 Task: Find connections with filter location Binhe with filter topic #lawschoolwith filter profile language German with filter current company Oriflame Cosmetics with filter school Emlyon business school with filter industry Architectural and Structural Metal Manufacturing with filter service category Business Analytics with filter keywords title Assistant Manager
Action: Mouse moved to (295, 351)
Screenshot: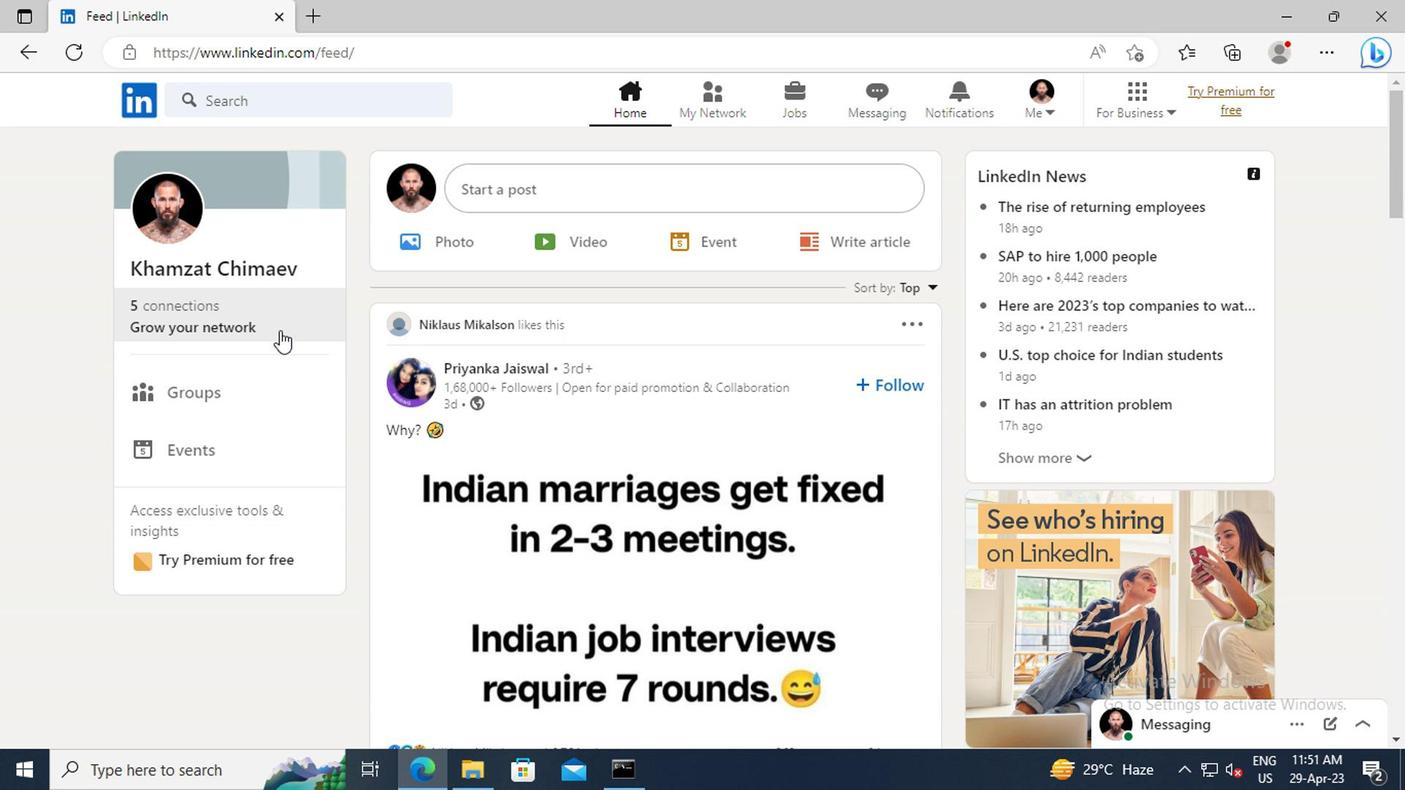 
Action: Mouse pressed left at (295, 351)
Screenshot: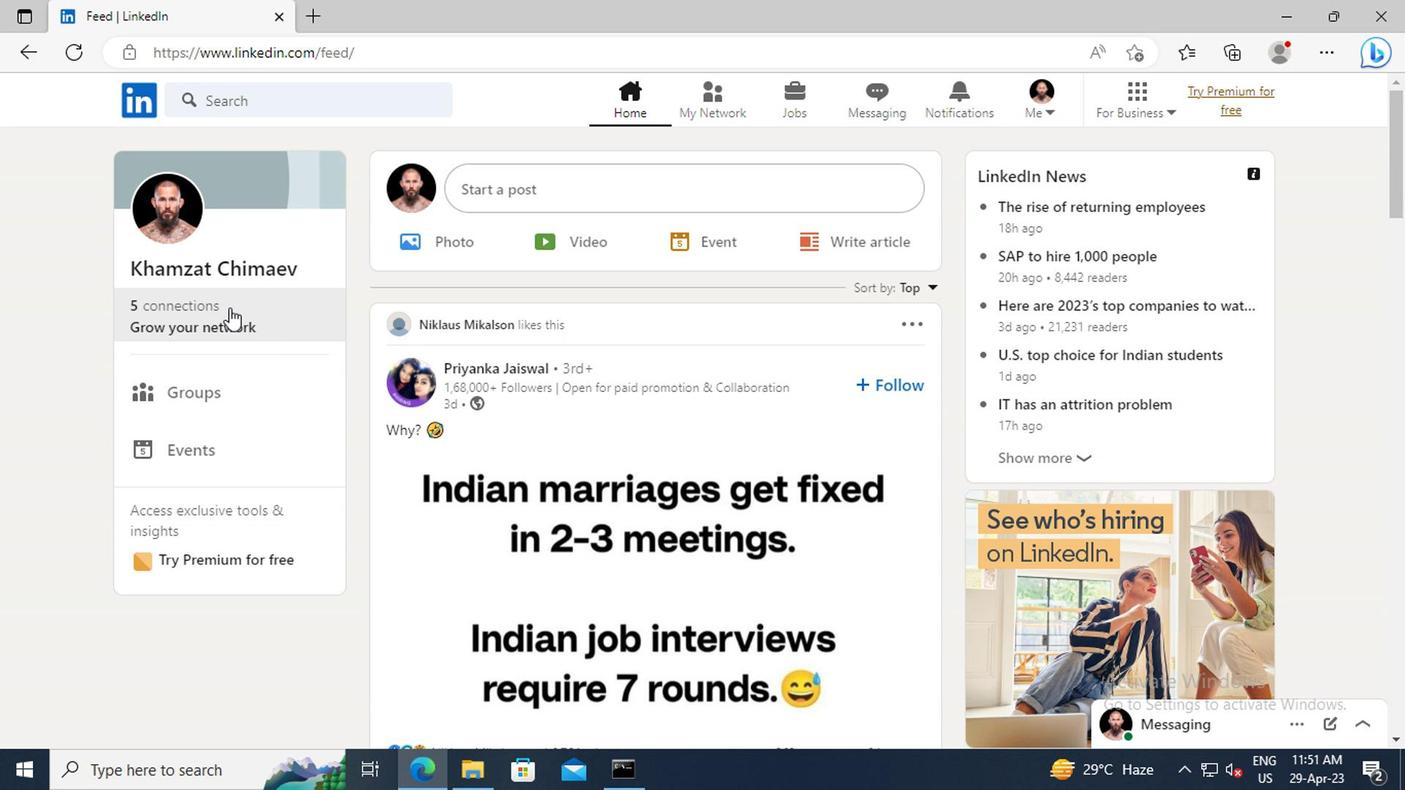 
Action: Mouse moved to (297, 286)
Screenshot: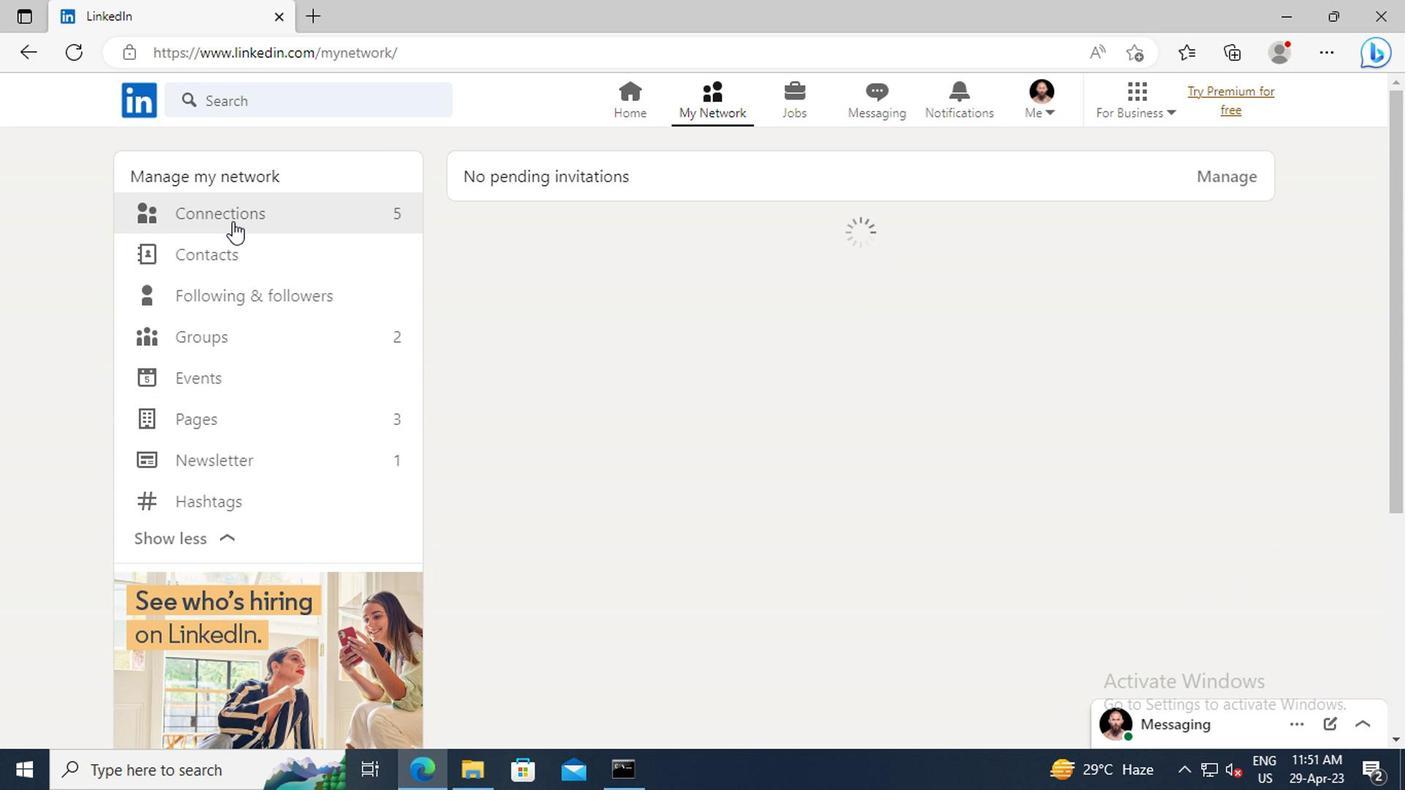 
Action: Mouse pressed left at (297, 286)
Screenshot: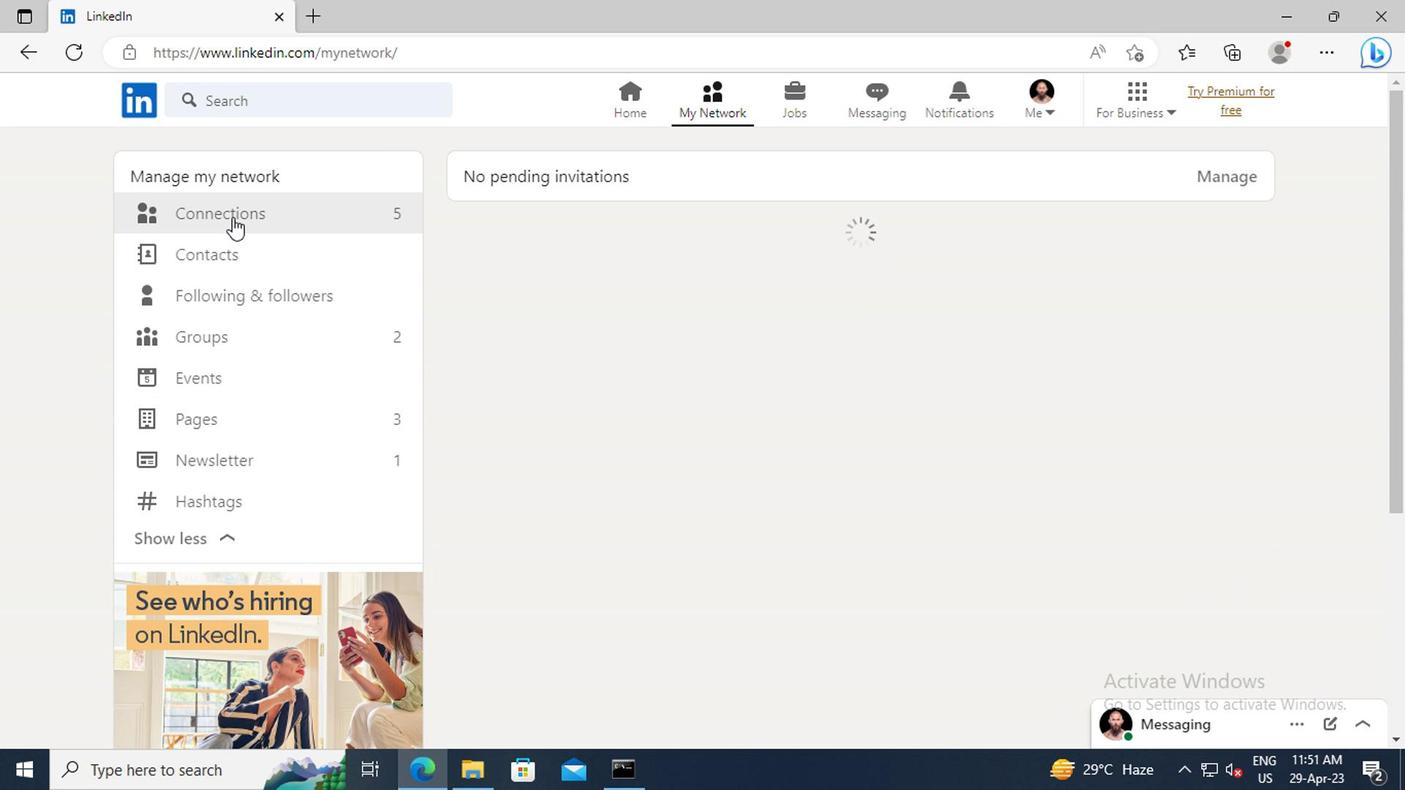 
Action: Mouse moved to (721, 286)
Screenshot: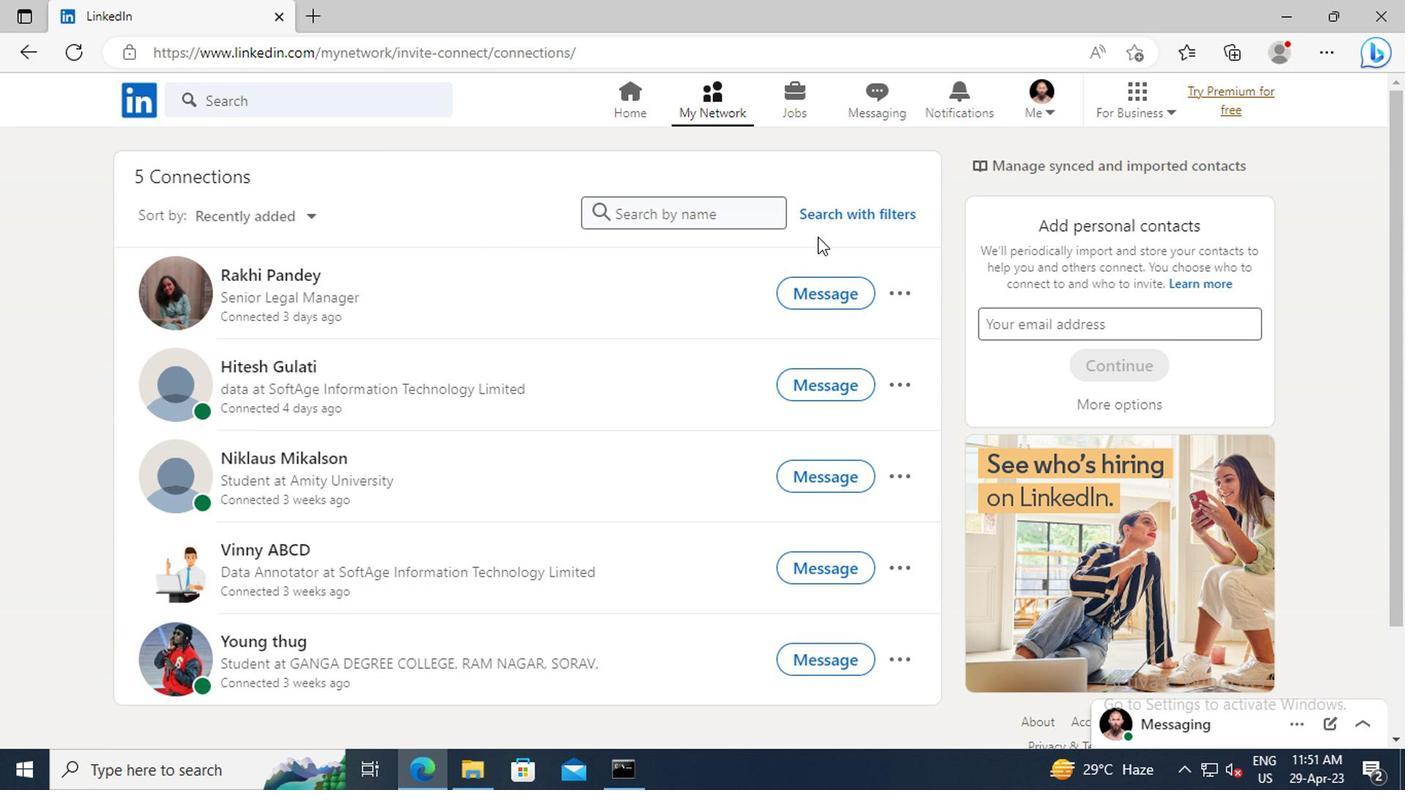 
Action: Mouse pressed left at (721, 286)
Screenshot: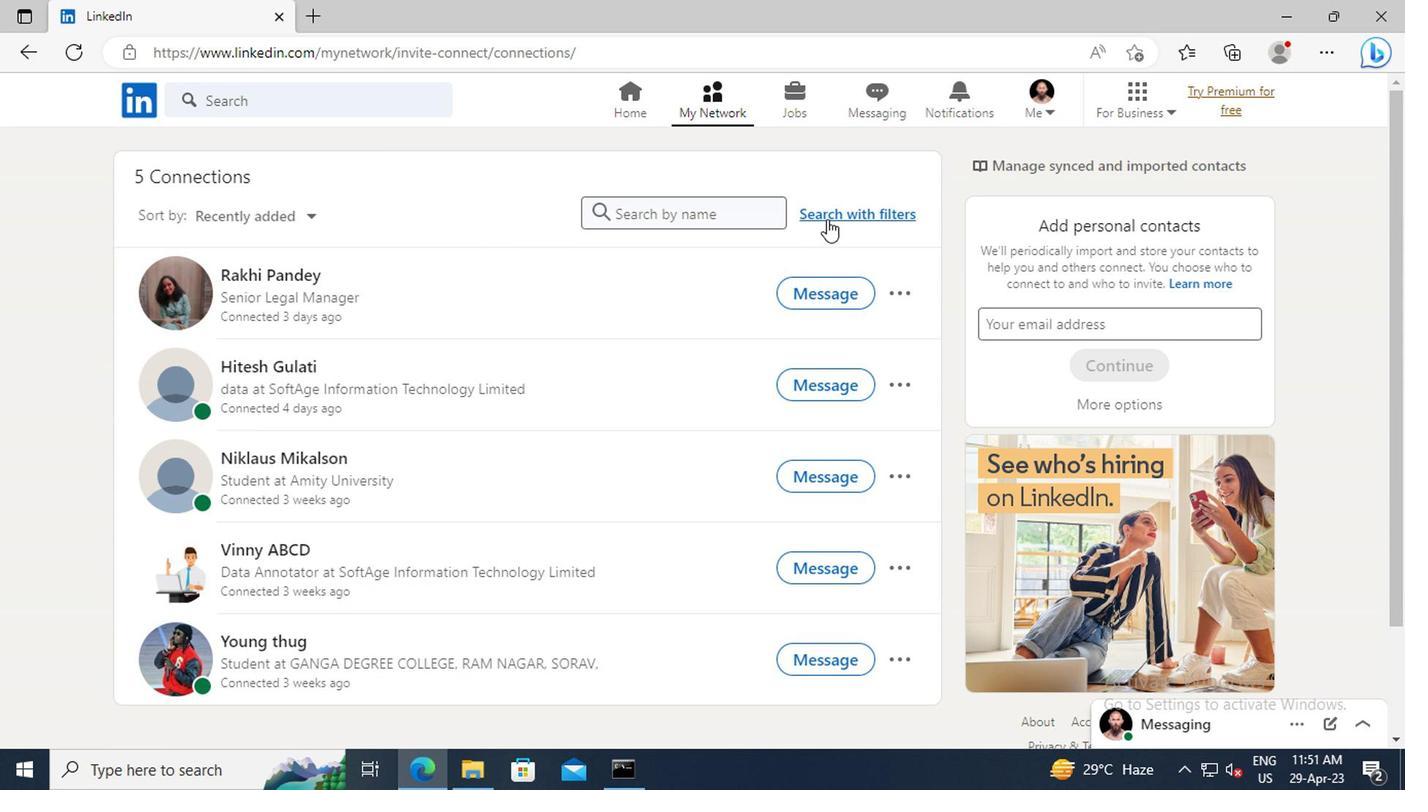 
Action: Mouse moved to (685, 246)
Screenshot: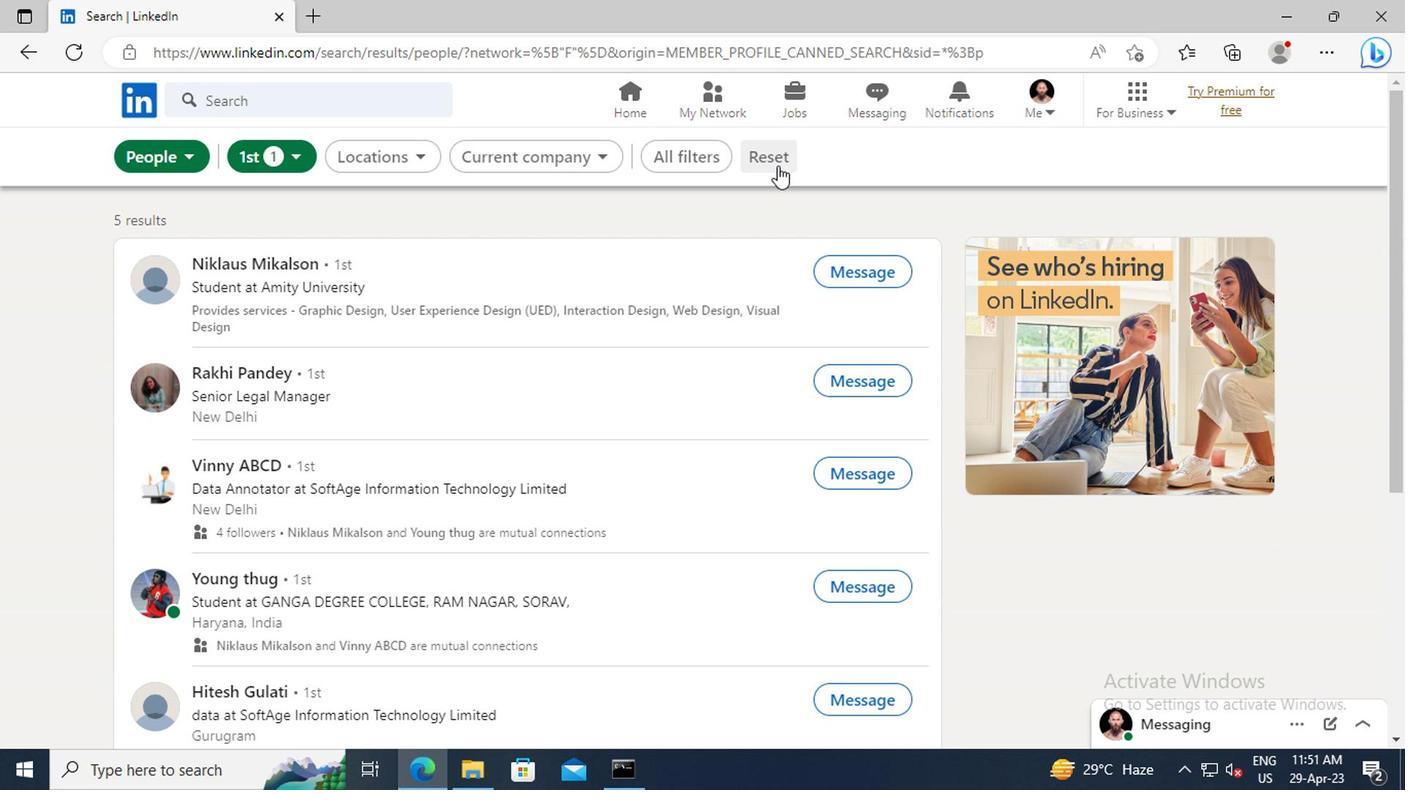 
Action: Mouse pressed left at (685, 246)
Screenshot: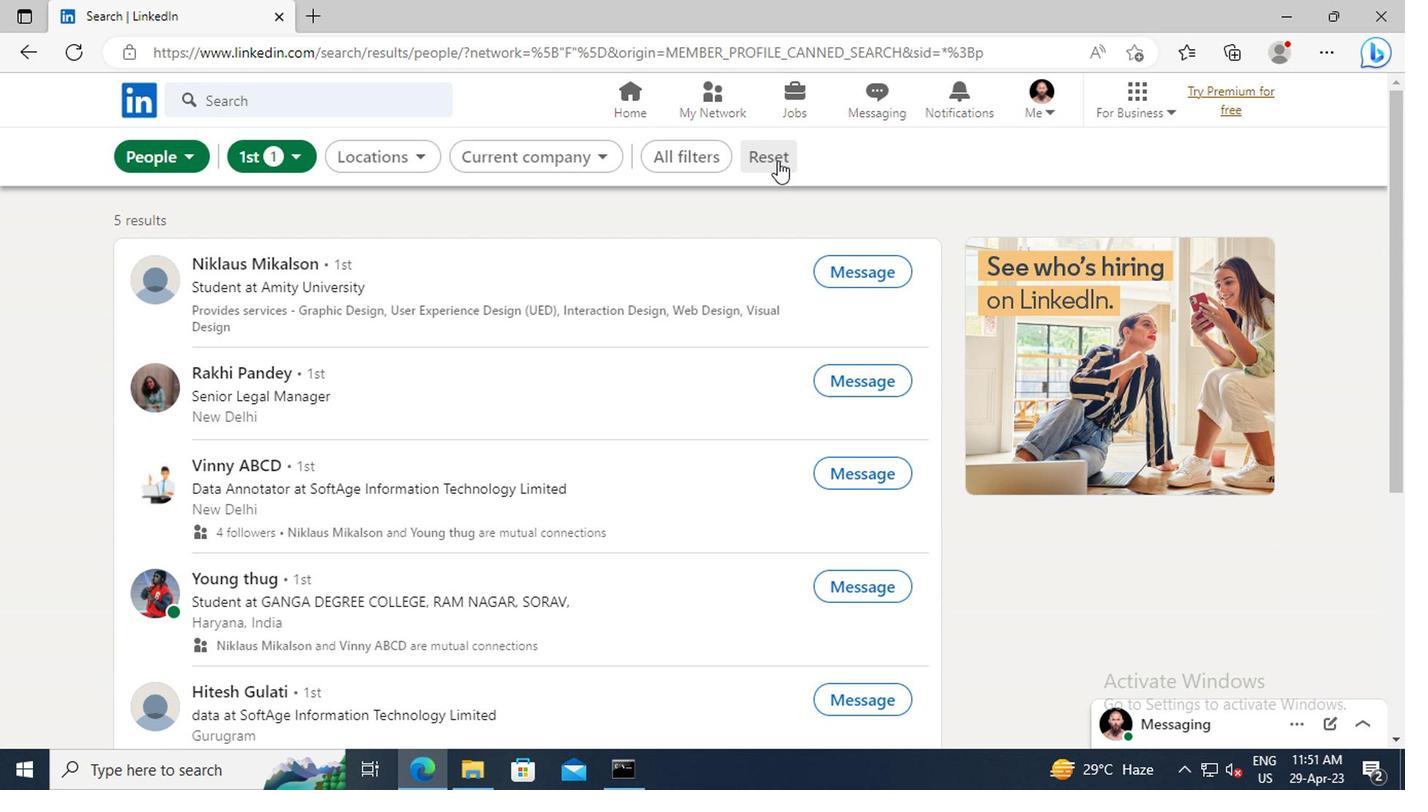 
Action: Mouse moved to (666, 241)
Screenshot: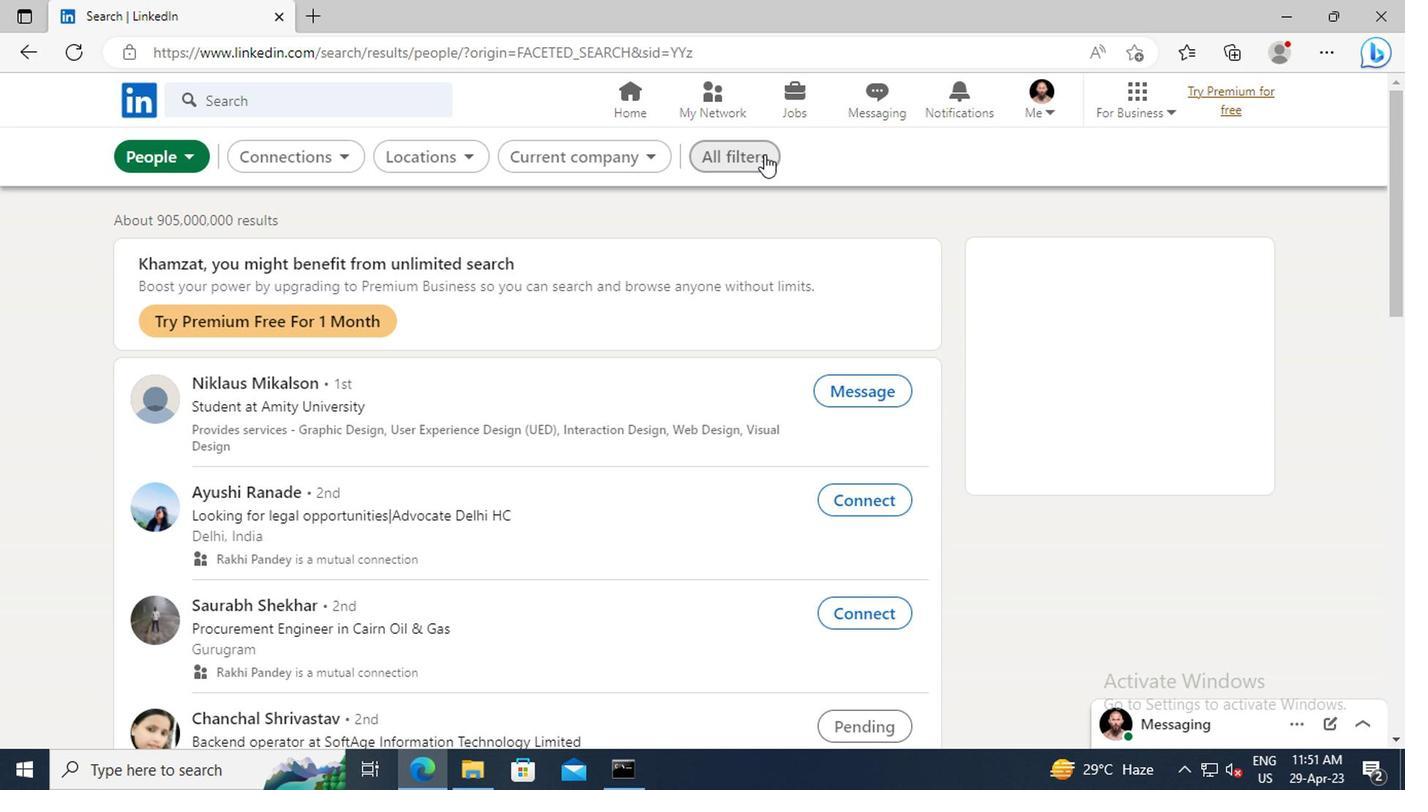 
Action: Mouse pressed left at (666, 241)
Screenshot: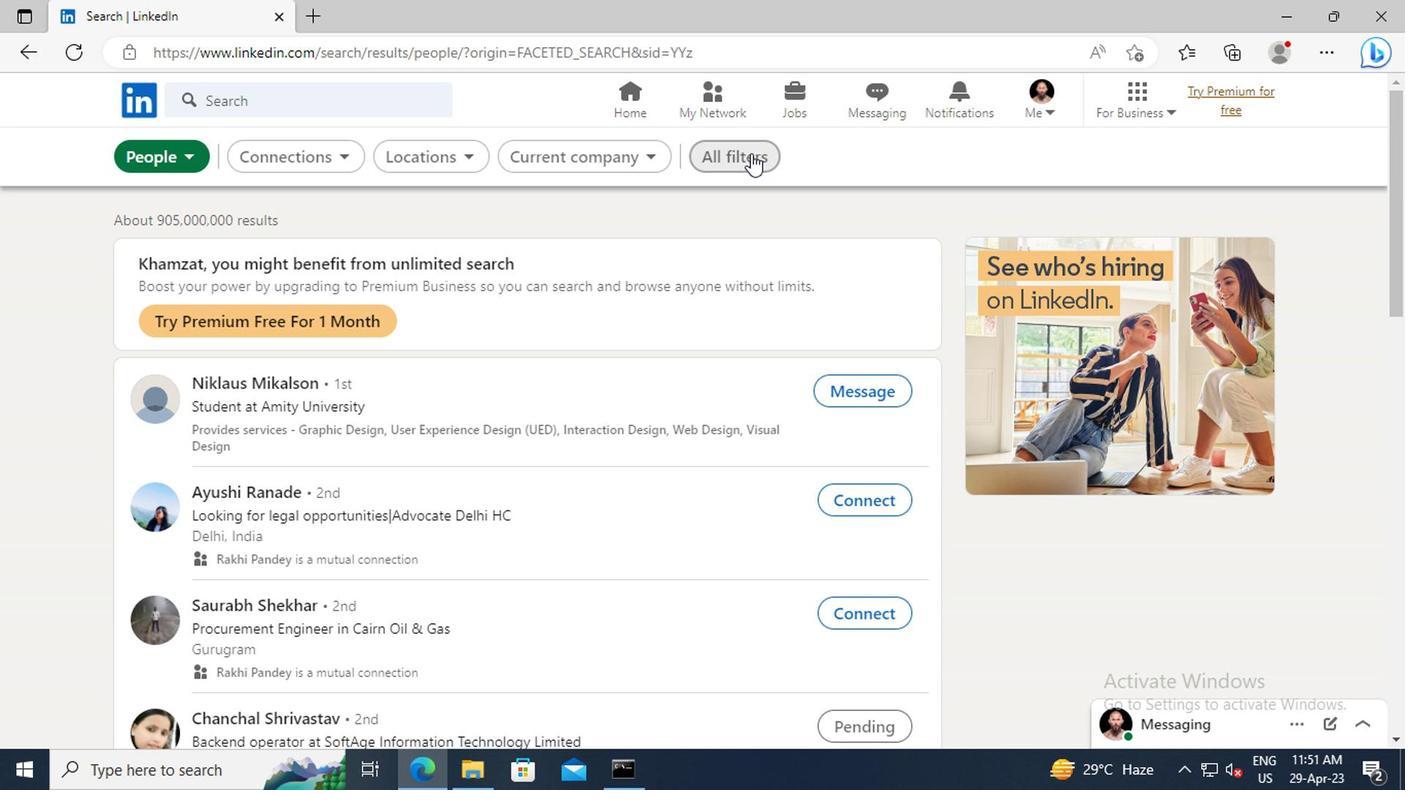 
Action: Mouse moved to (959, 391)
Screenshot: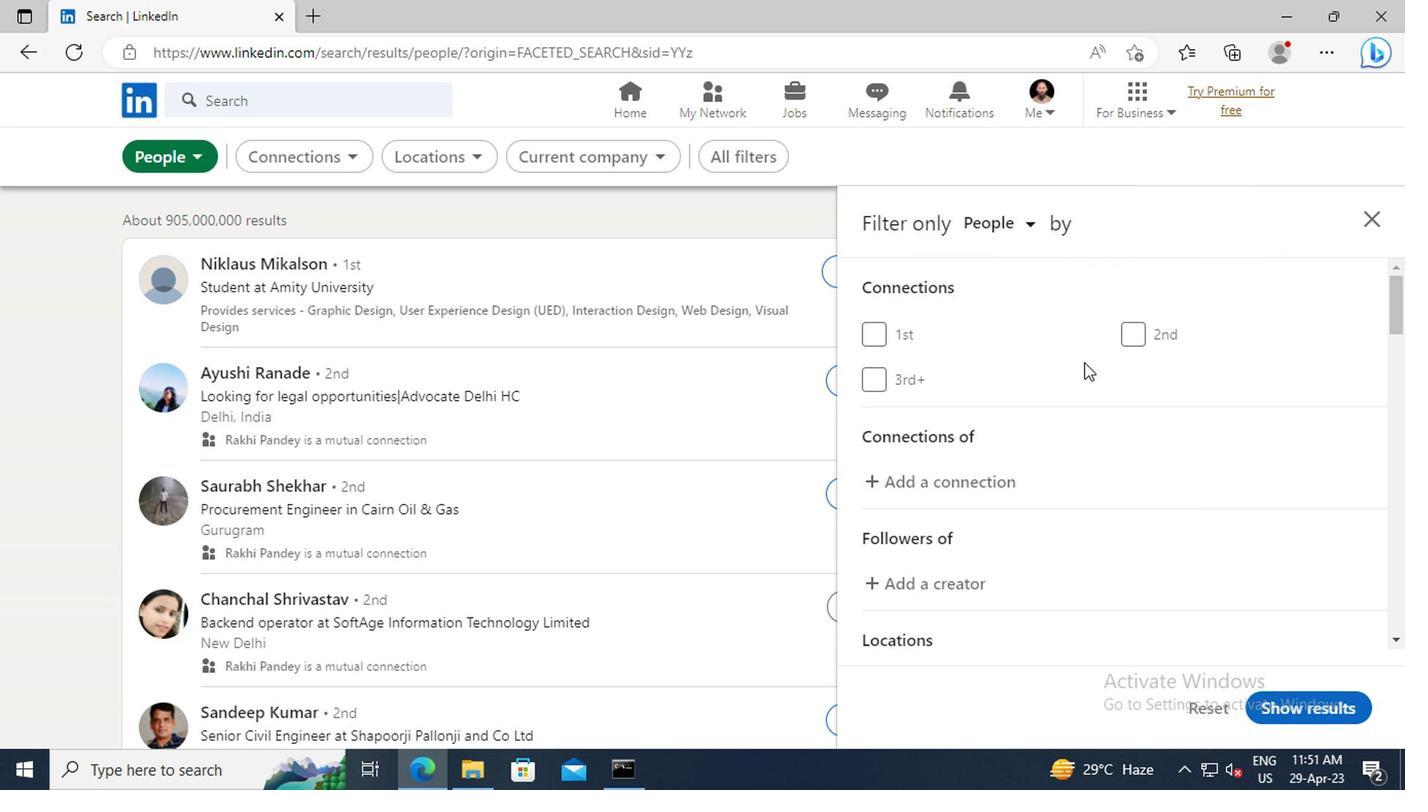 
Action: Mouse scrolled (959, 390) with delta (0, 0)
Screenshot: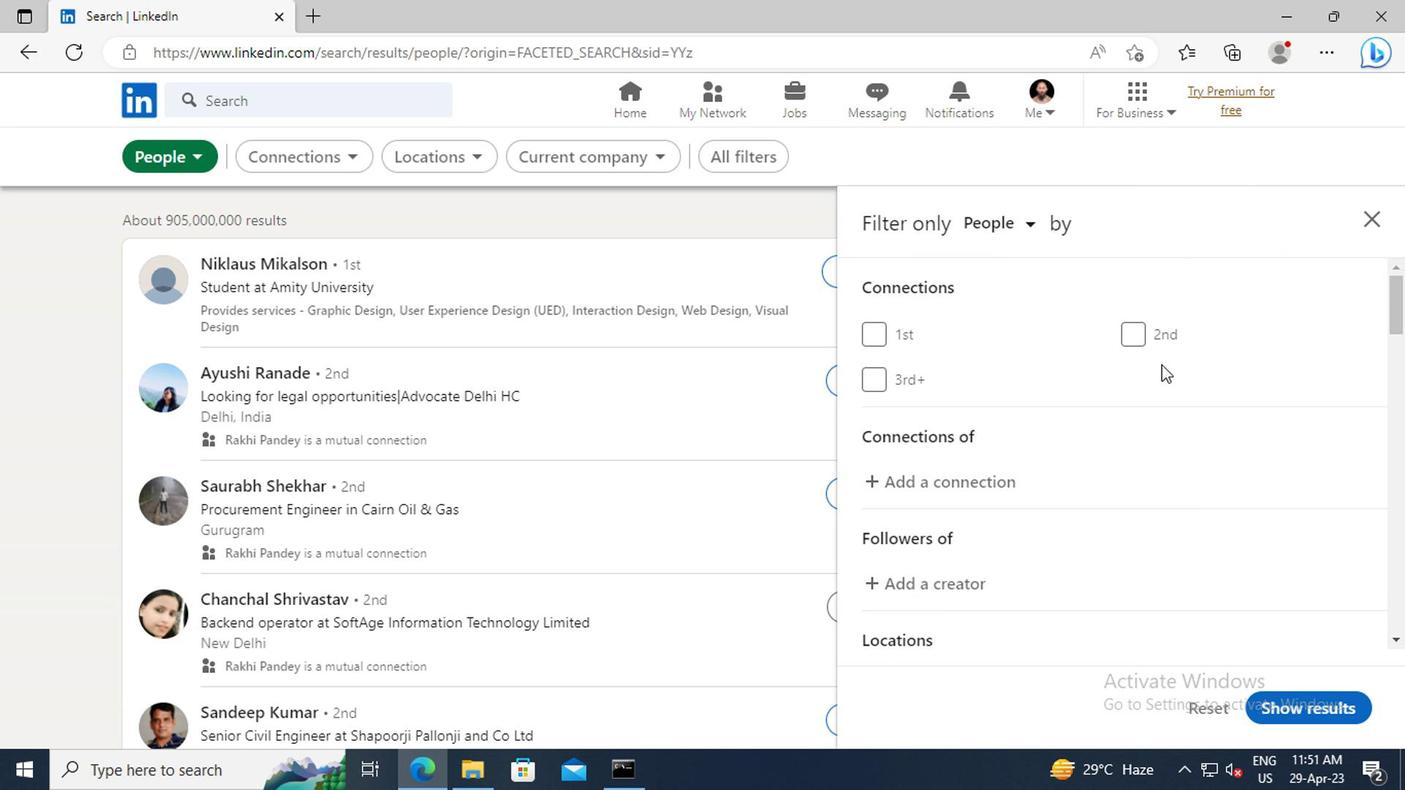 
Action: Mouse scrolled (959, 390) with delta (0, 0)
Screenshot: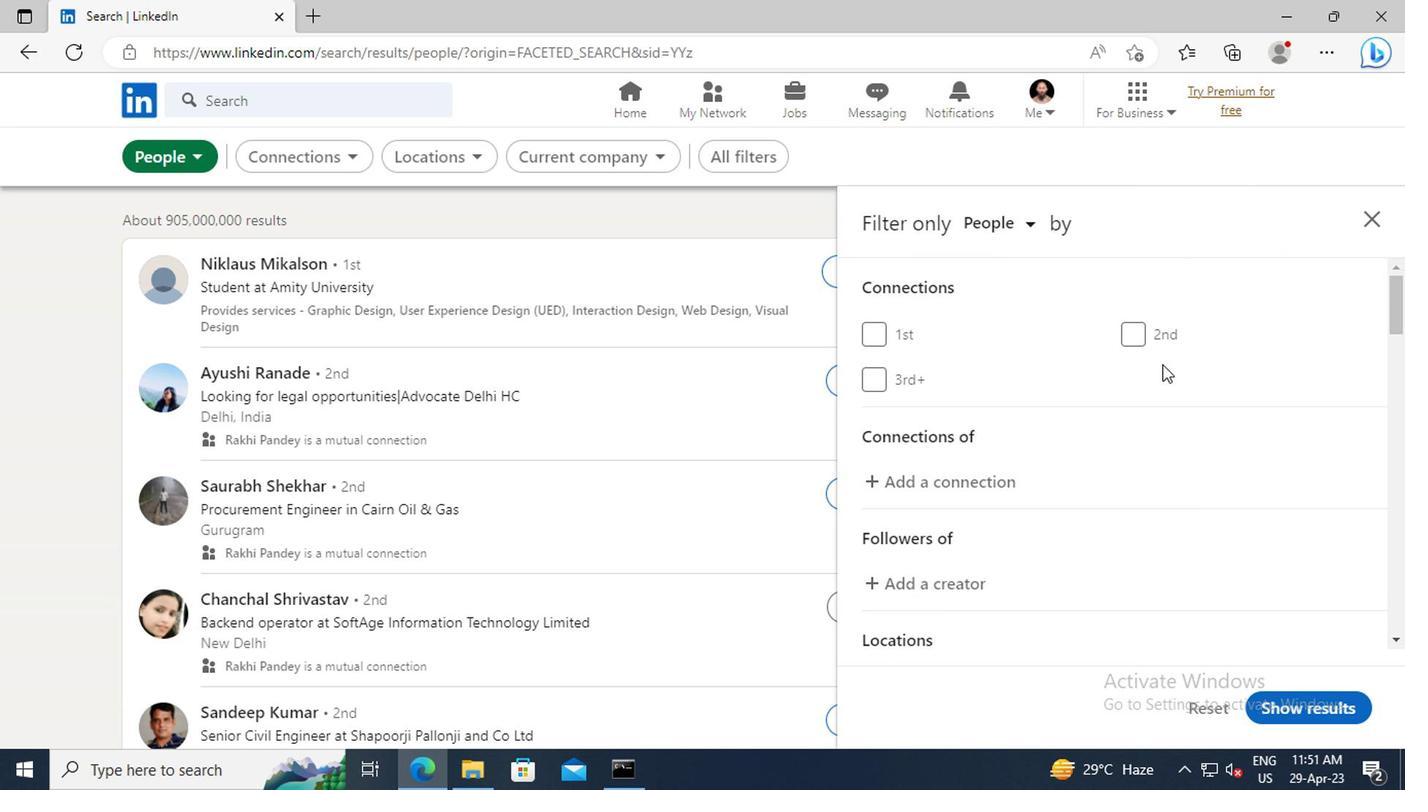 
Action: Mouse scrolled (959, 390) with delta (0, 0)
Screenshot: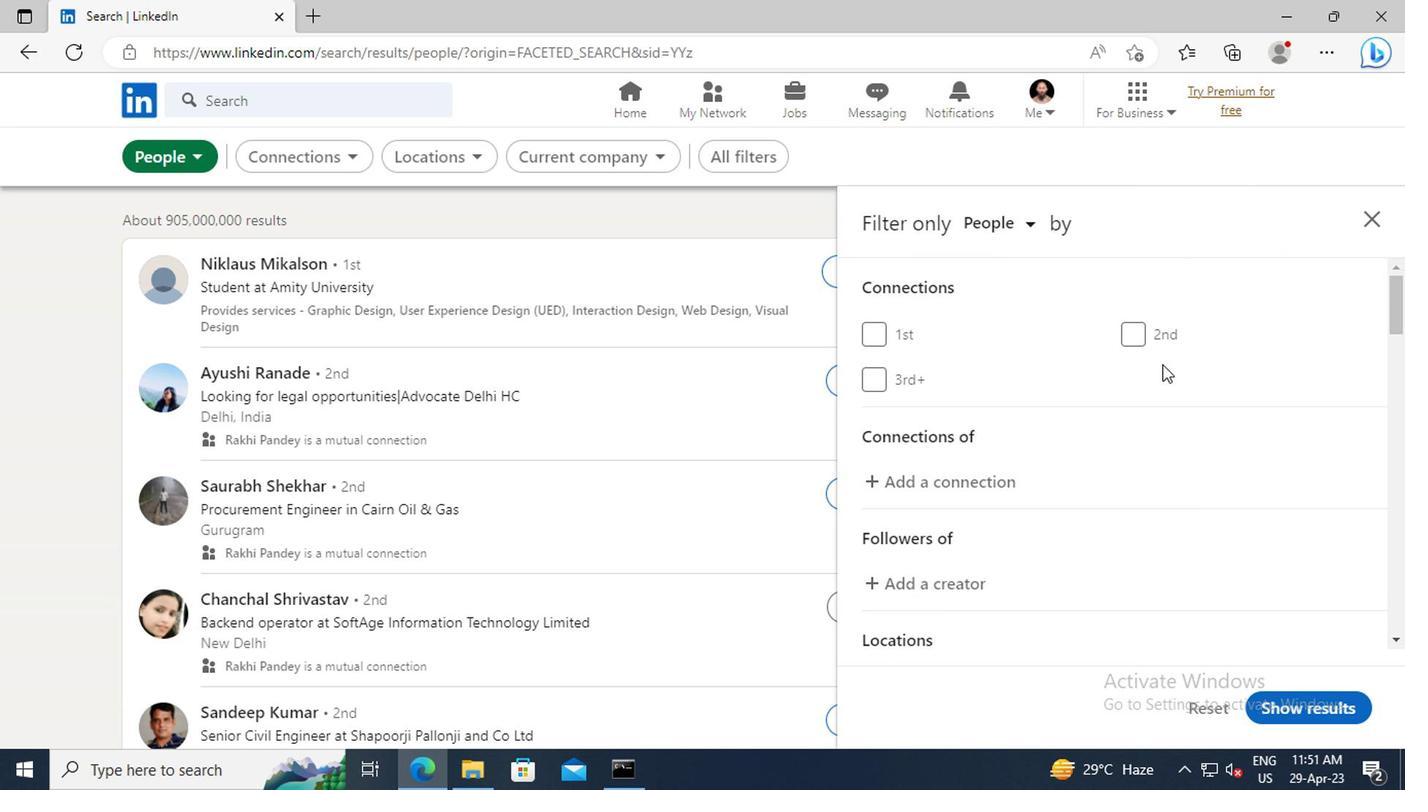 
Action: Mouse scrolled (959, 390) with delta (0, 0)
Screenshot: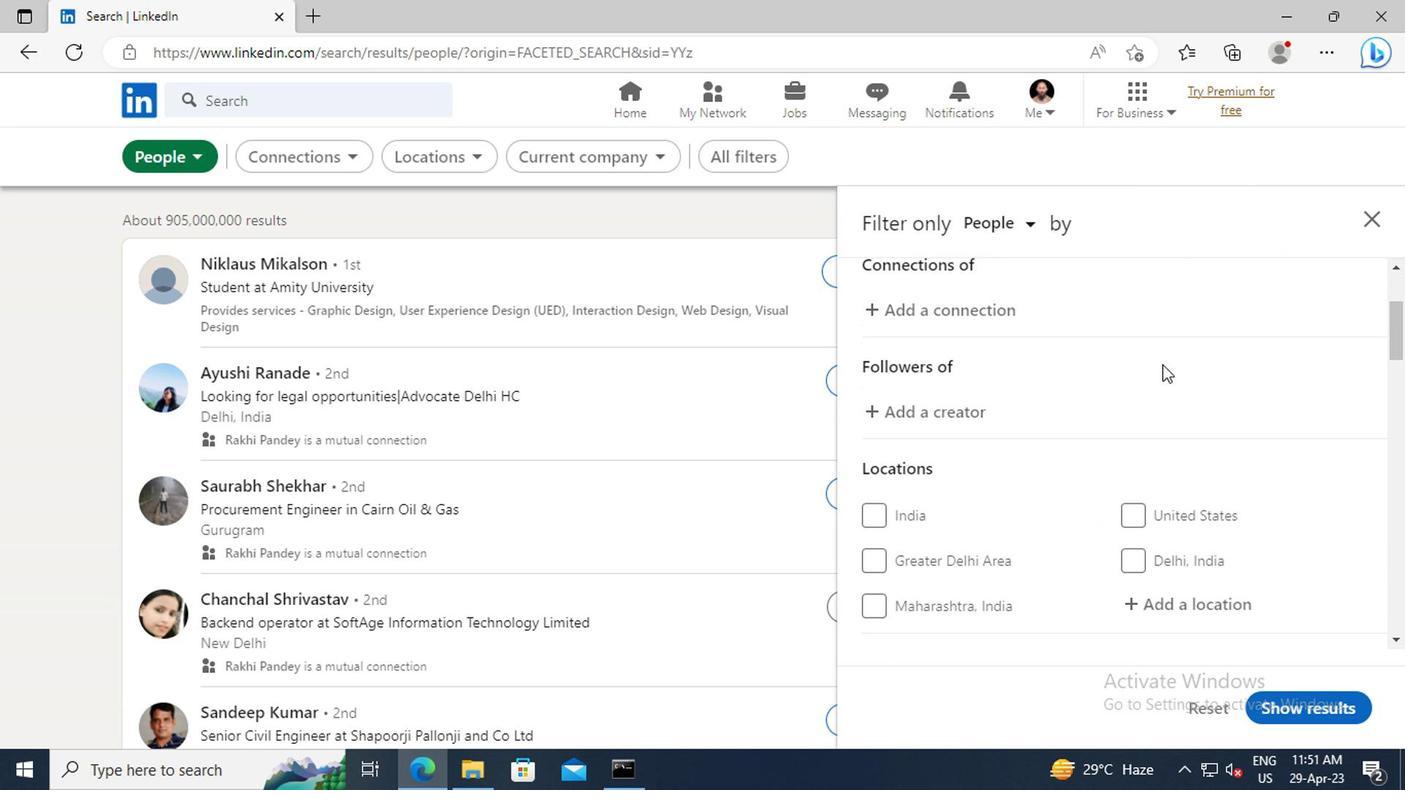 
Action: Mouse scrolled (959, 390) with delta (0, 0)
Screenshot: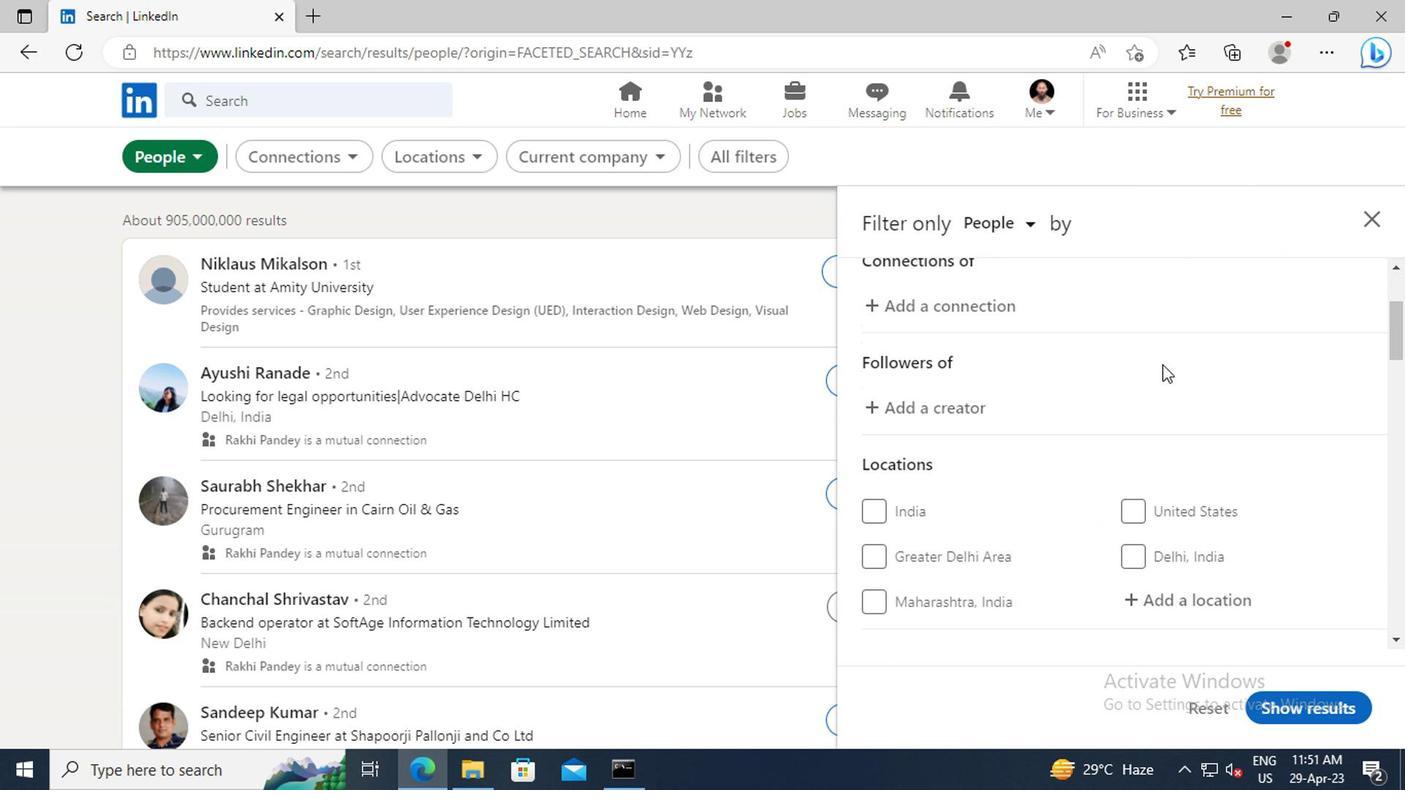 
Action: Mouse scrolled (959, 390) with delta (0, 0)
Screenshot: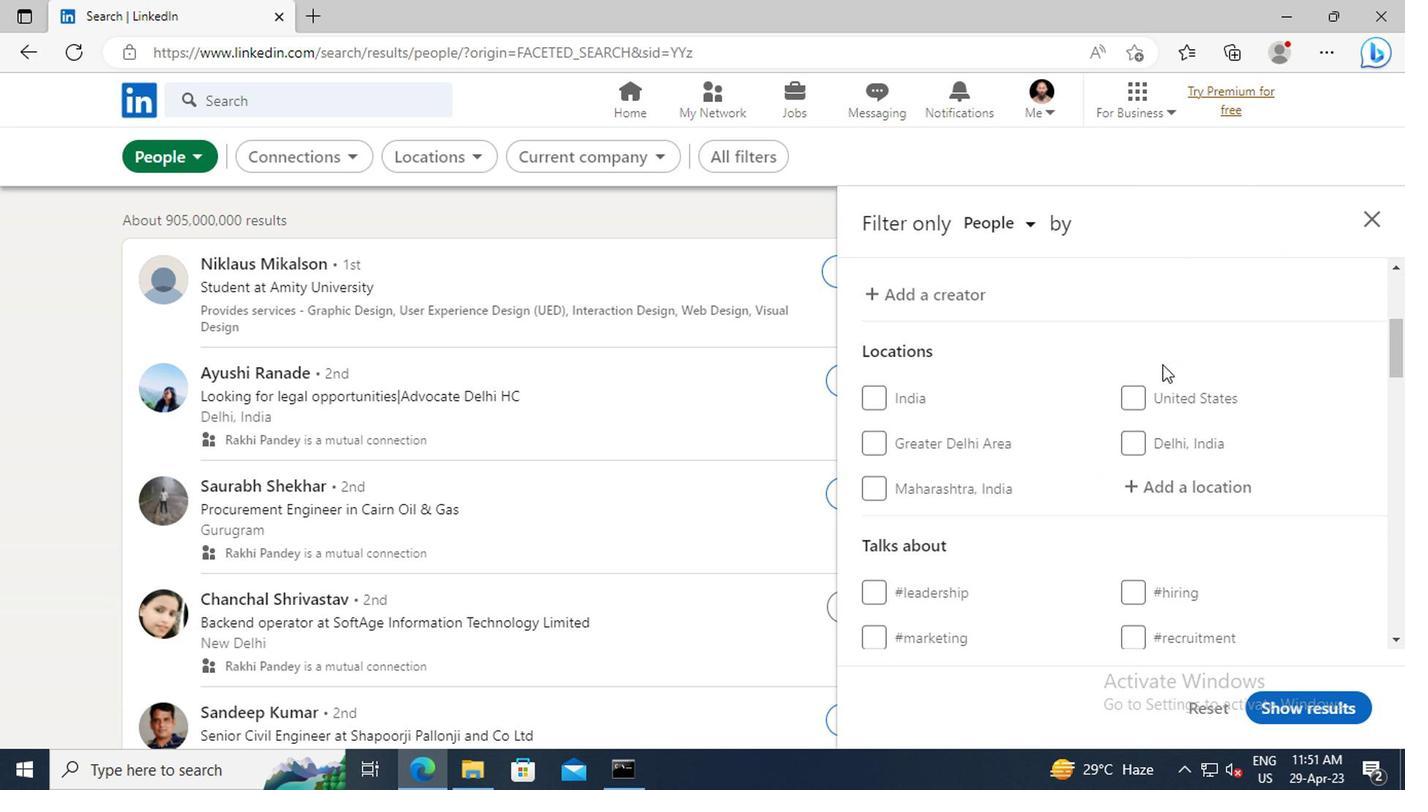 
Action: Mouse moved to (953, 428)
Screenshot: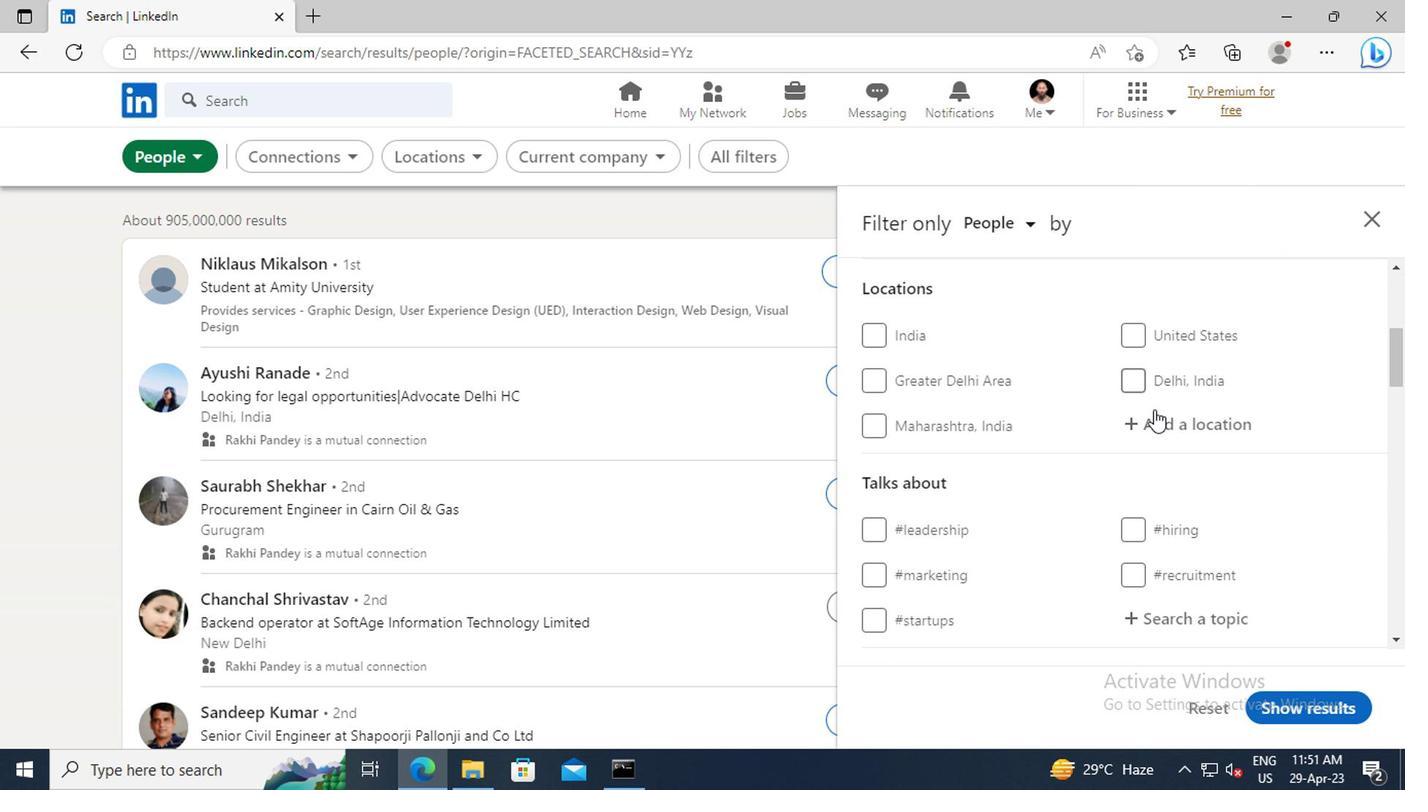 
Action: Mouse pressed left at (953, 428)
Screenshot: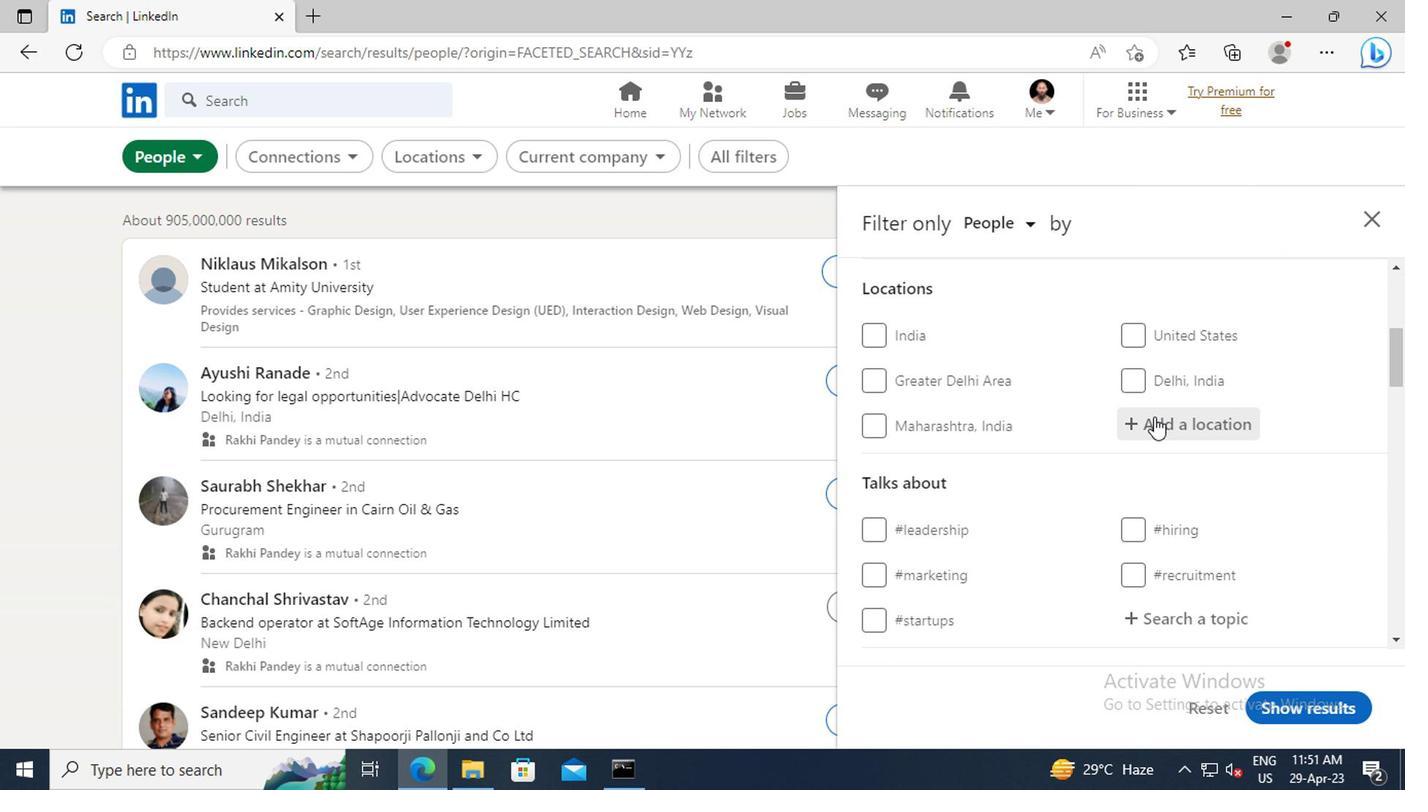 
Action: Key pressed <Key.shift>BINHE<Key.enter>
Screenshot: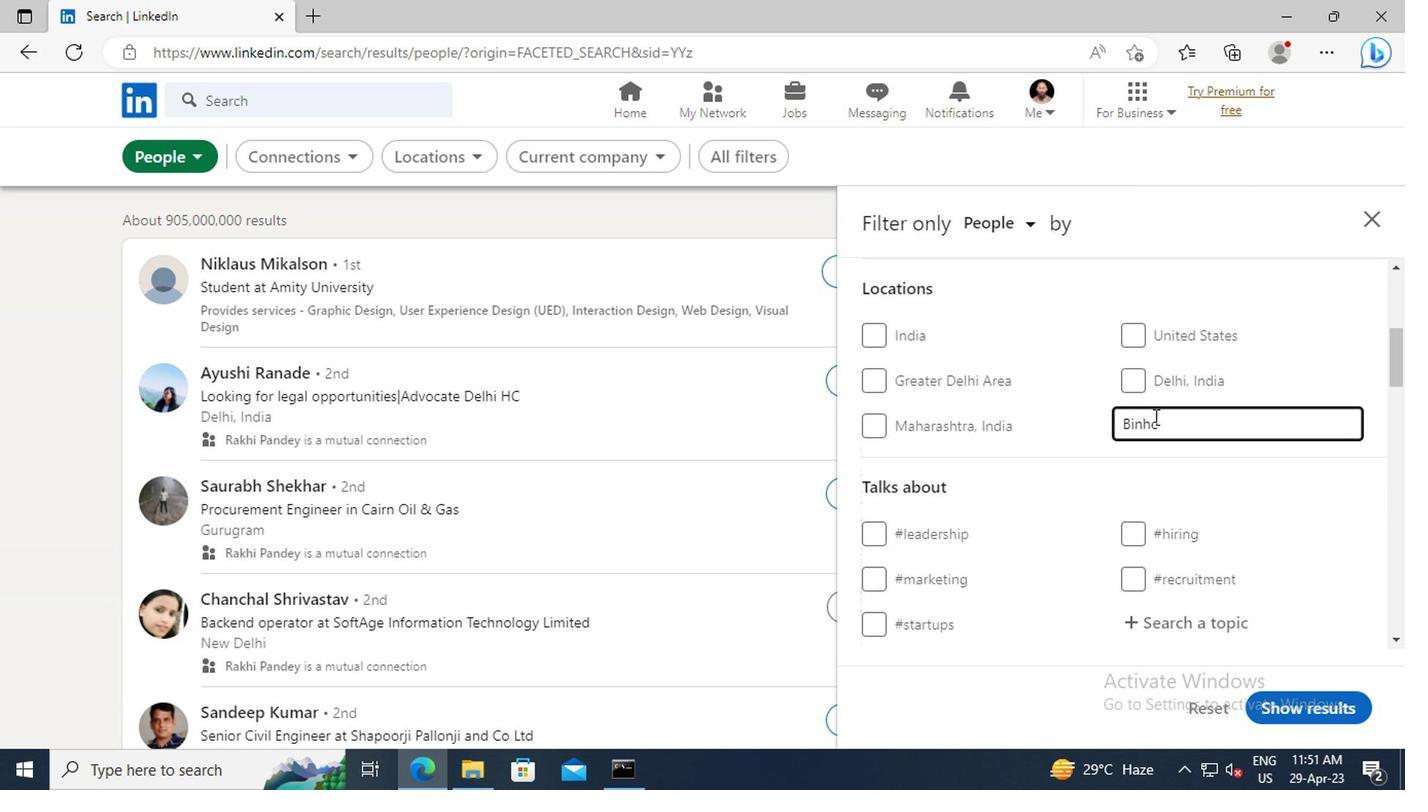 
Action: Mouse scrolled (953, 428) with delta (0, 0)
Screenshot: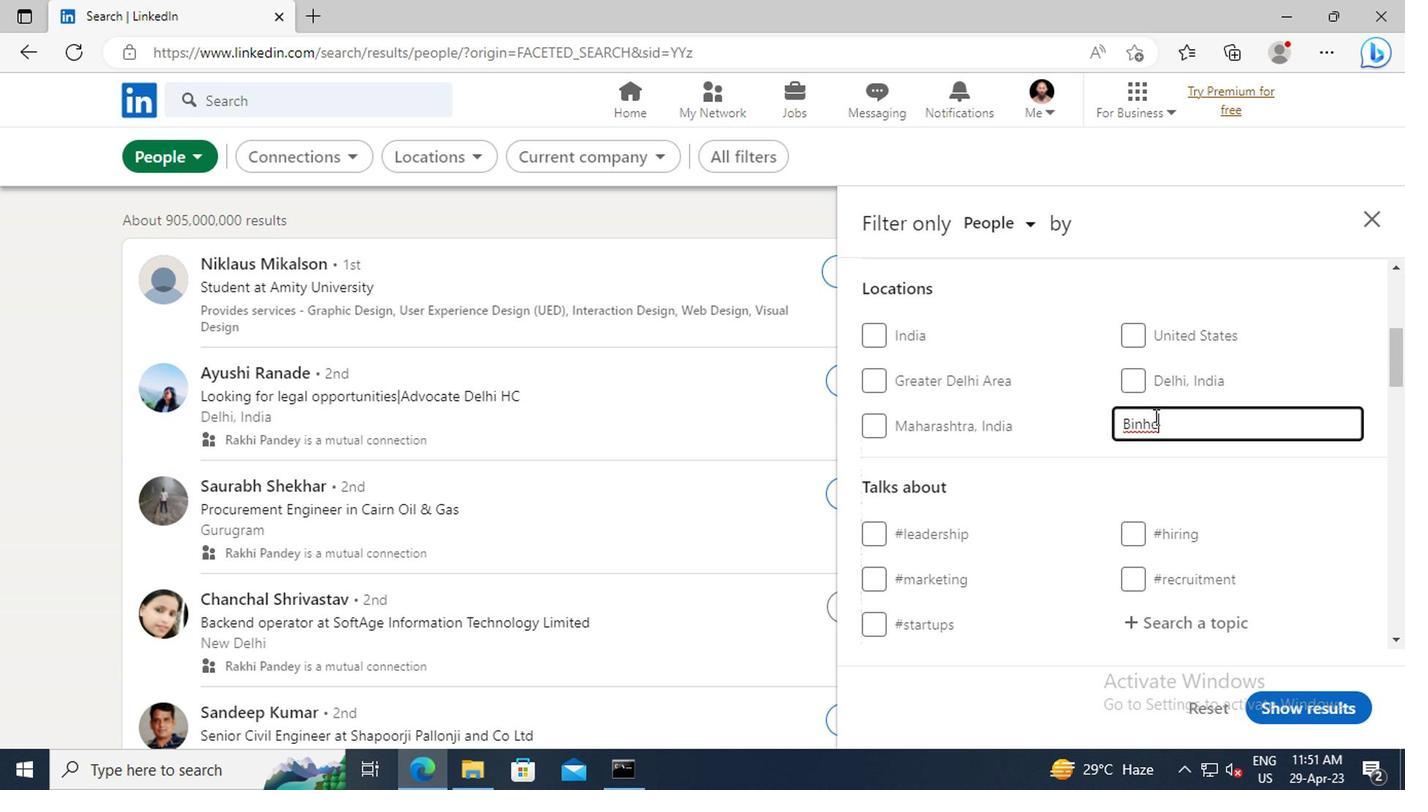 
Action: Mouse scrolled (953, 428) with delta (0, 0)
Screenshot: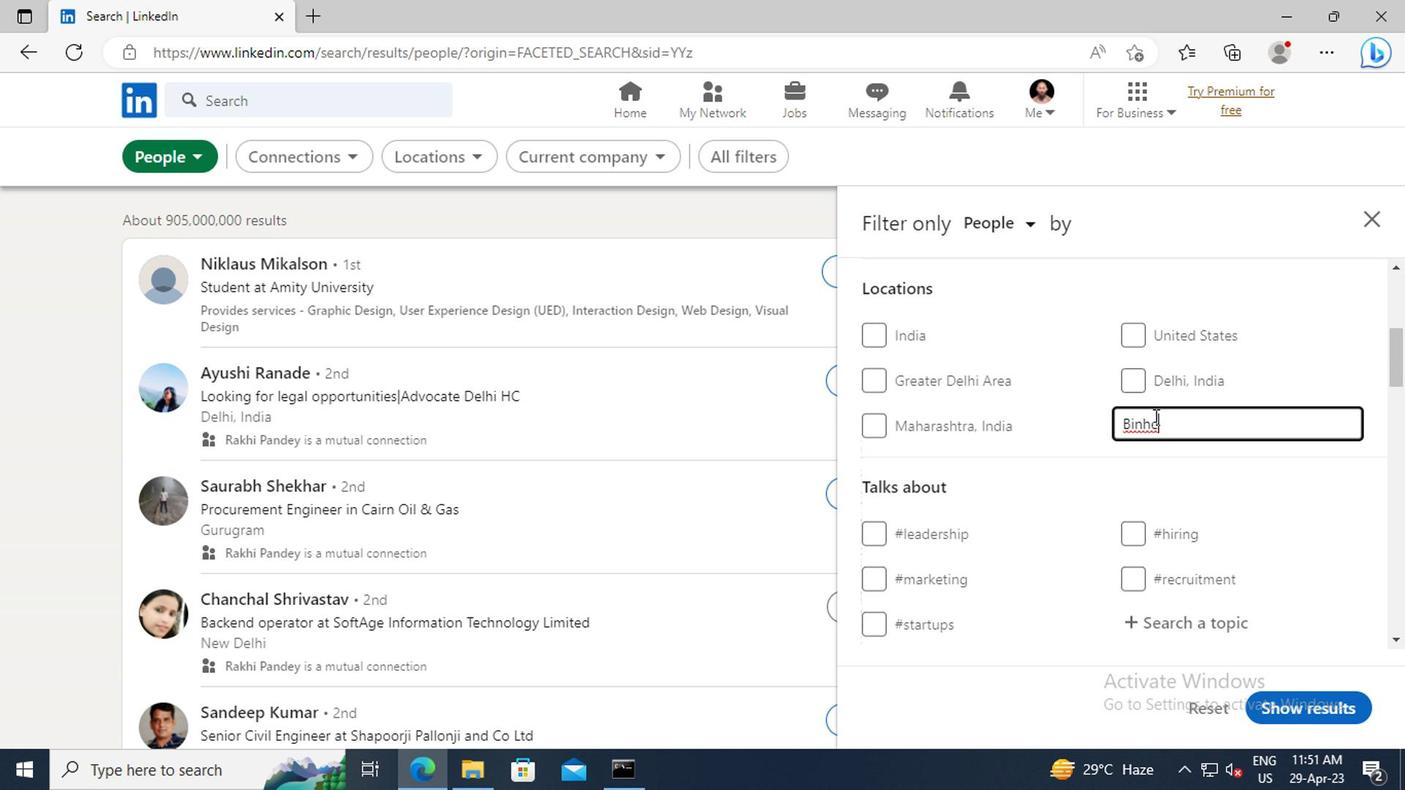
Action: Mouse scrolled (953, 428) with delta (0, 0)
Screenshot: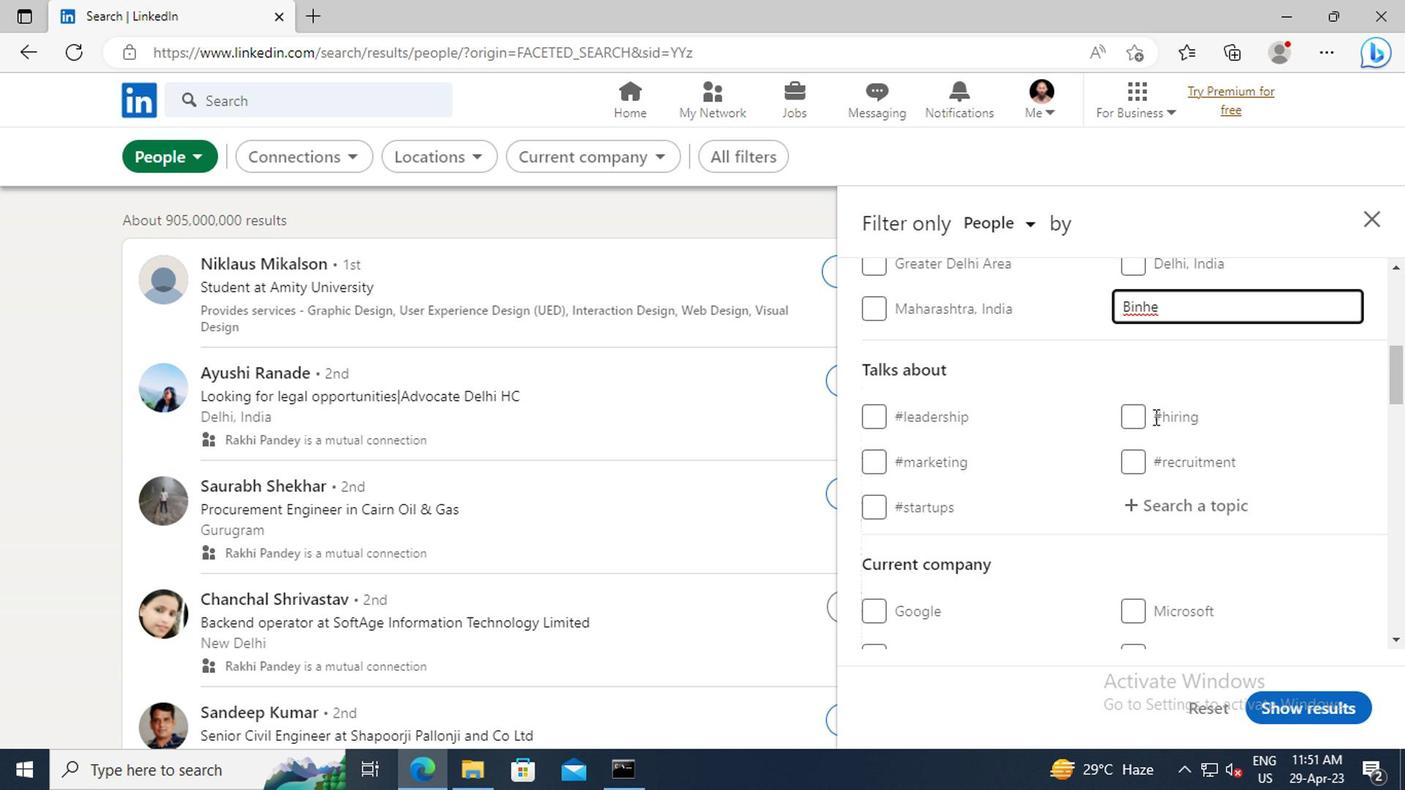 
Action: Mouse moved to (954, 447)
Screenshot: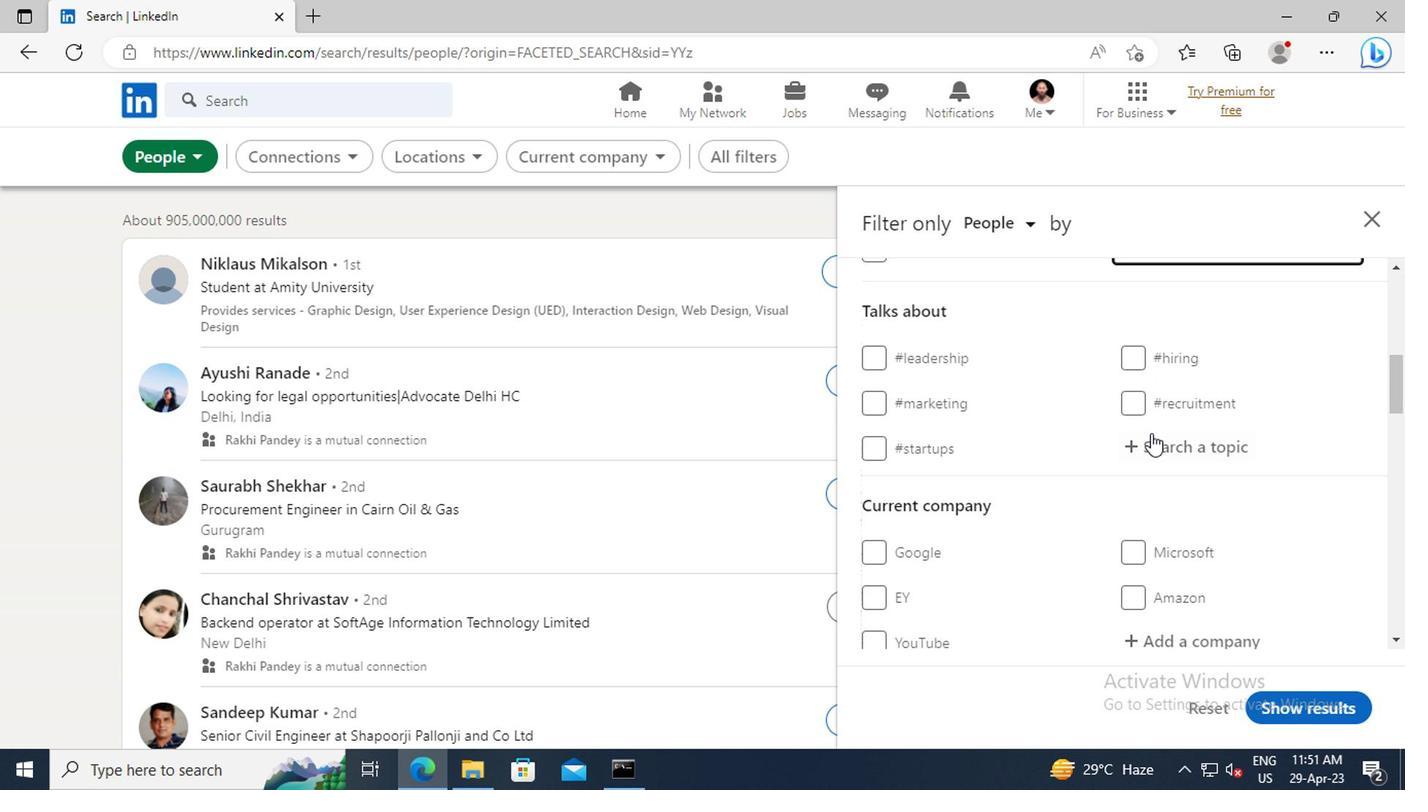 
Action: Mouse pressed left at (954, 447)
Screenshot: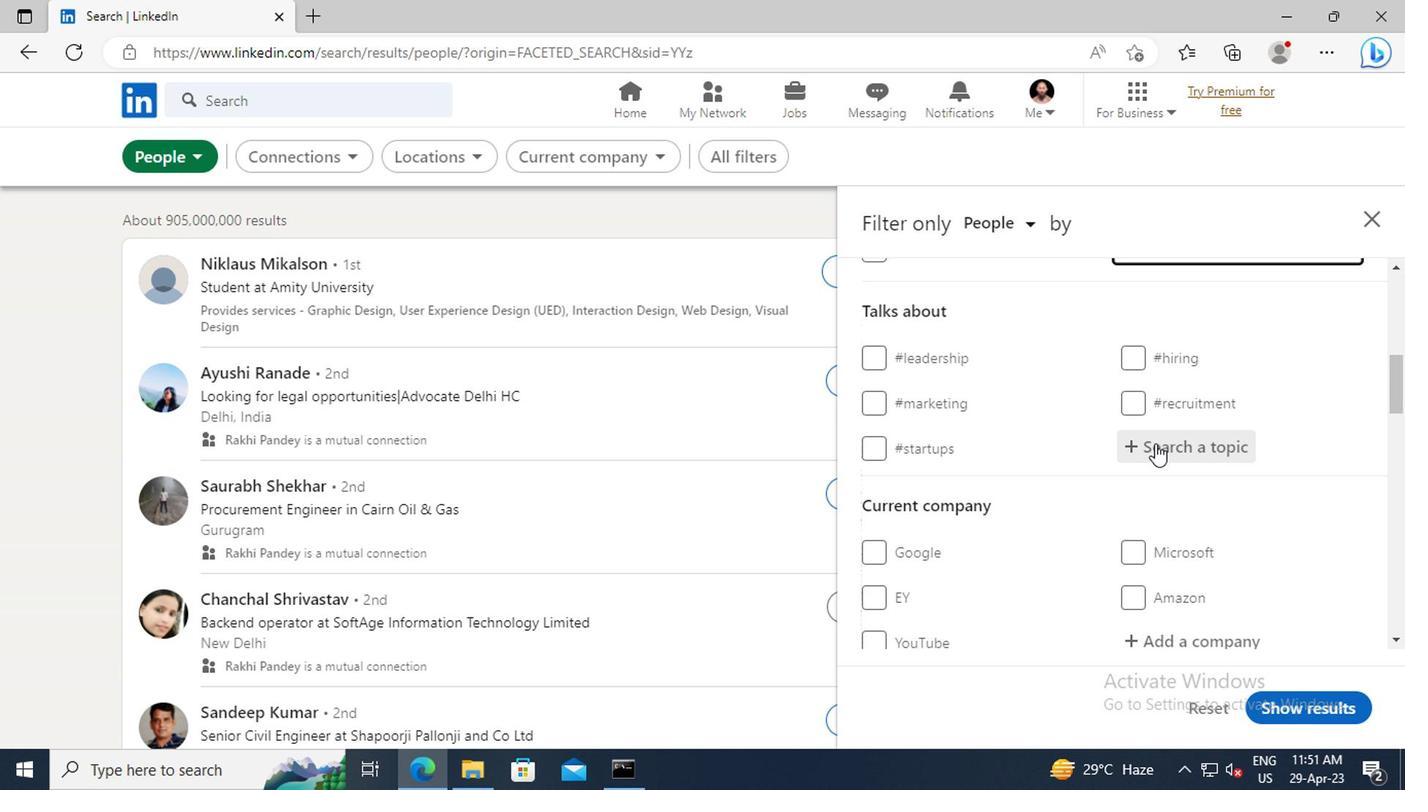 
Action: Key pressed LAWSCHOOL
Screenshot: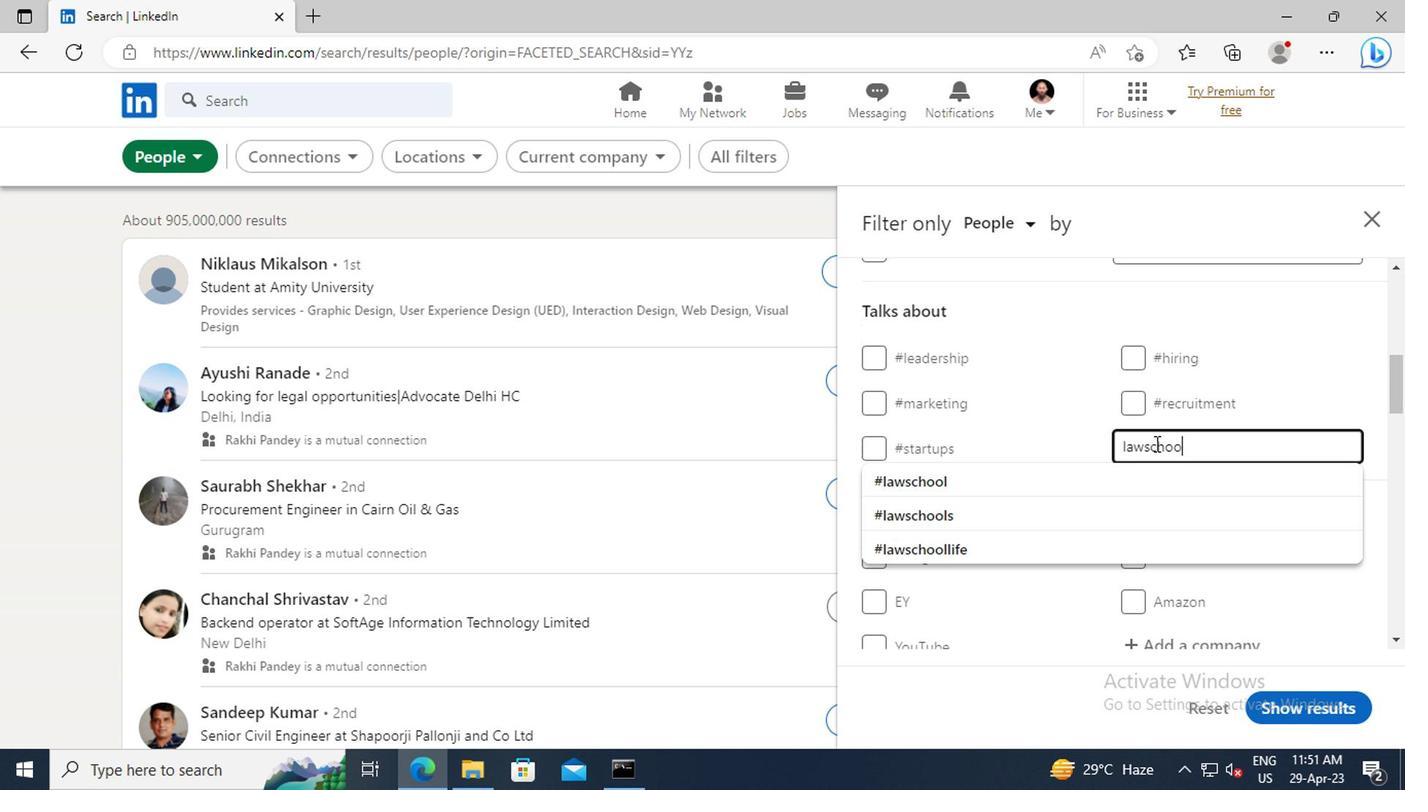 
Action: Mouse moved to (955, 467)
Screenshot: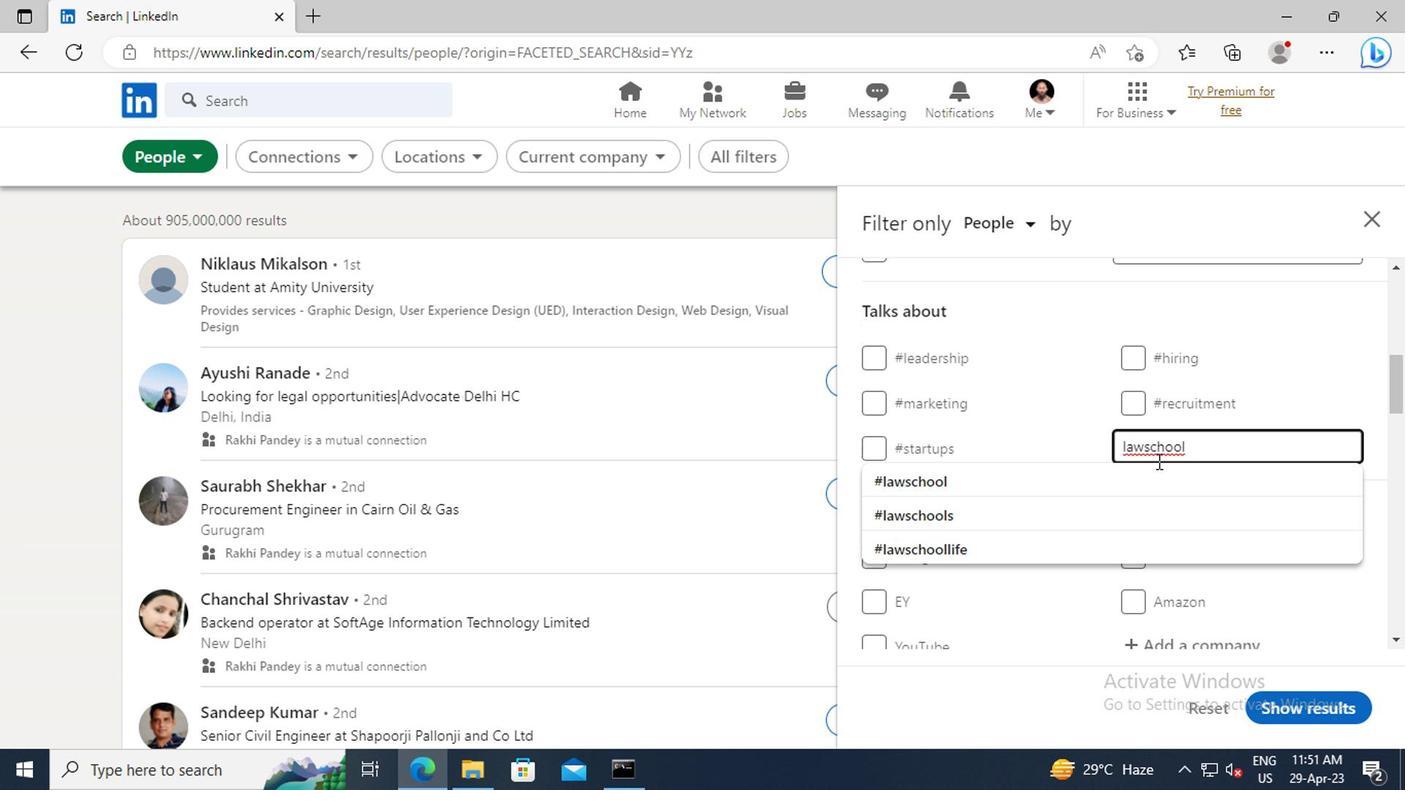 
Action: Mouse pressed left at (955, 467)
Screenshot: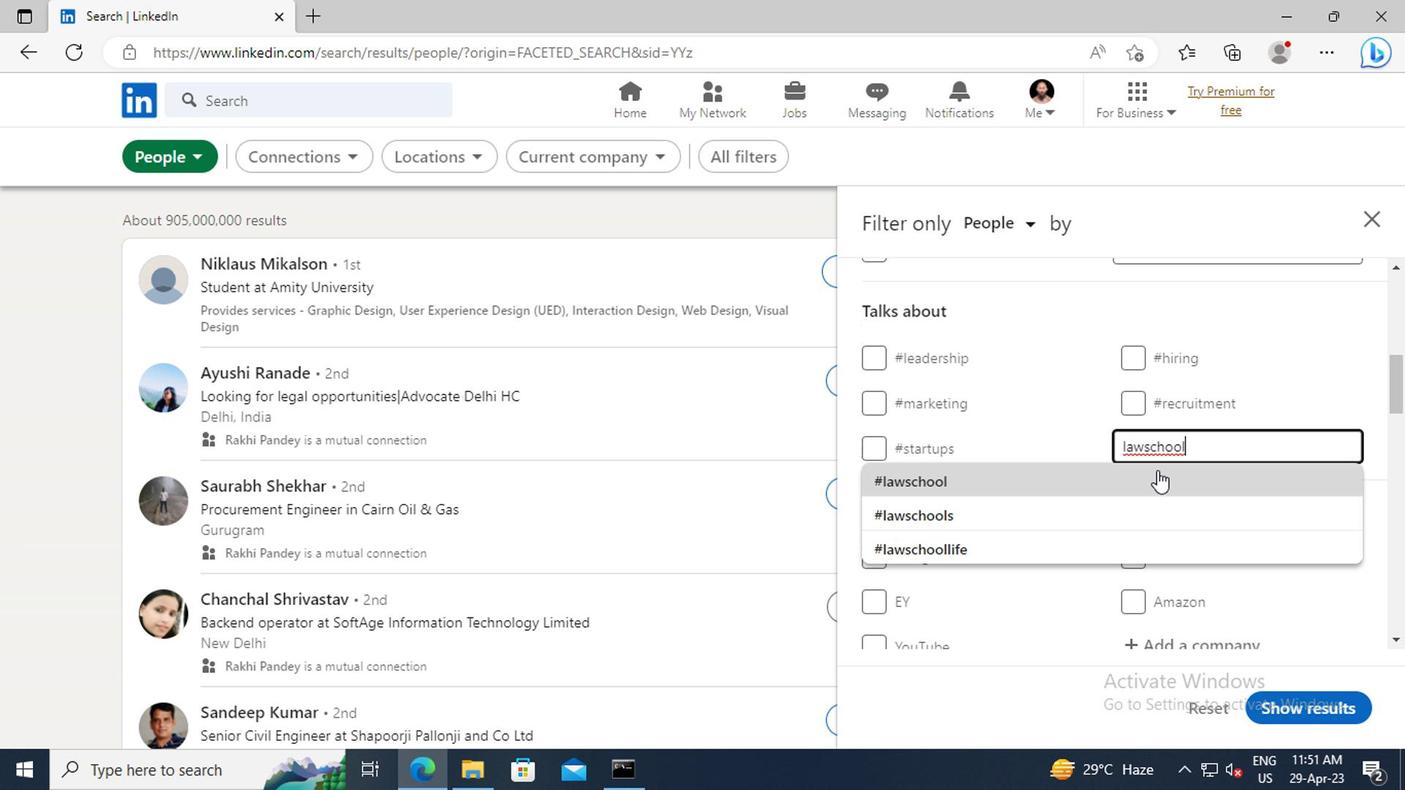 
Action: Mouse scrolled (955, 466) with delta (0, 0)
Screenshot: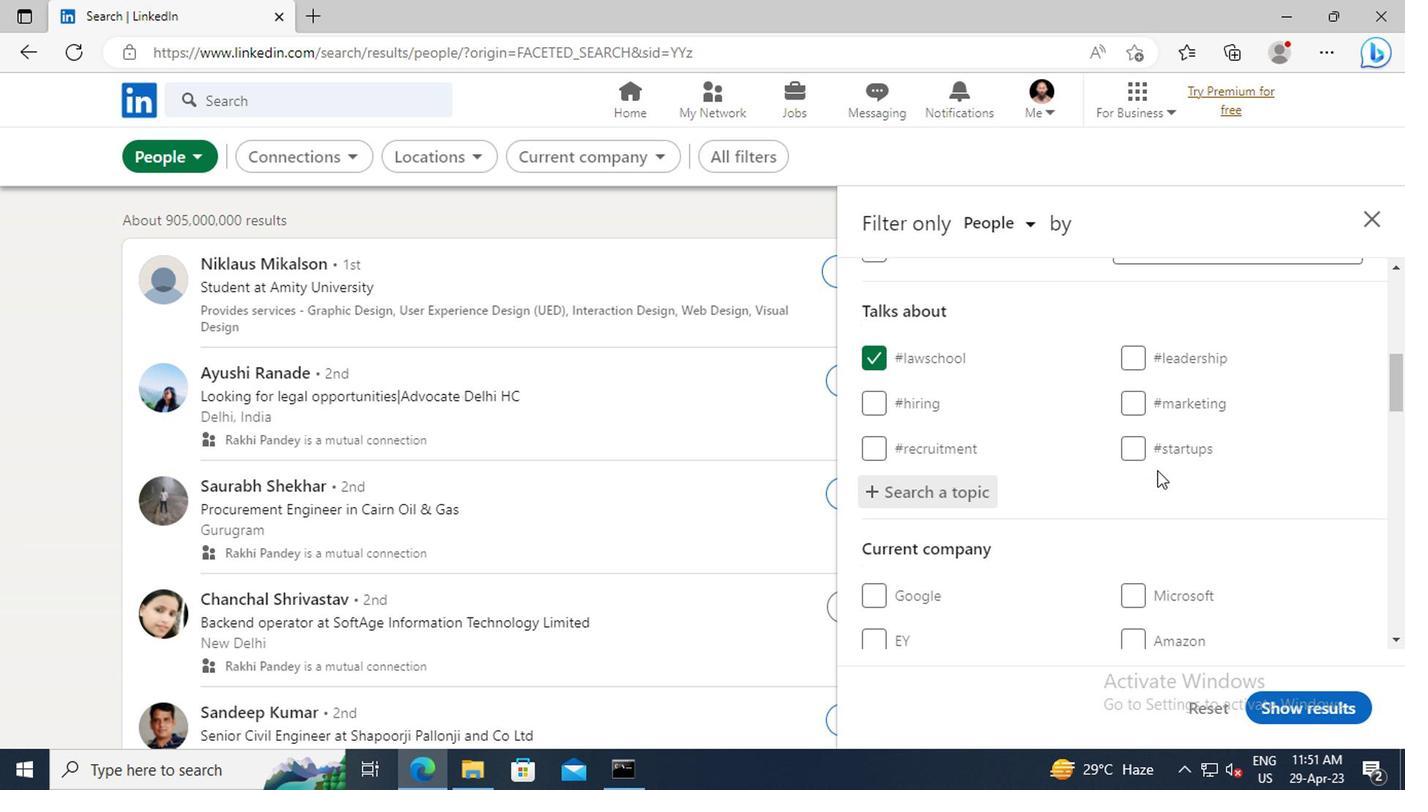 
Action: Mouse scrolled (955, 466) with delta (0, 0)
Screenshot: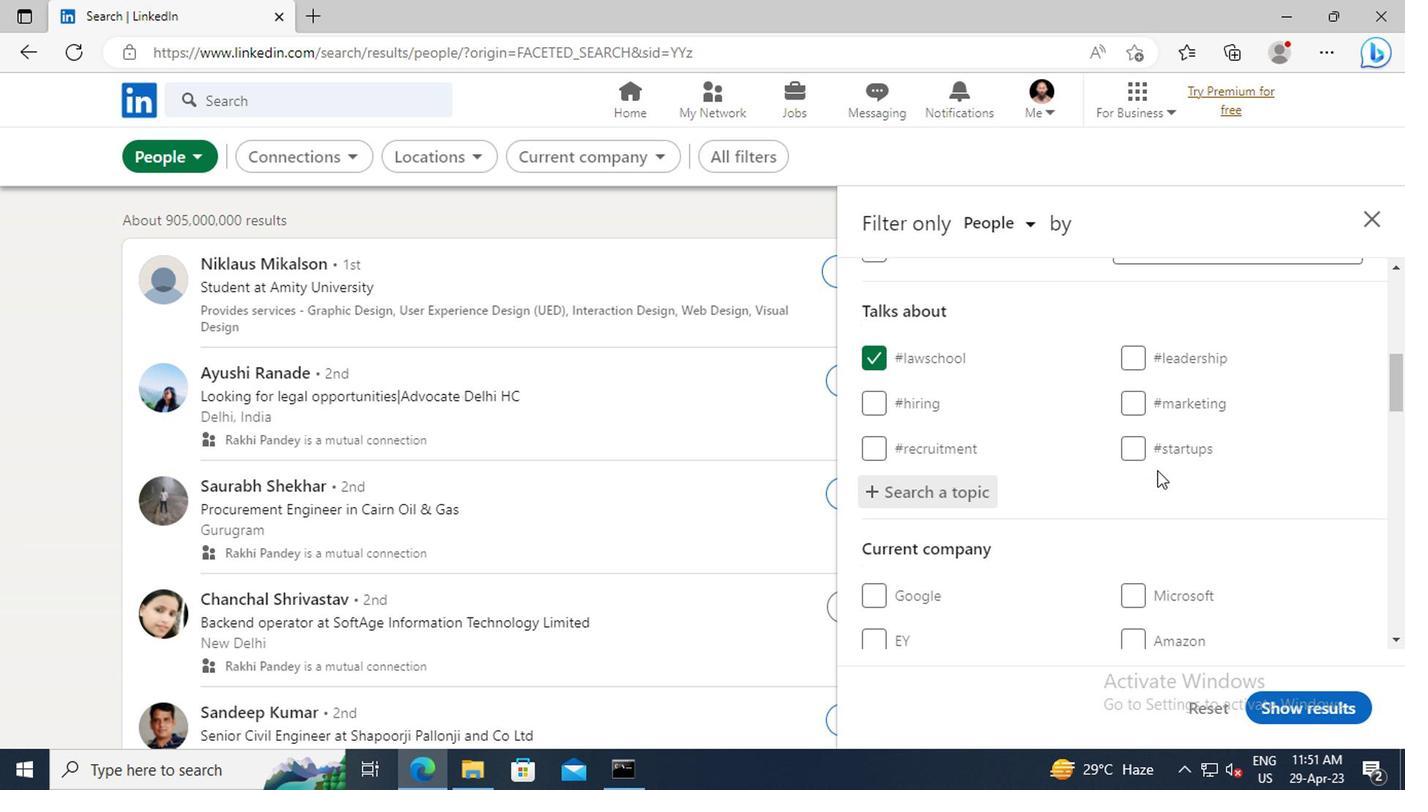 
Action: Mouse scrolled (955, 466) with delta (0, 0)
Screenshot: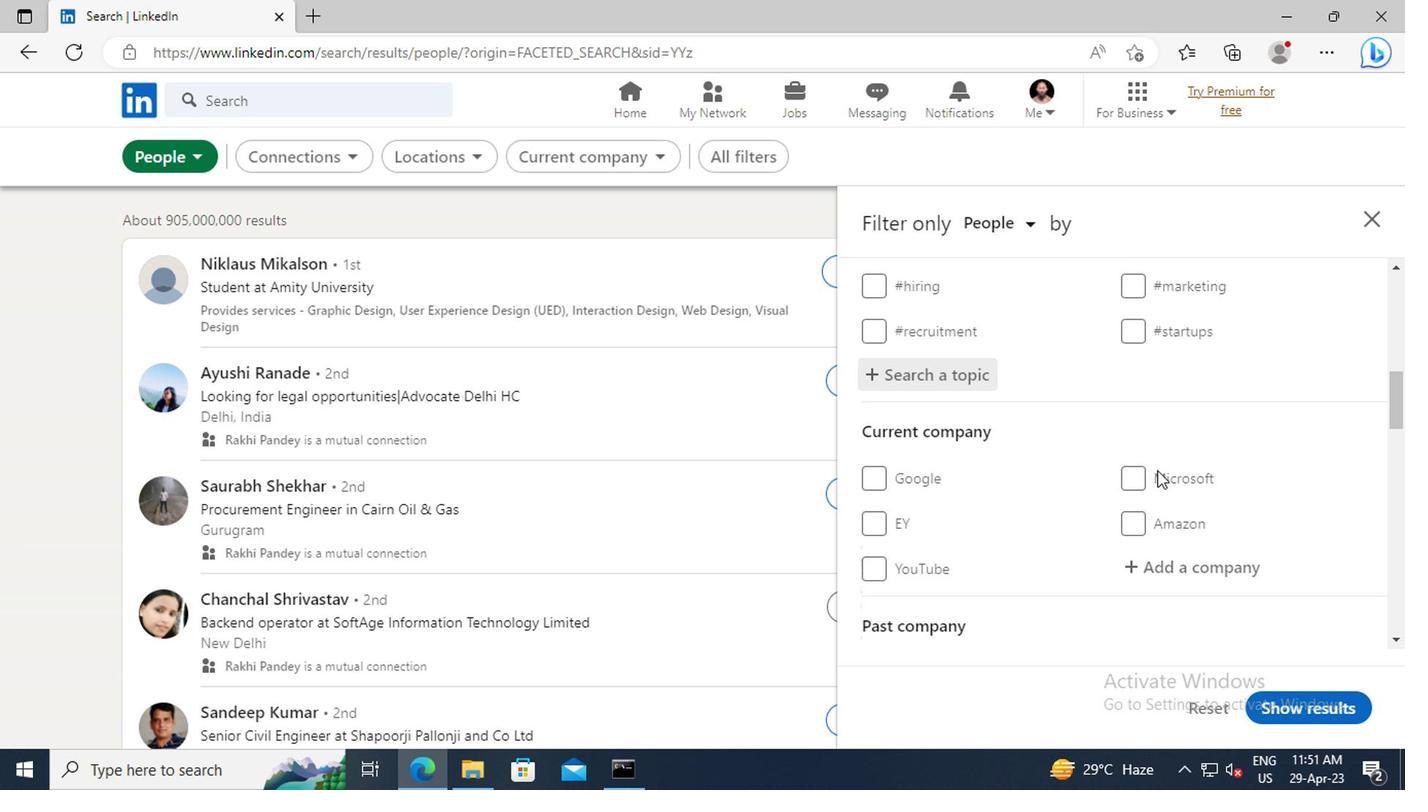 
Action: Mouse scrolled (955, 466) with delta (0, 0)
Screenshot: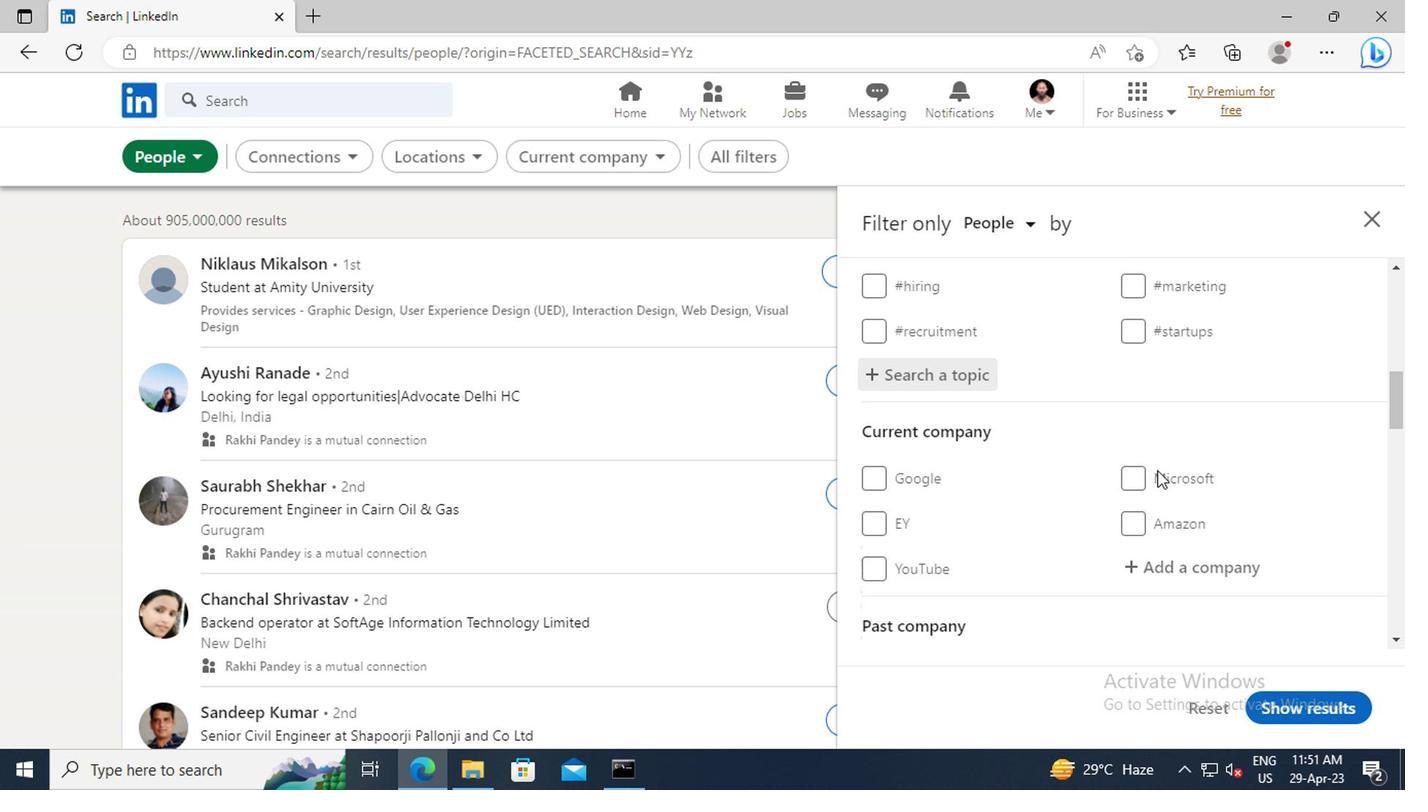 
Action: Mouse scrolled (955, 466) with delta (0, 0)
Screenshot: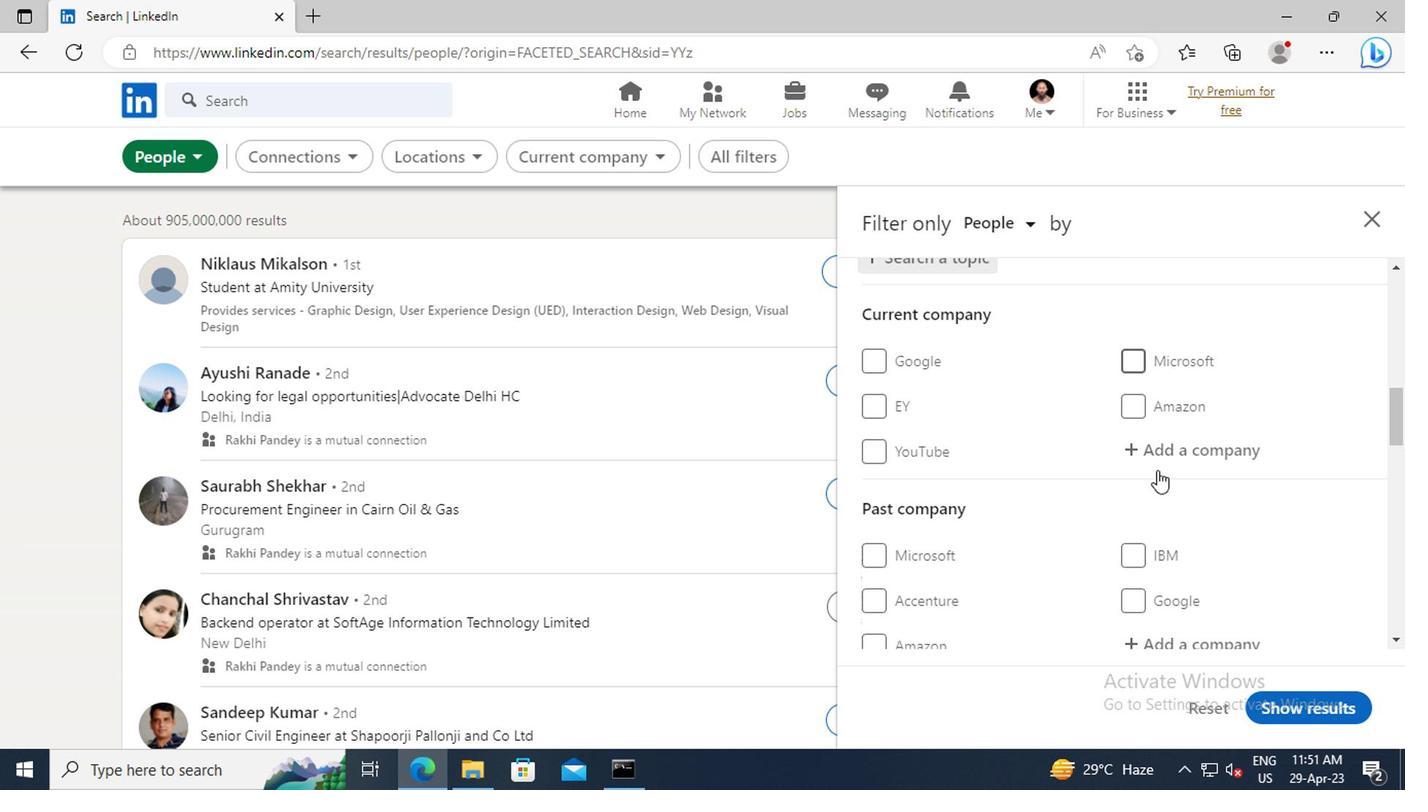 
Action: Mouse scrolled (955, 466) with delta (0, 0)
Screenshot: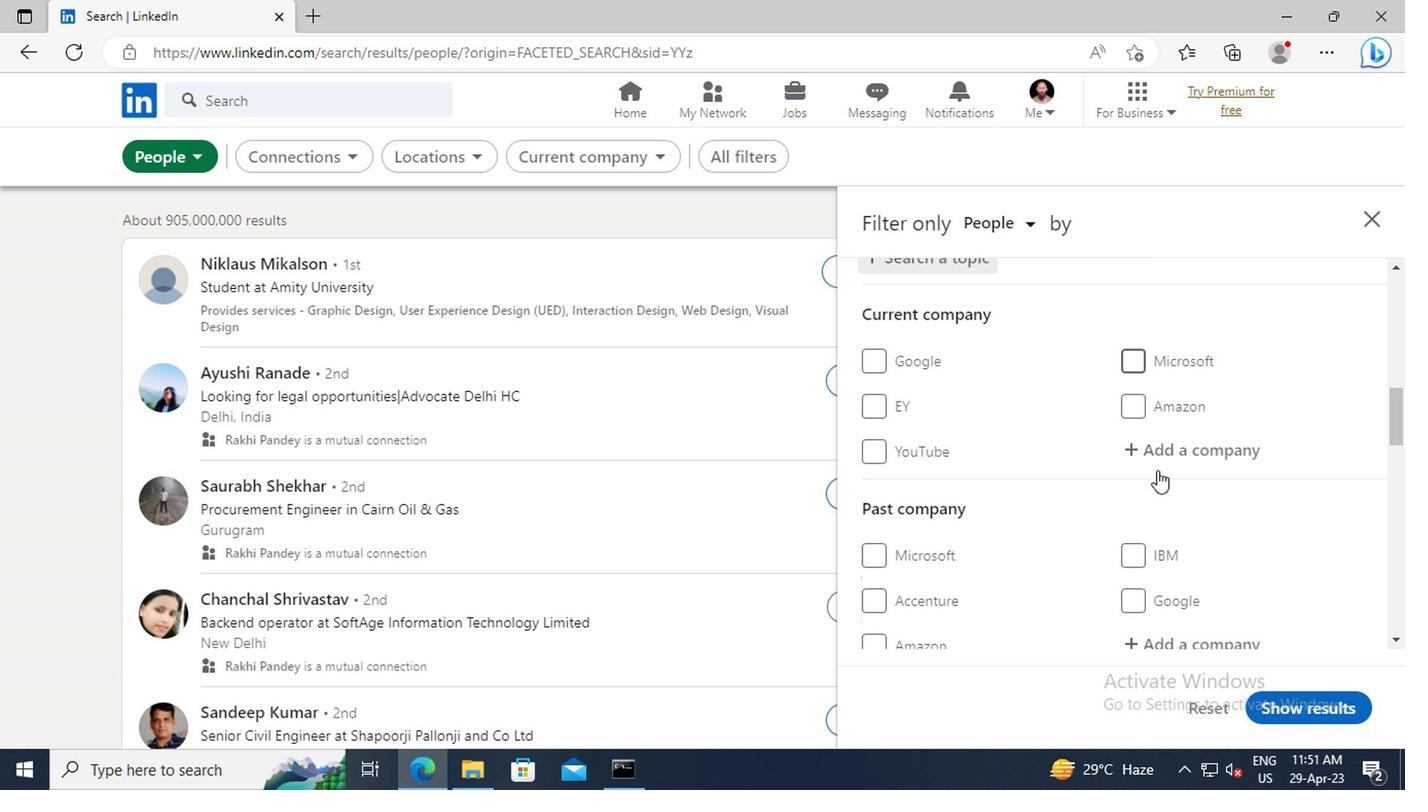 
Action: Mouse scrolled (955, 466) with delta (0, 0)
Screenshot: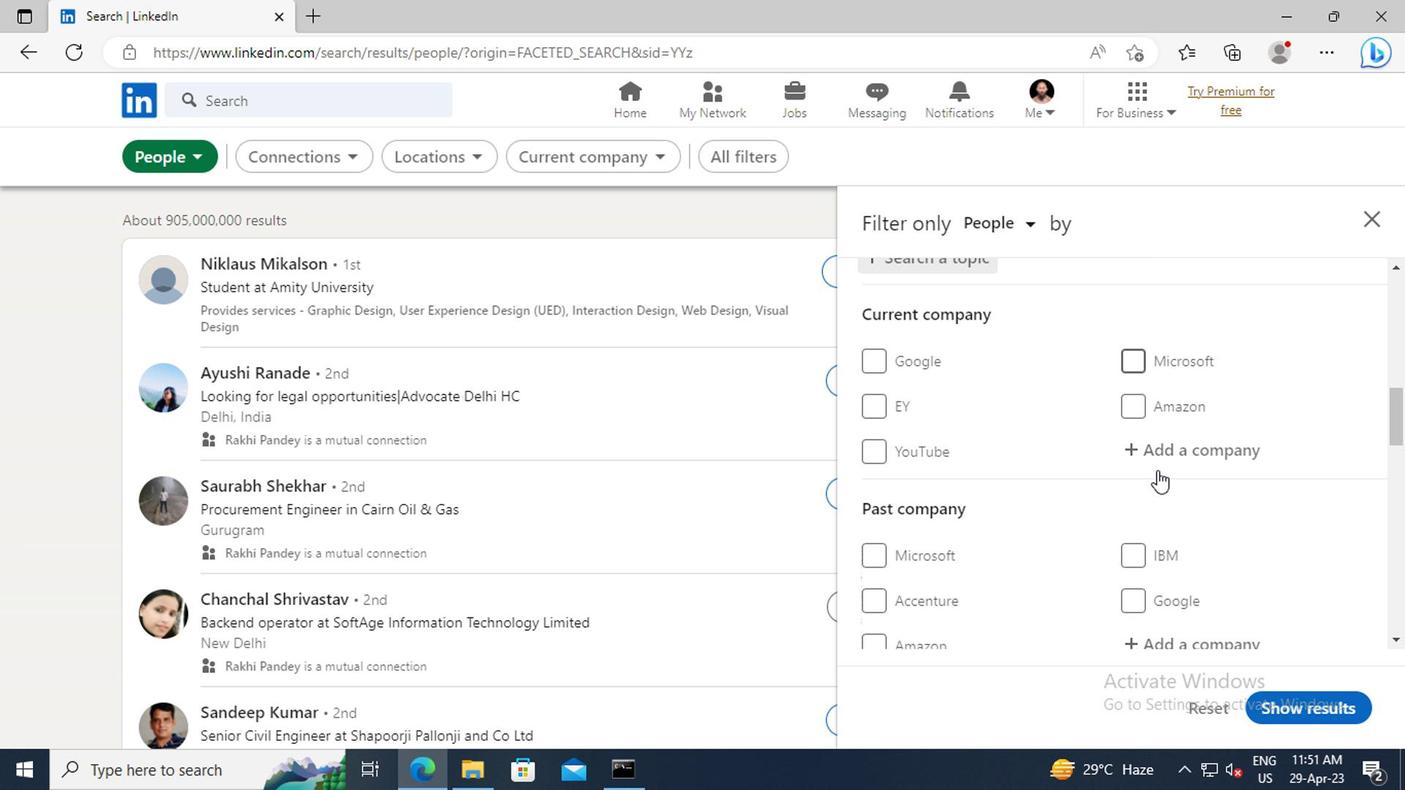 
Action: Mouse scrolled (955, 466) with delta (0, 0)
Screenshot: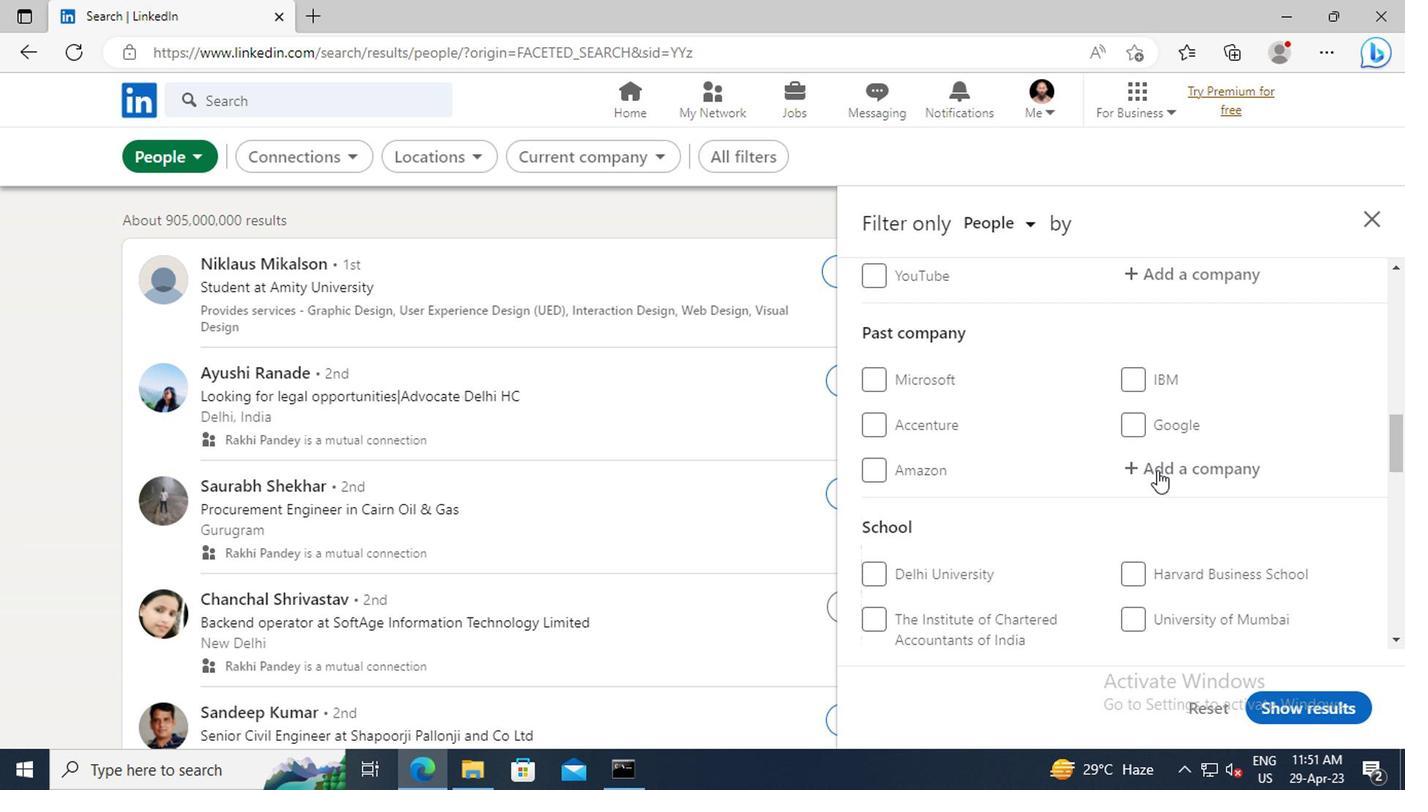 
Action: Mouse scrolled (955, 466) with delta (0, 0)
Screenshot: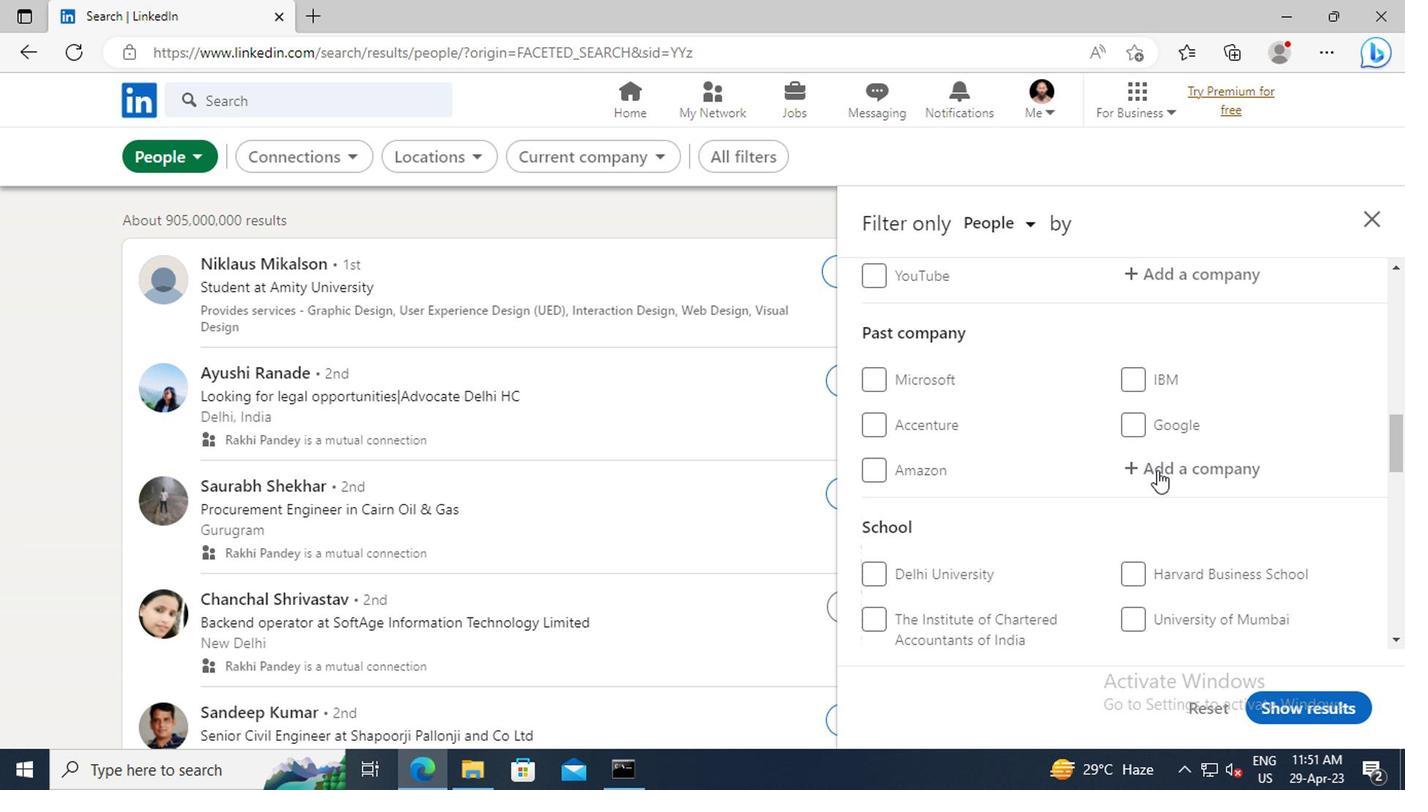 
Action: Mouse scrolled (955, 466) with delta (0, 0)
Screenshot: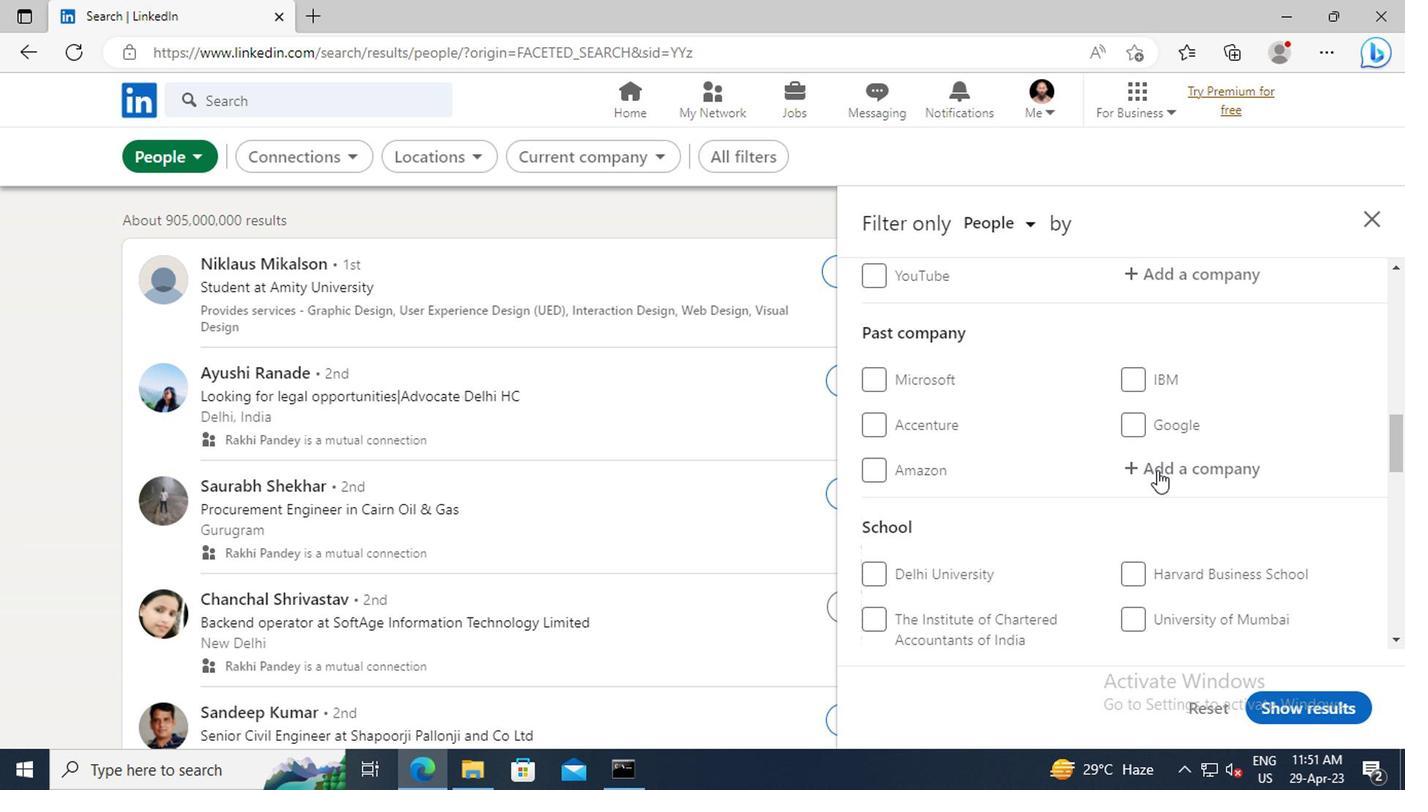 
Action: Mouse scrolled (955, 466) with delta (0, 0)
Screenshot: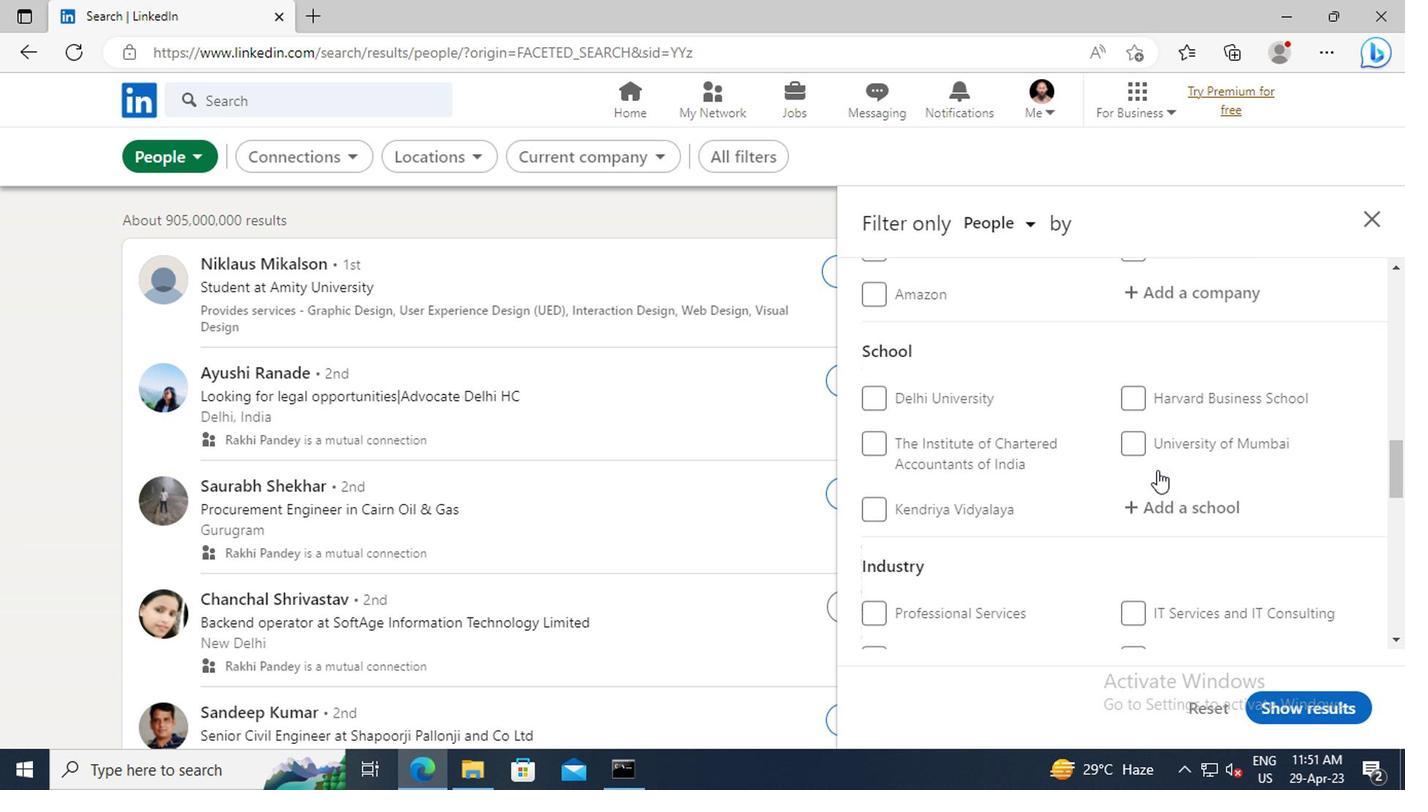 
Action: Mouse scrolled (955, 466) with delta (0, 0)
Screenshot: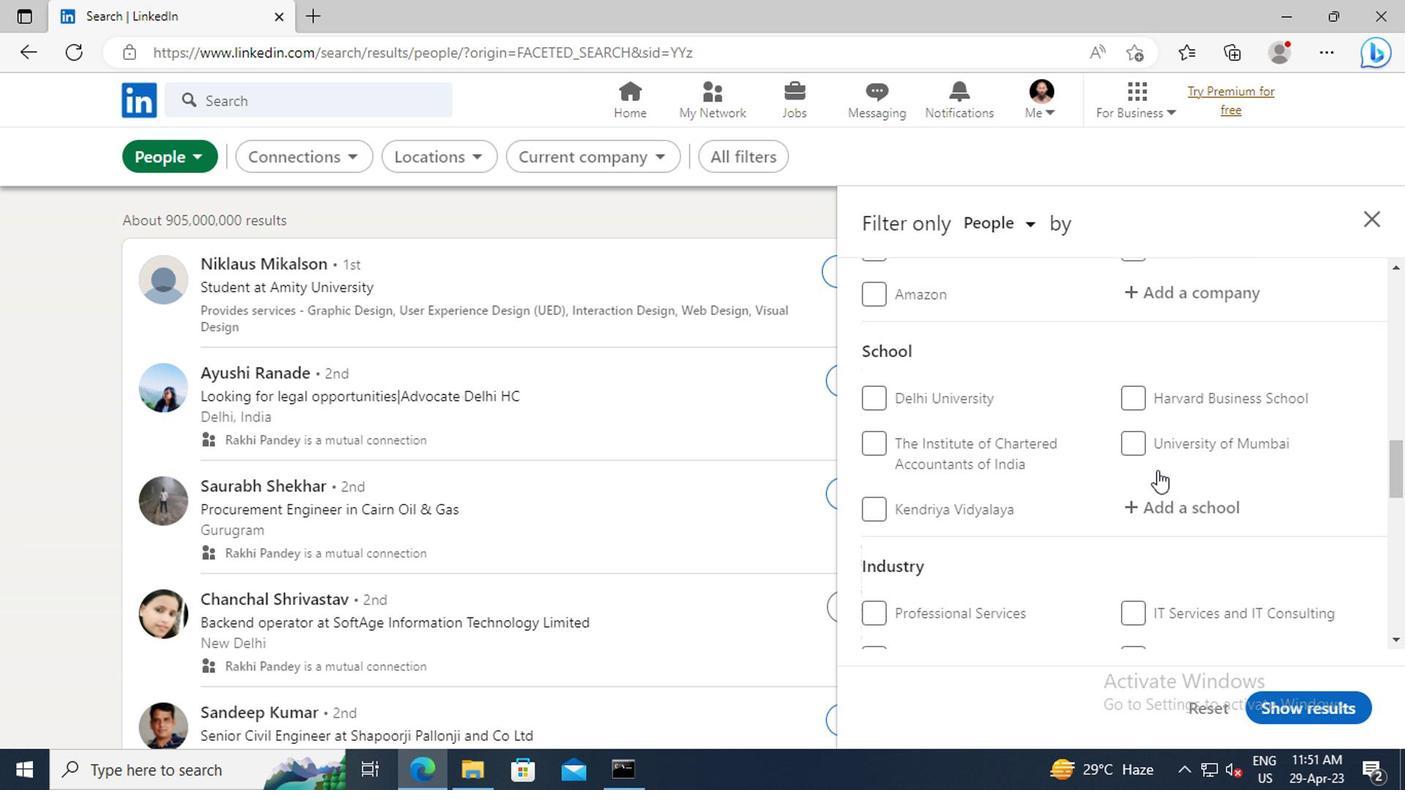 
Action: Mouse scrolled (955, 466) with delta (0, 0)
Screenshot: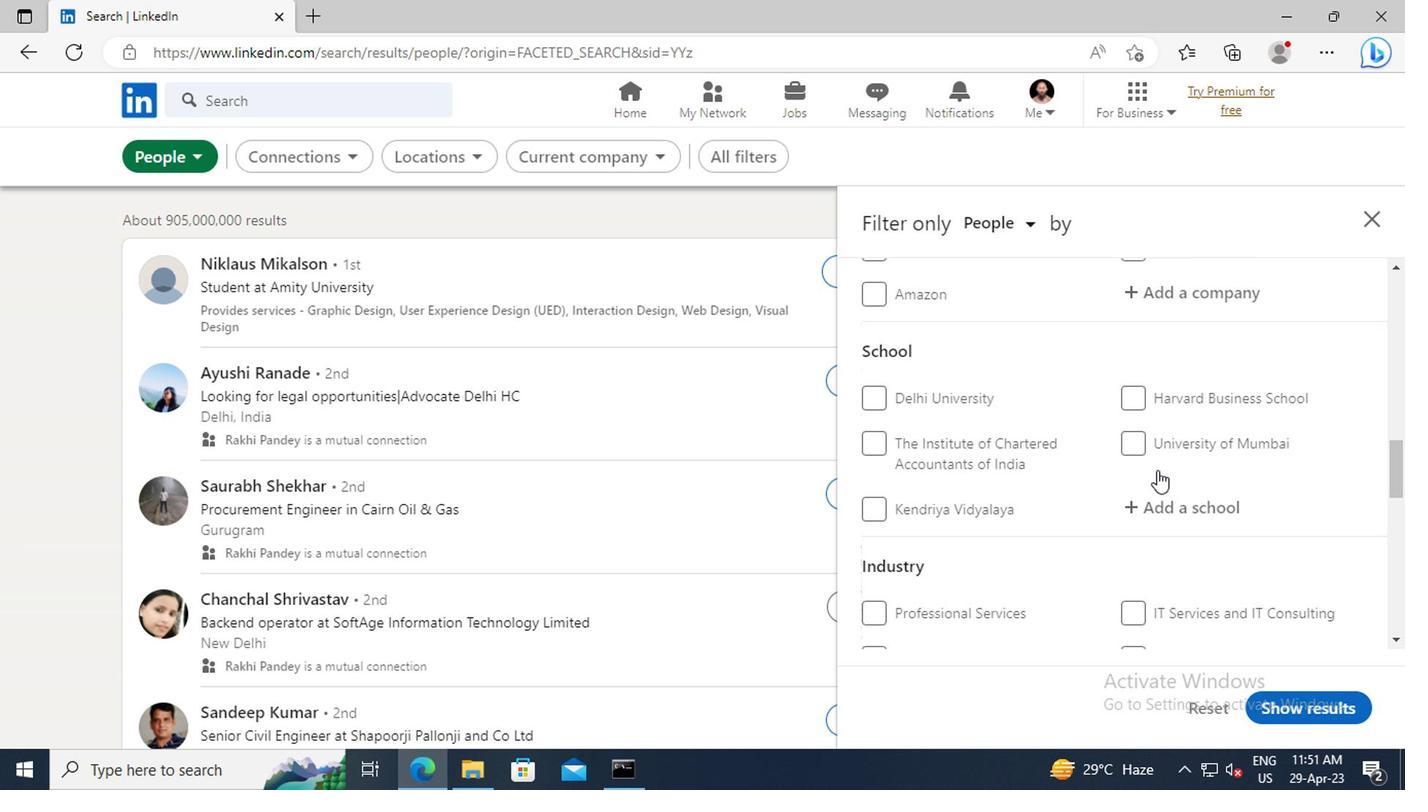 
Action: Mouse scrolled (955, 466) with delta (0, 0)
Screenshot: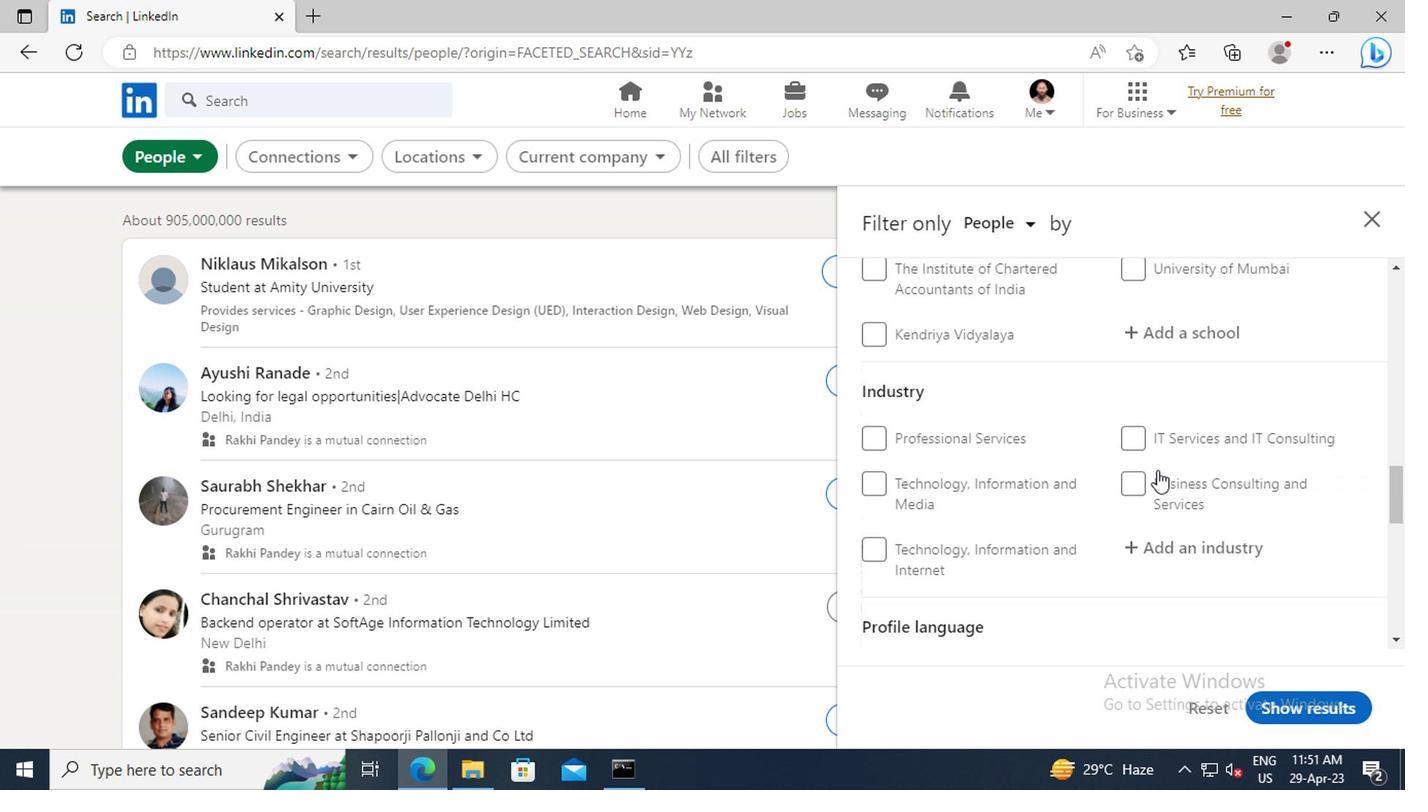 
Action: Mouse scrolled (955, 466) with delta (0, 0)
Screenshot: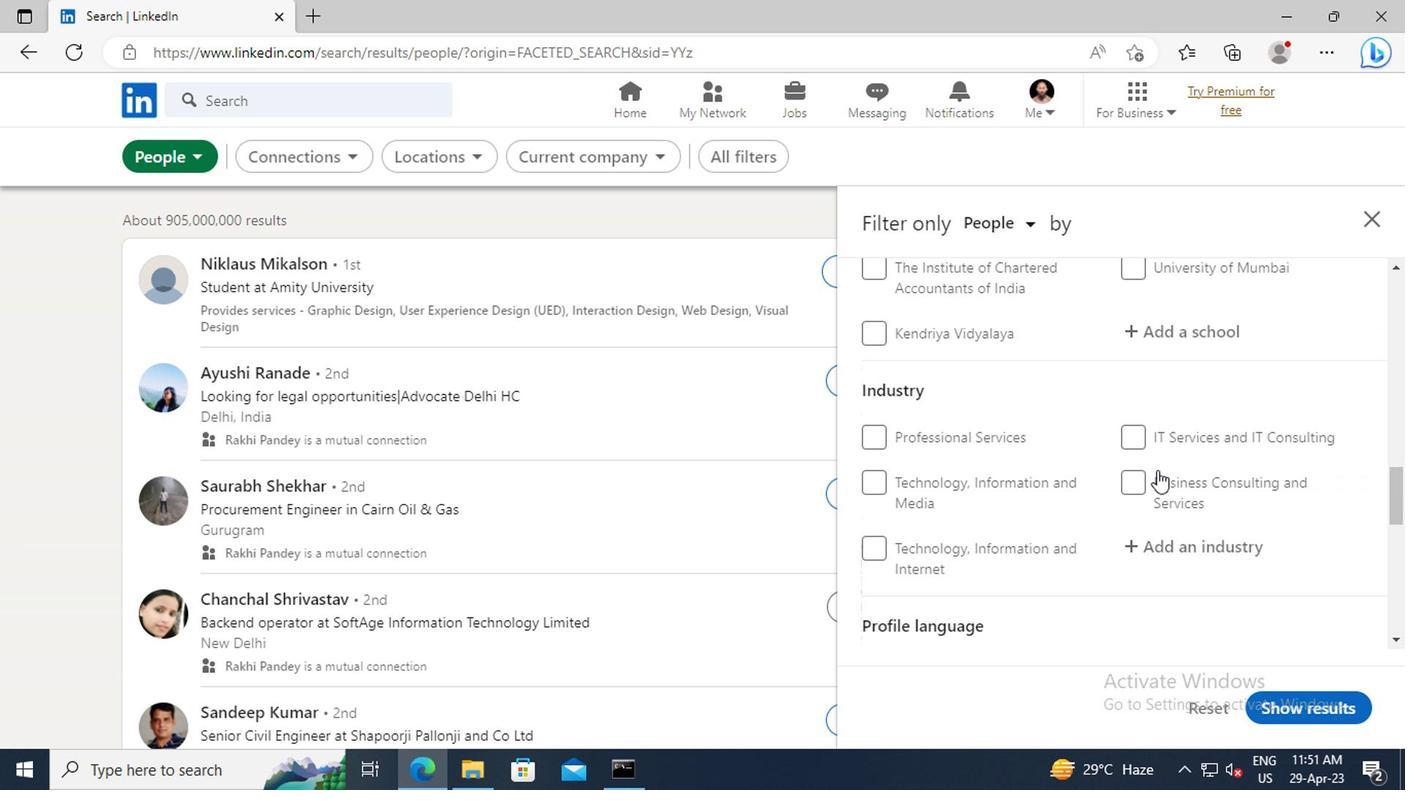 
Action: Mouse scrolled (955, 466) with delta (0, 0)
Screenshot: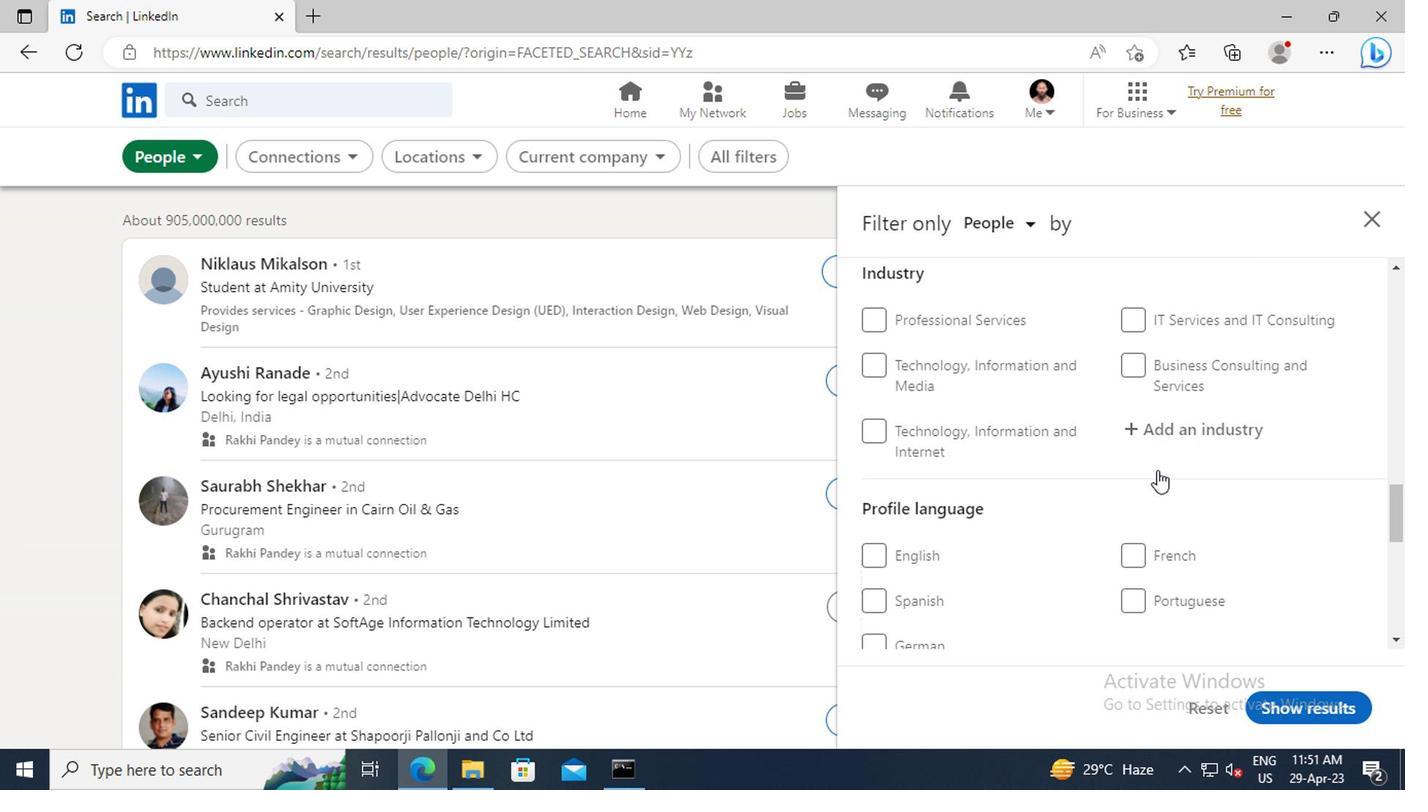 
Action: Mouse moved to (756, 550)
Screenshot: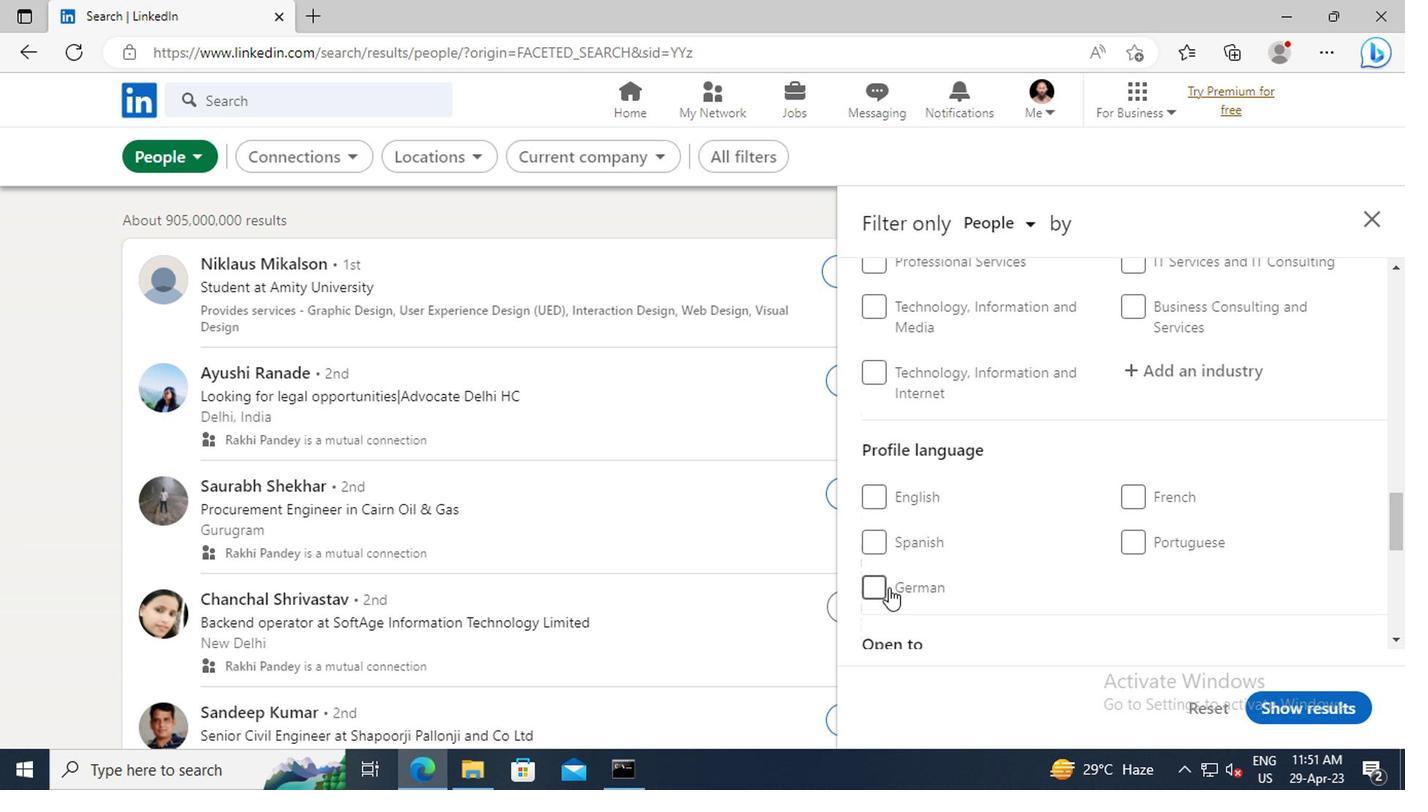 
Action: Mouse pressed left at (756, 550)
Screenshot: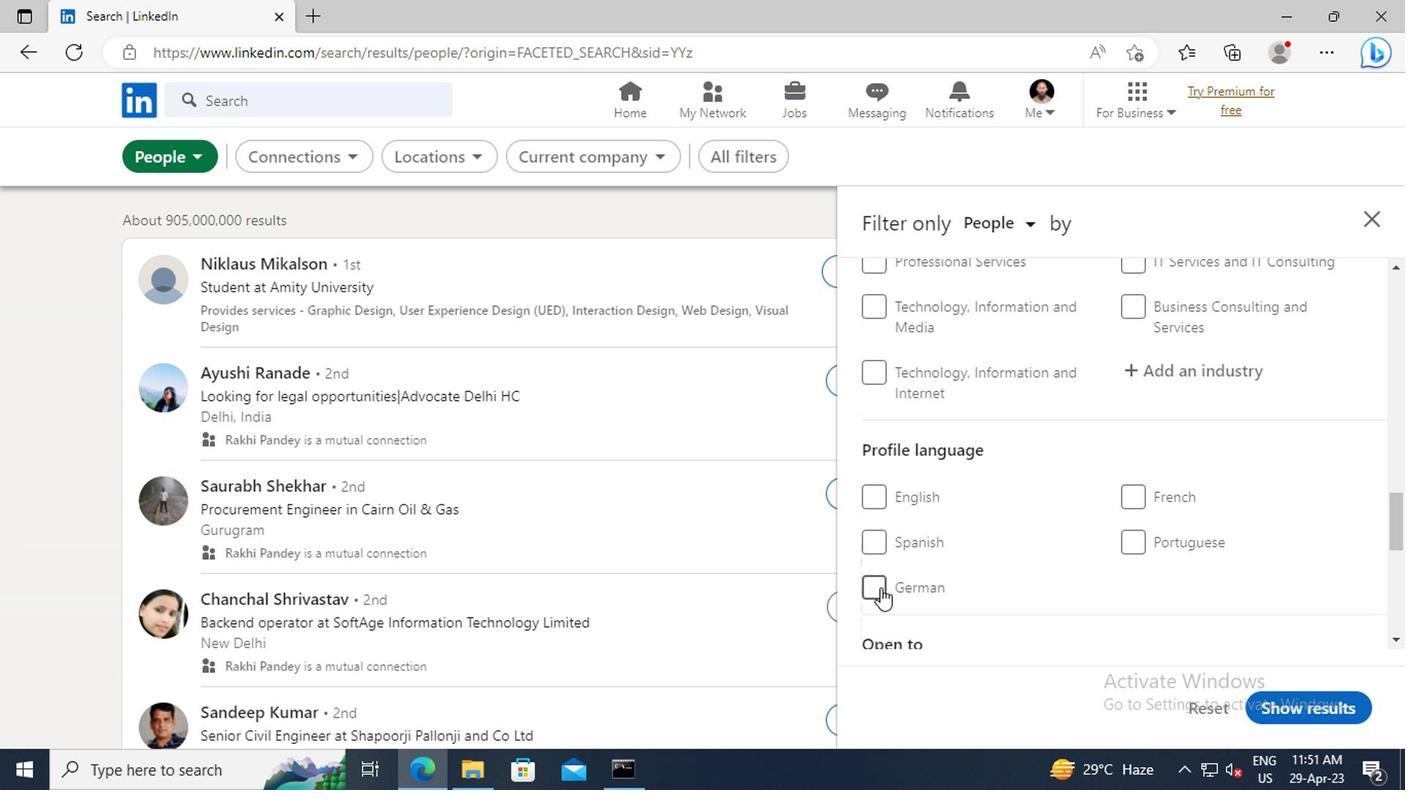 
Action: Mouse moved to (923, 504)
Screenshot: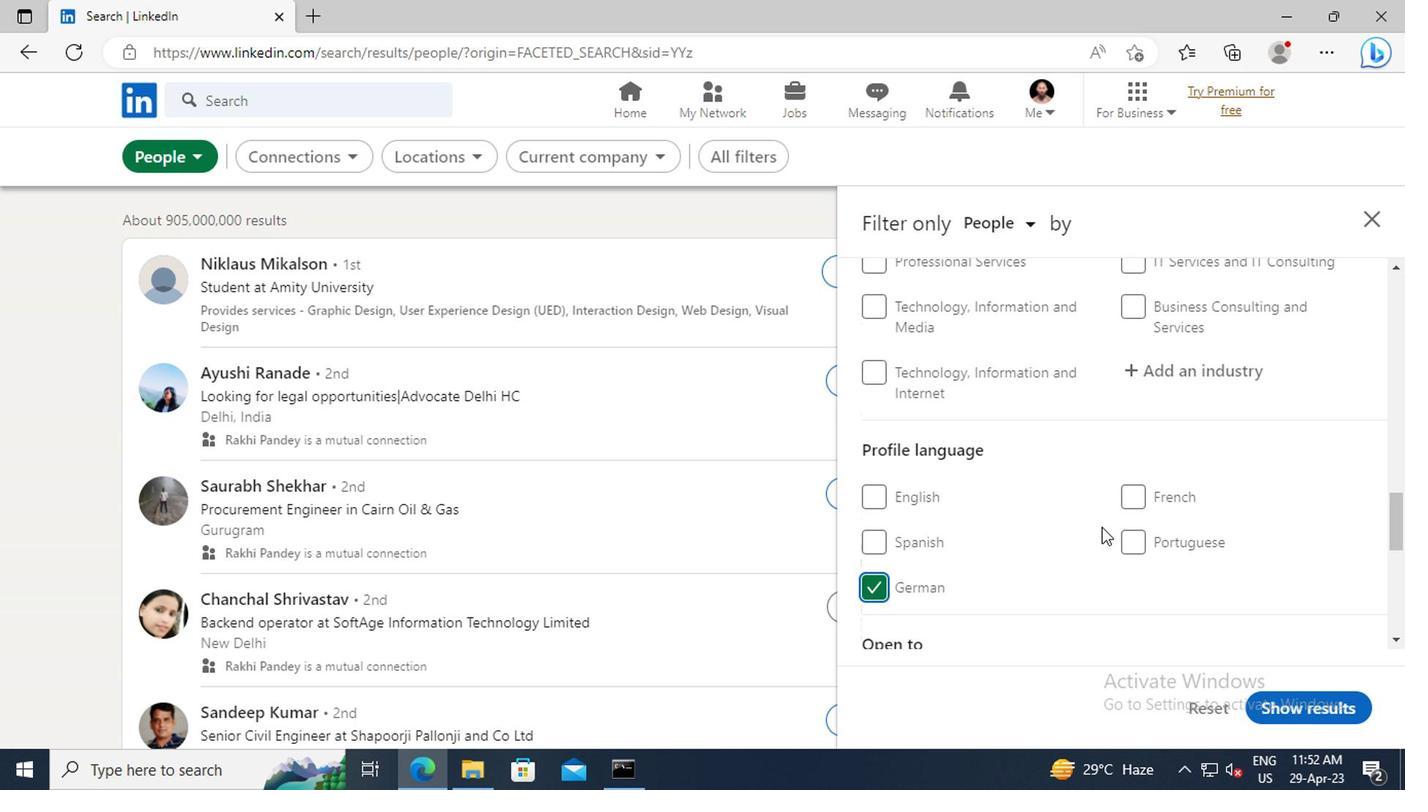 
Action: Mouse scrolled (923, 505) with delta (0, 0)
Screenshot: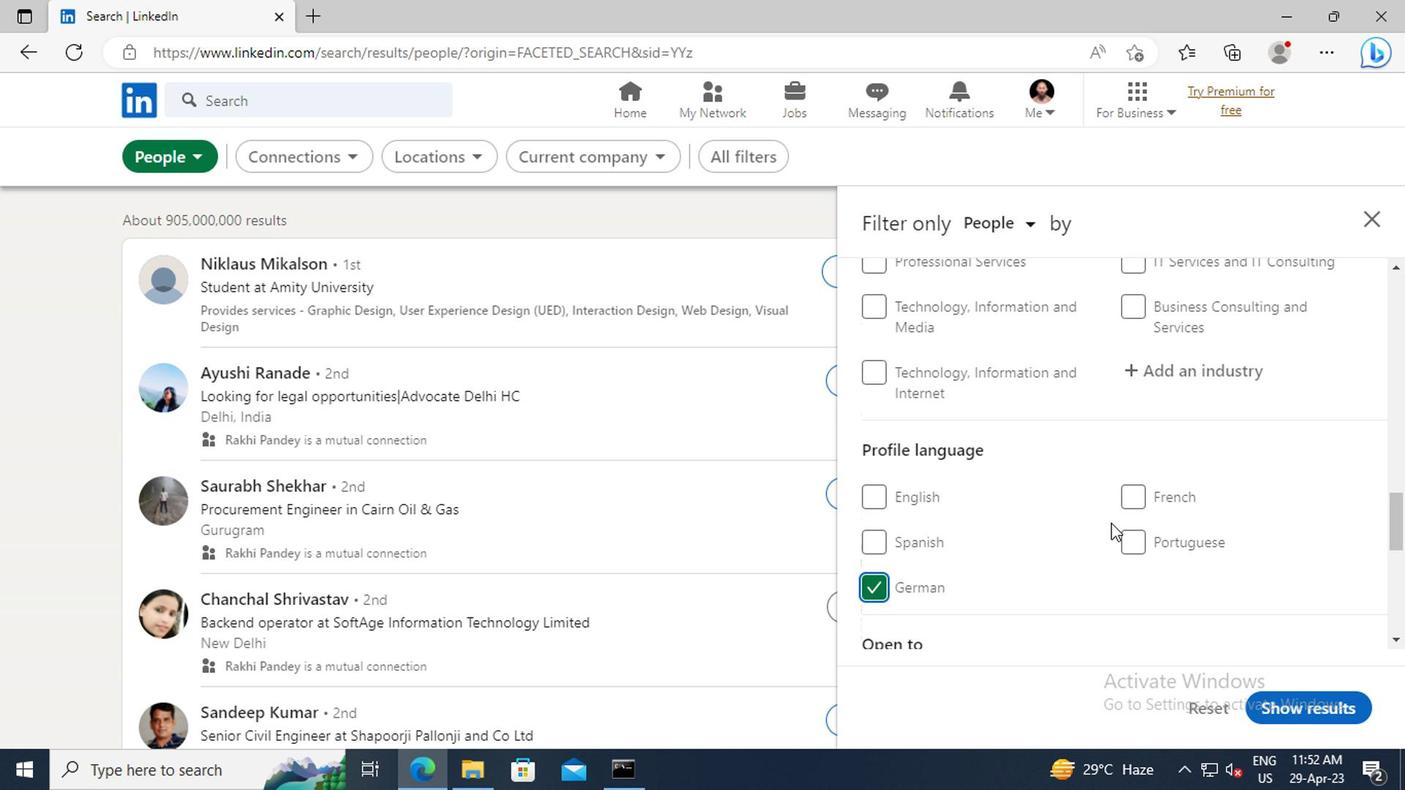 
Action: Mouse scrolled (923, 505) with delta (0, 0)
Screenshot: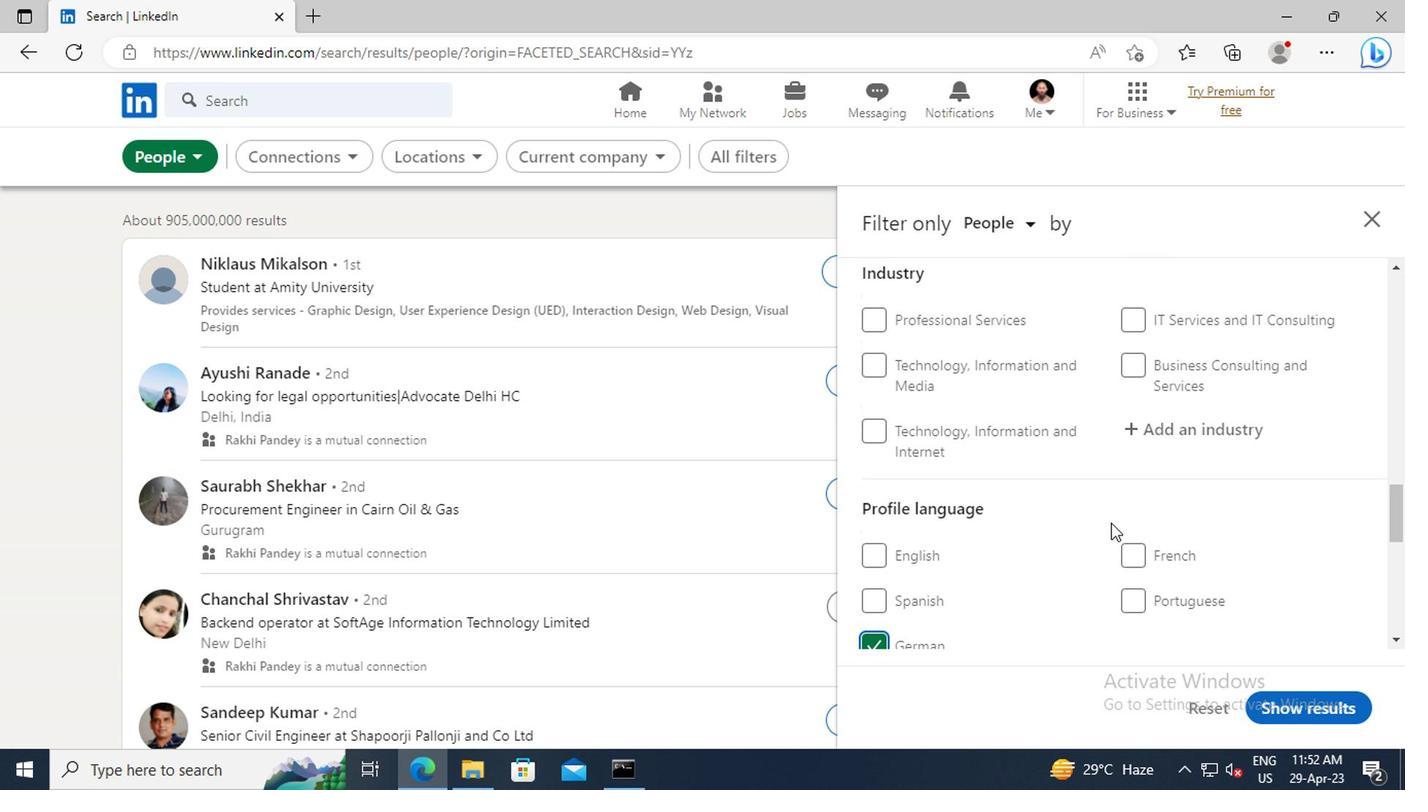 
Action: Mouse scrolled (923, 505) with delta (0, 0)
Screenshot: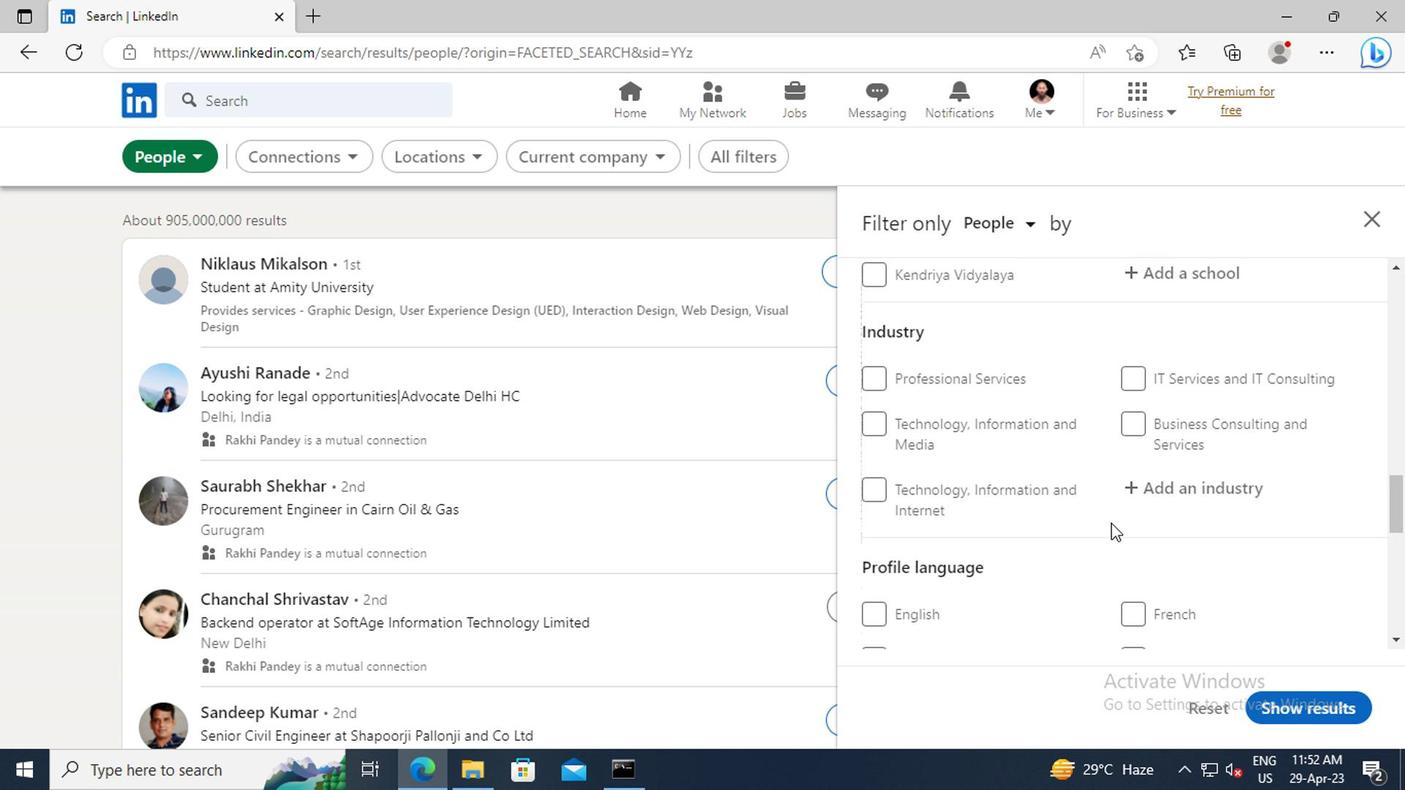 
Action: Mouse scrolled (923, 505) with delta (0, 0)
Screenshot: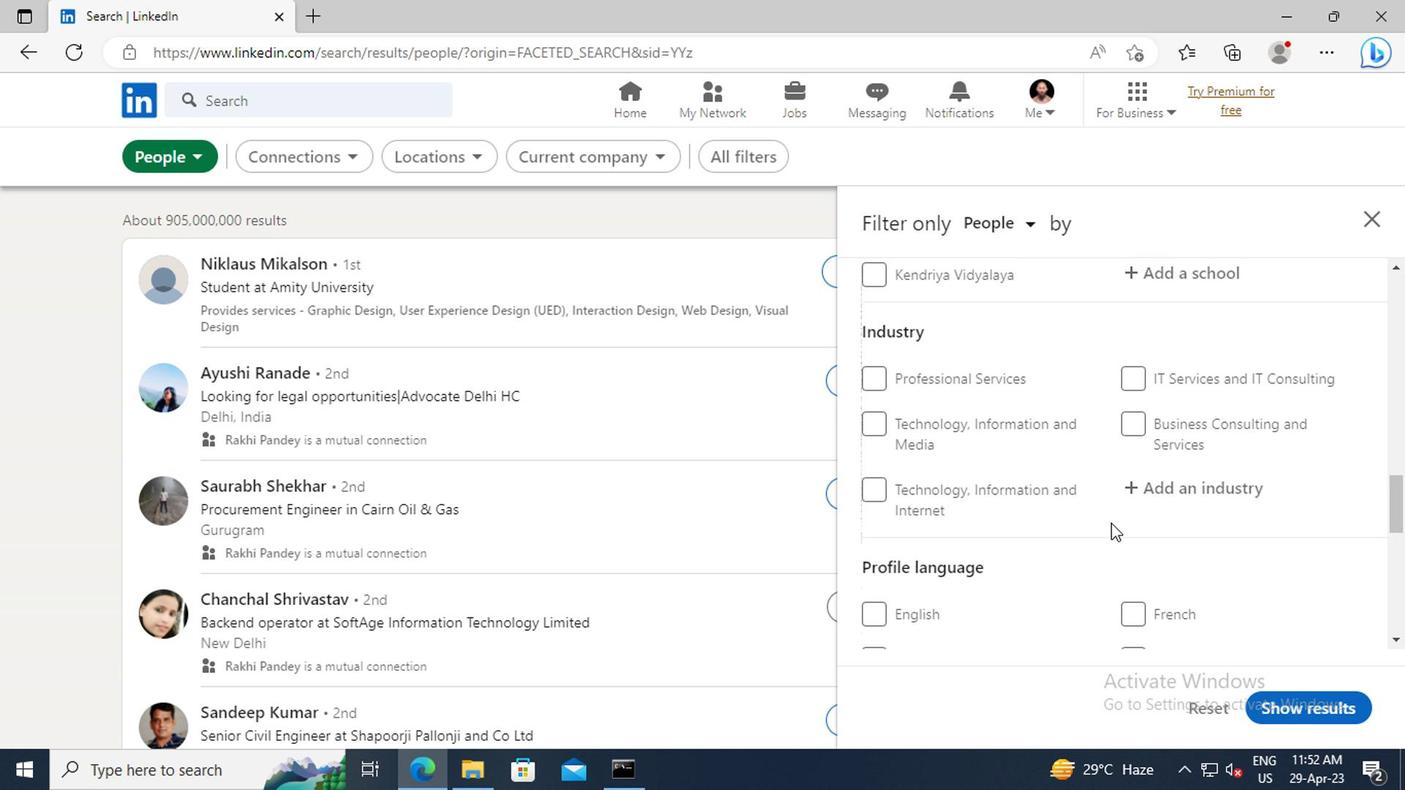 
Action: Mouse scrolled (923, 505) with delta (0, 0)
Screenshot: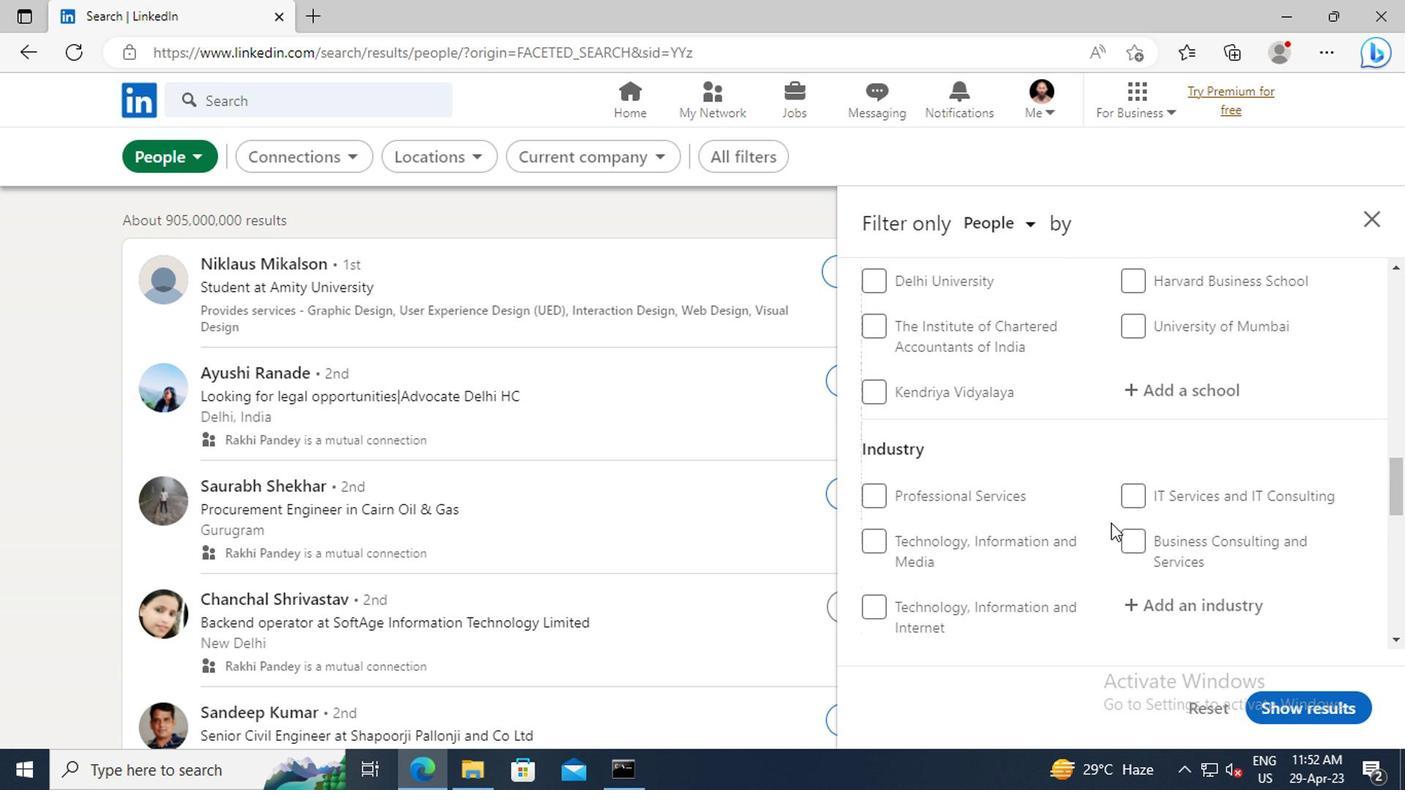 
Action: Mouse scrolled (923, 505) with delta (0, 0)
Screenshot: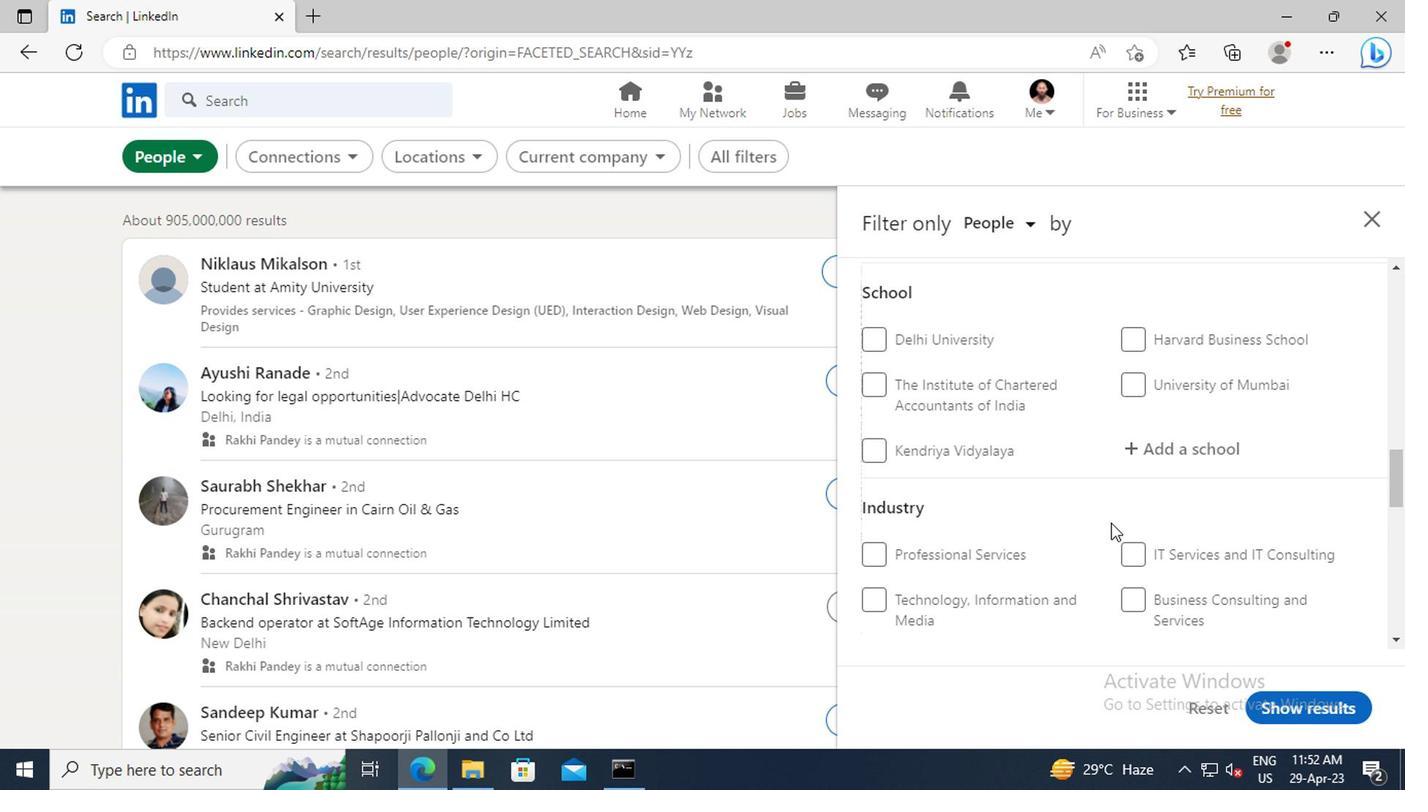 
Action: Mouse scrolled (923, 505) with delta (0, 0)
Screenshot: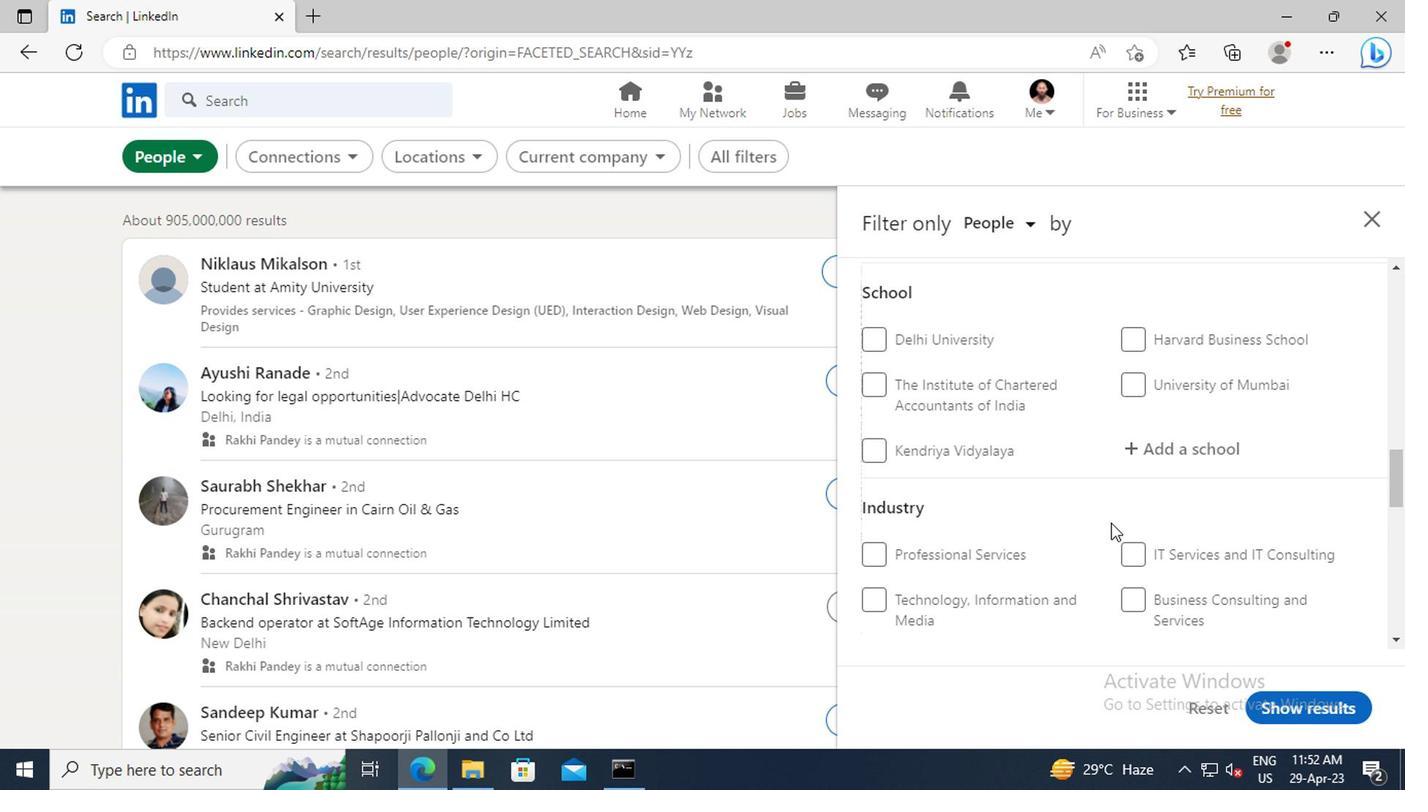 
Action: Mouse scrolled (923, 505) with delta (0, 0)
Screenshot: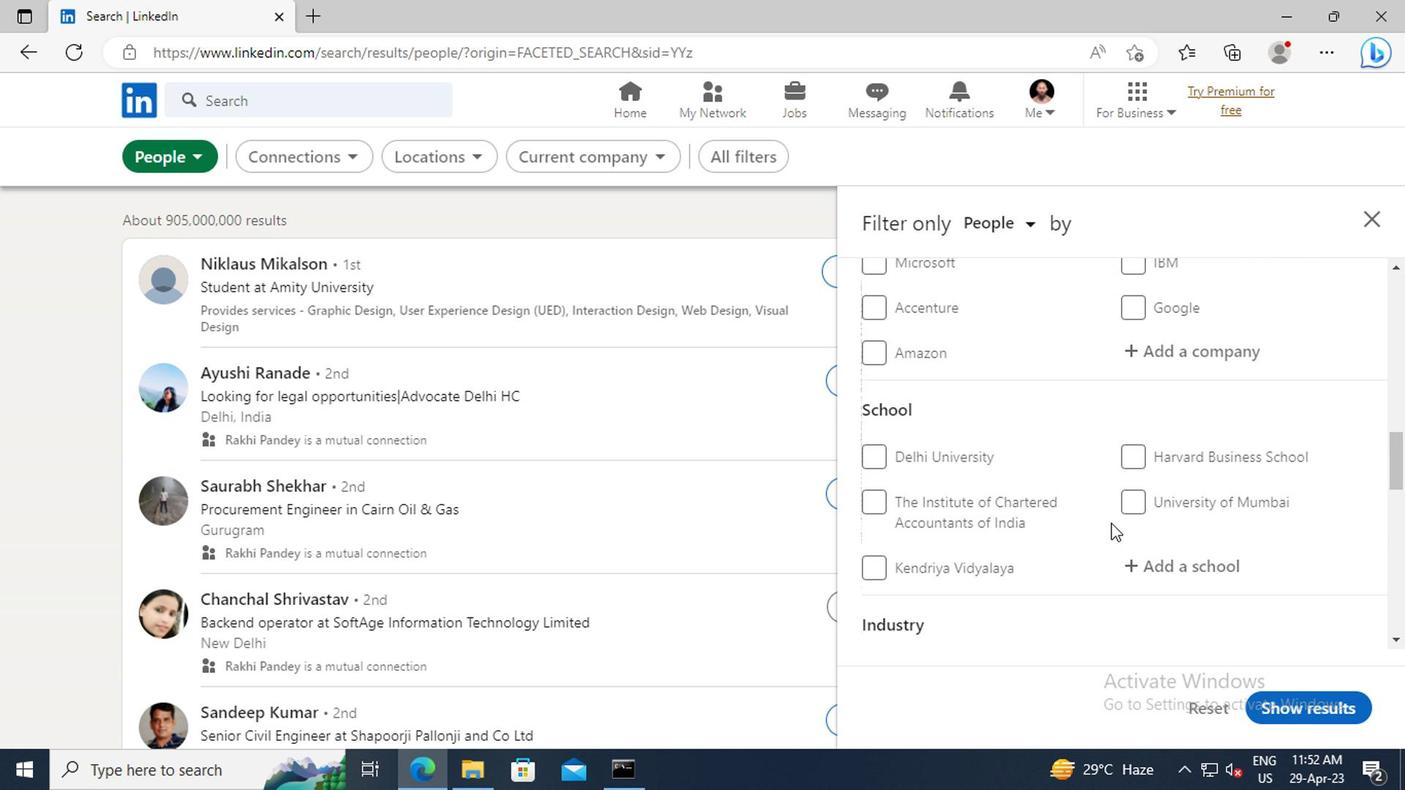 
Action: Mouse scrolled (923, 505) with delta (0, 0)
Screenshot: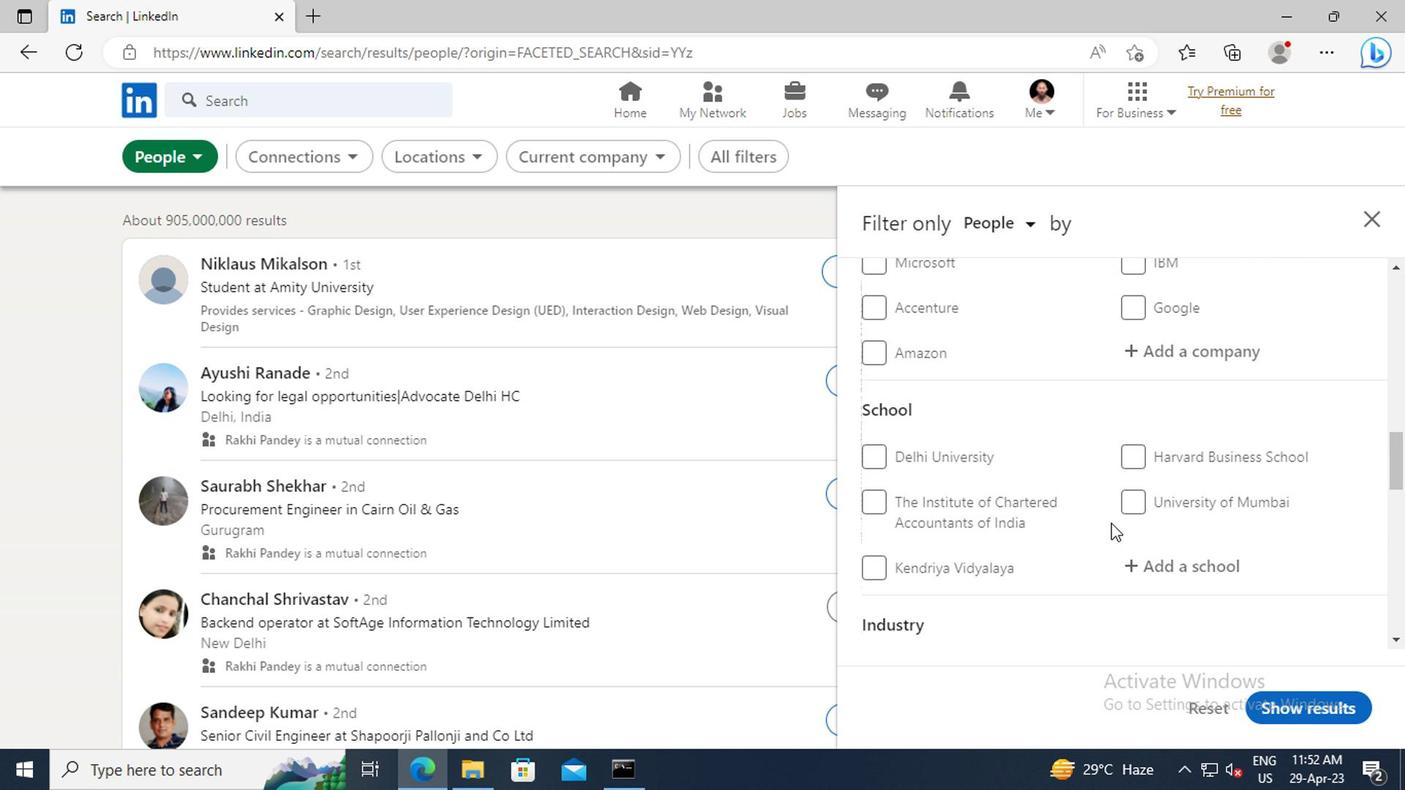 
Action: Mouse scrolled (923, 505) with delta (0, 0)
Screenshot: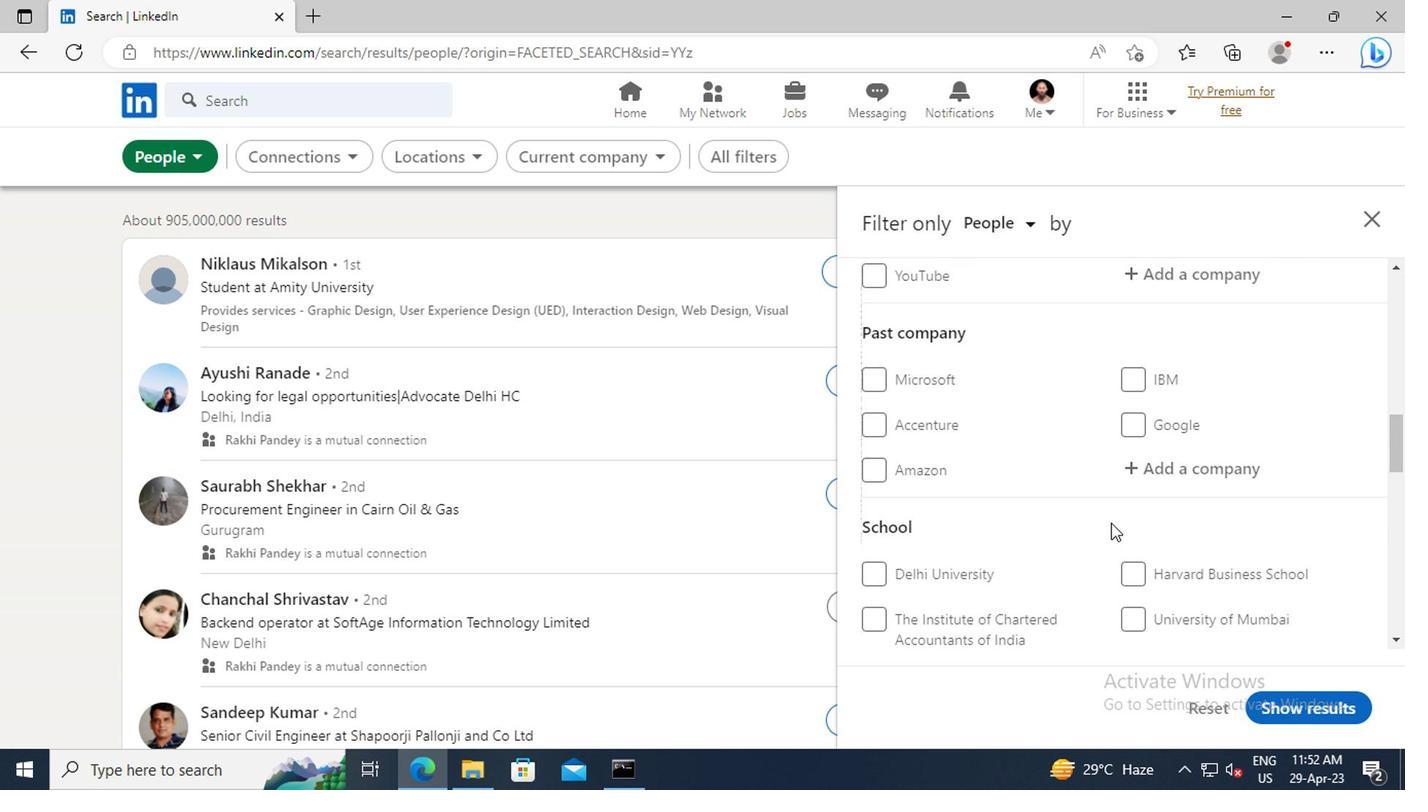 
Action: Mouse scrolled (923, 505) with delta (0, 0)
Screenshot: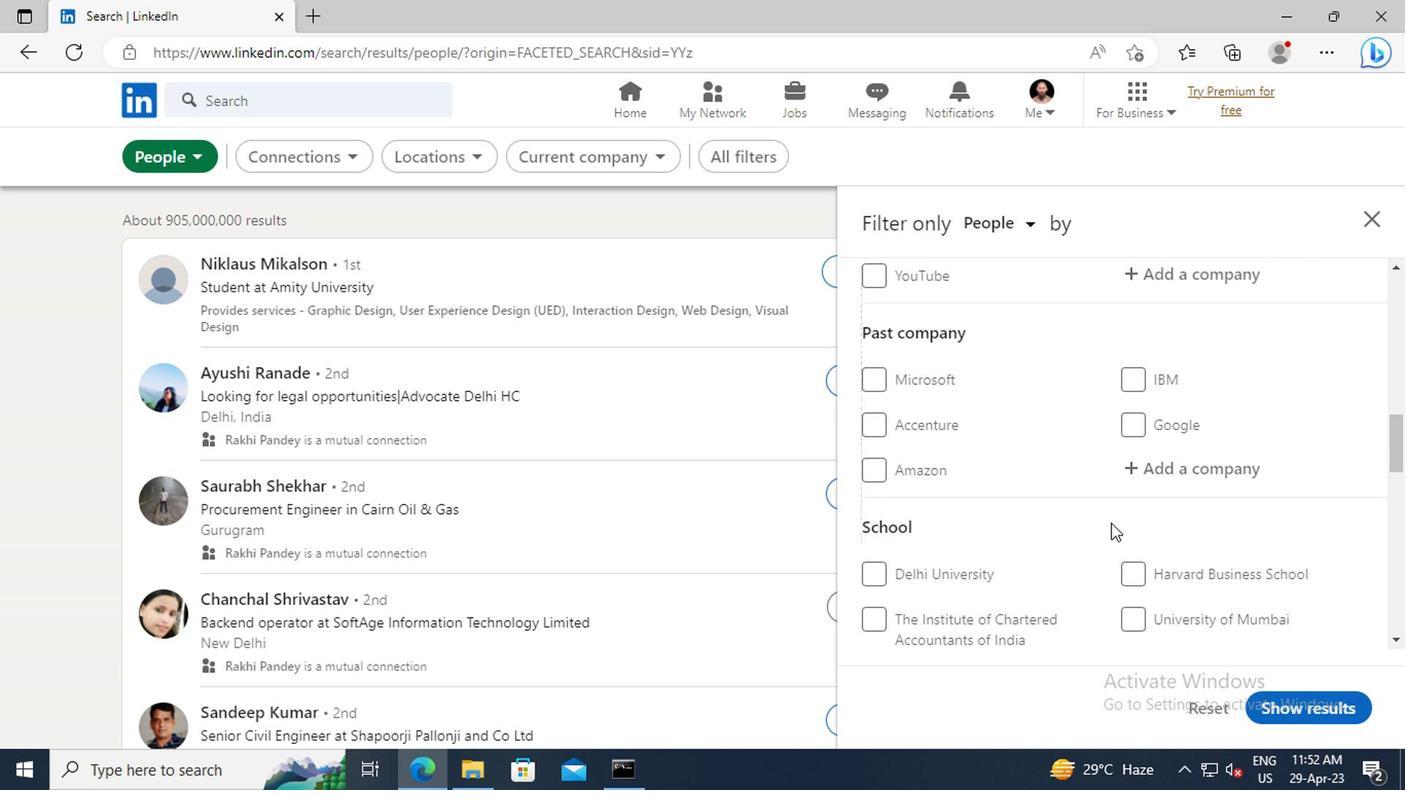 
Action: Mouse moved to (921, 493)
Screenshot: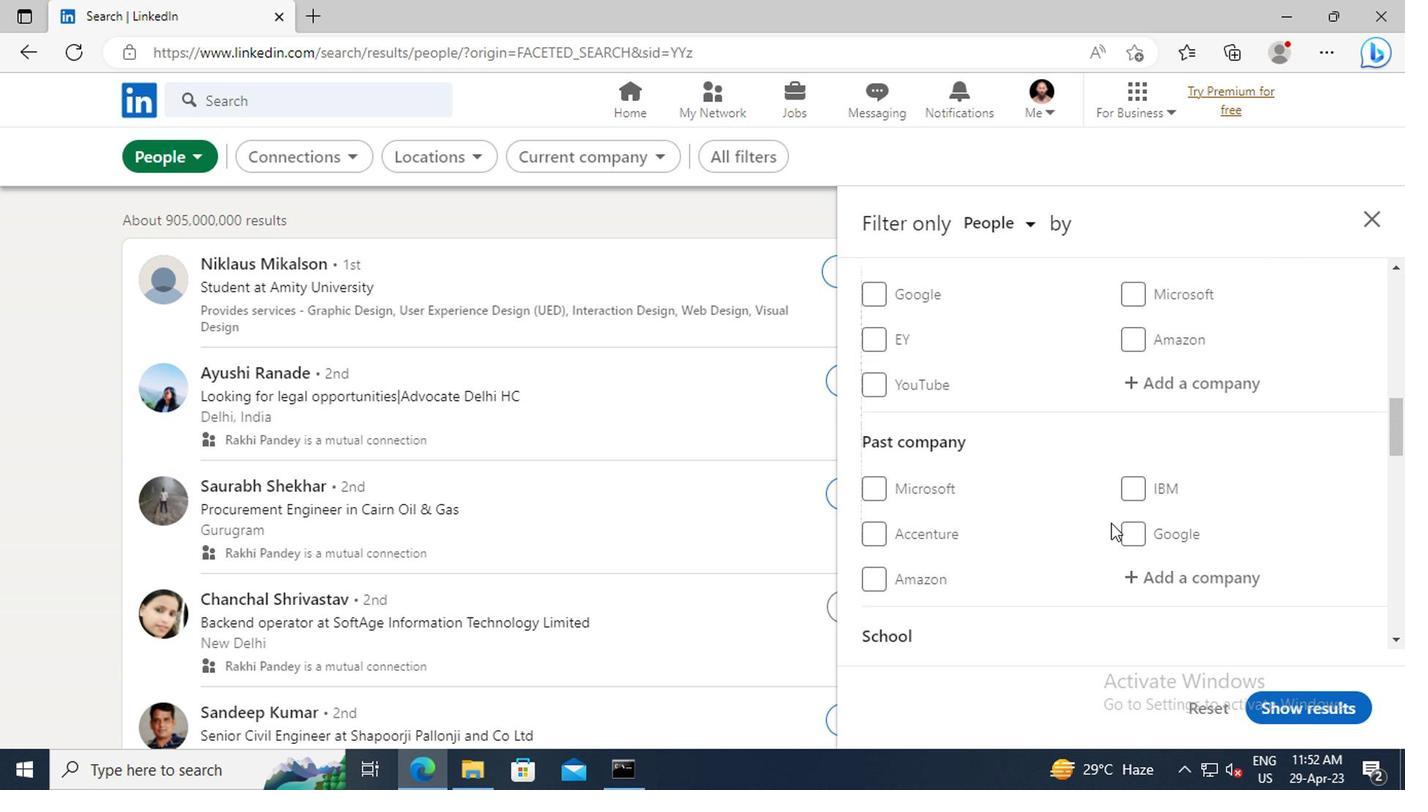 
Action: Mouse scrolled (921, 494) with delta (0, 0)
Screenshot: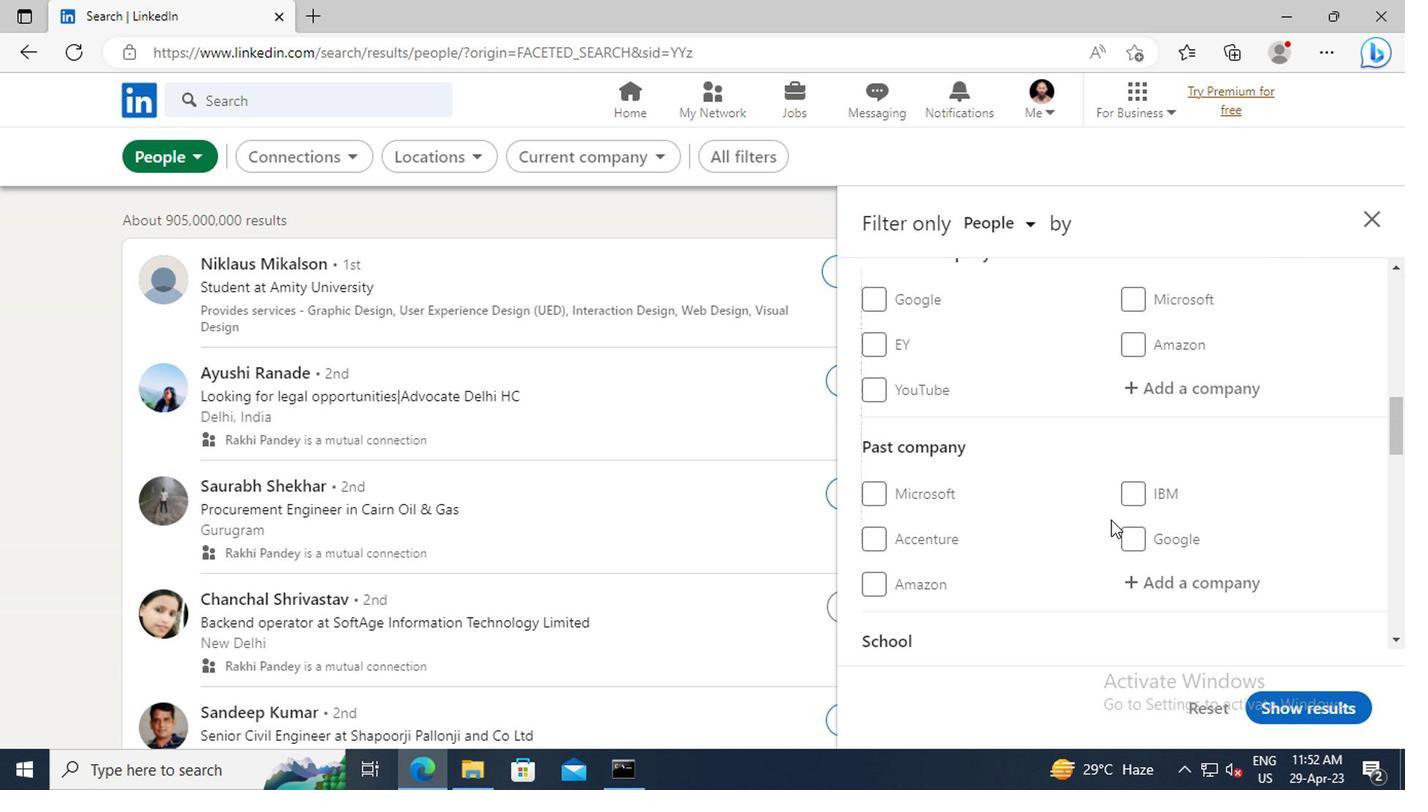 
Action: Mouse moved to (944, 454)
Screenshot: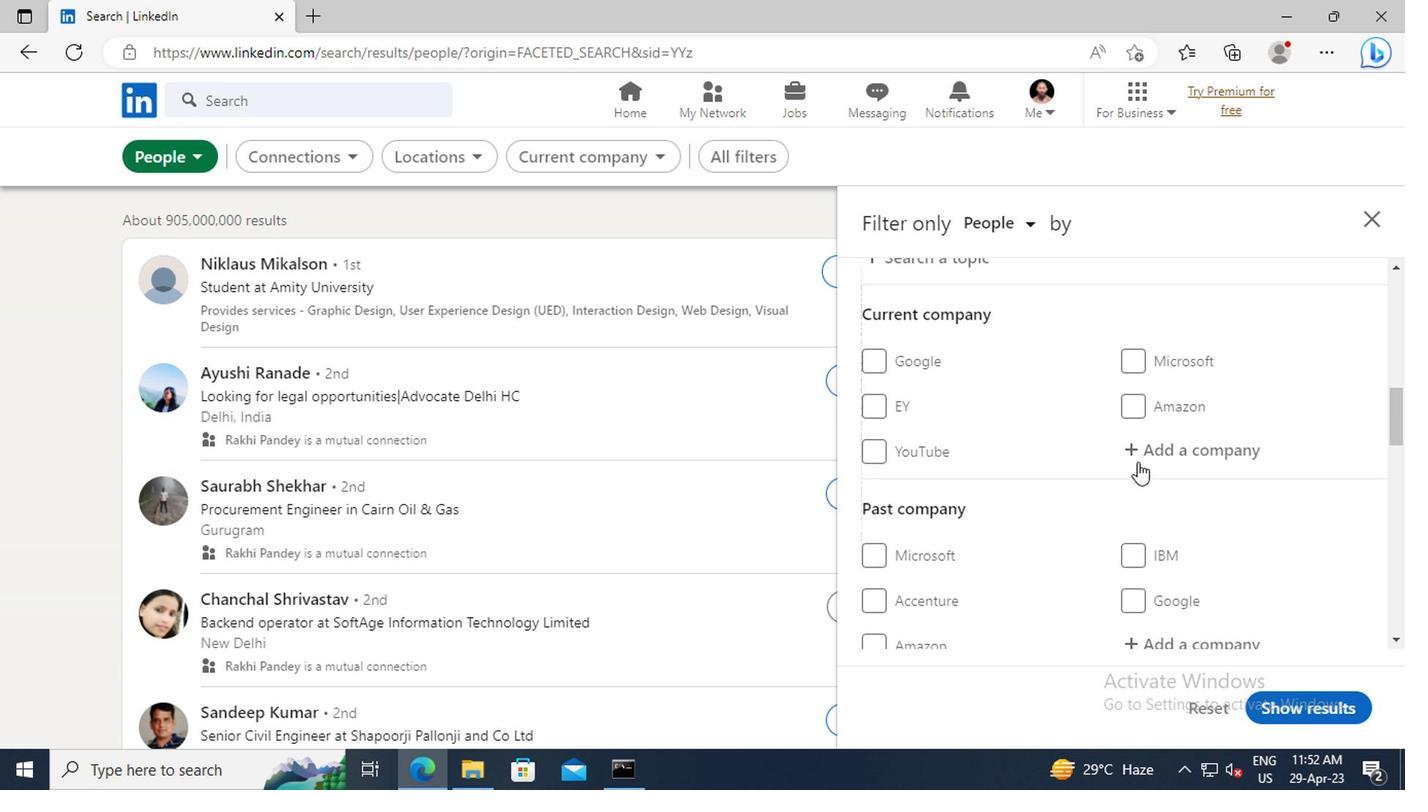 
Action: Mouse pressed left at (944, 454)
Screenshot: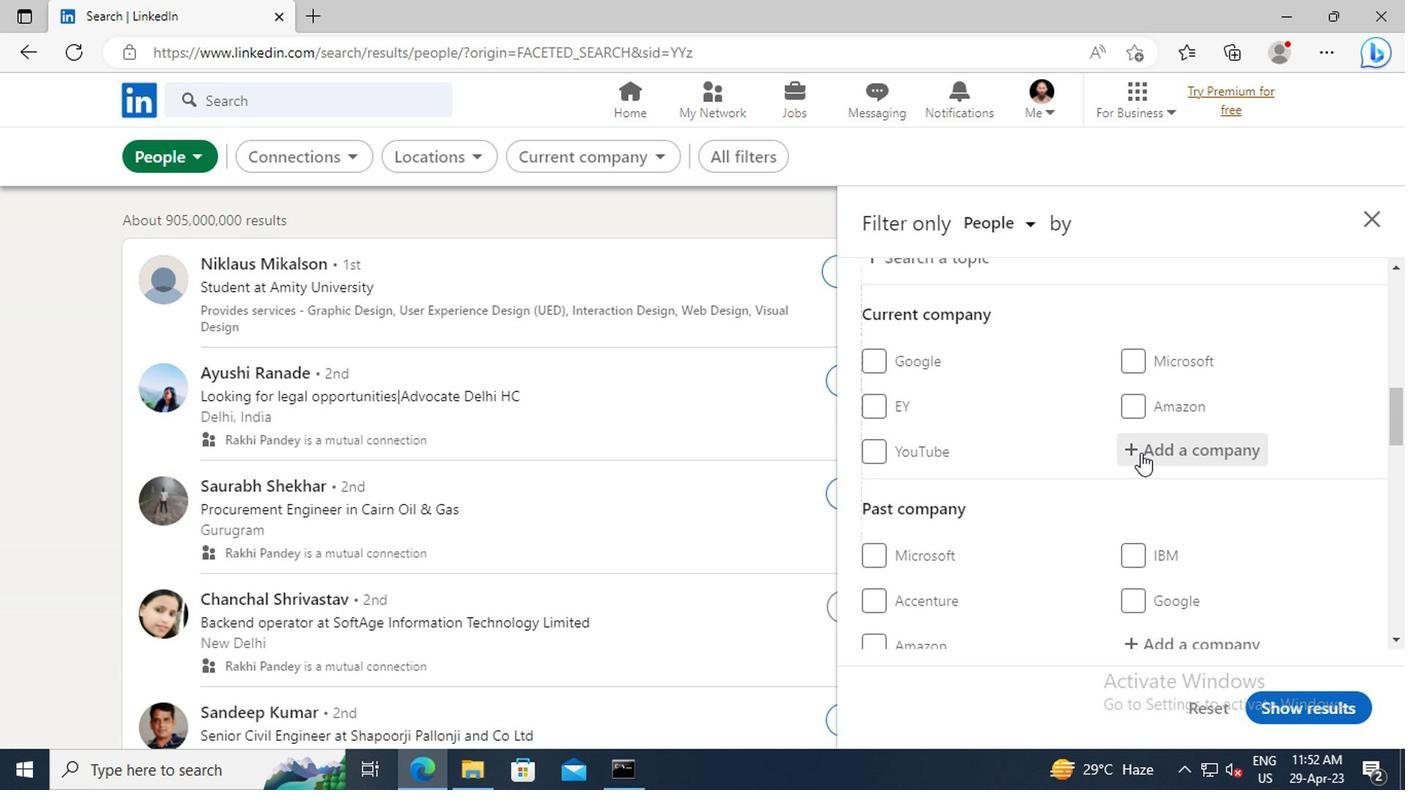 
Action: Key pressed <Key.shift>ORIFLAME<Key.space>
Screenshot: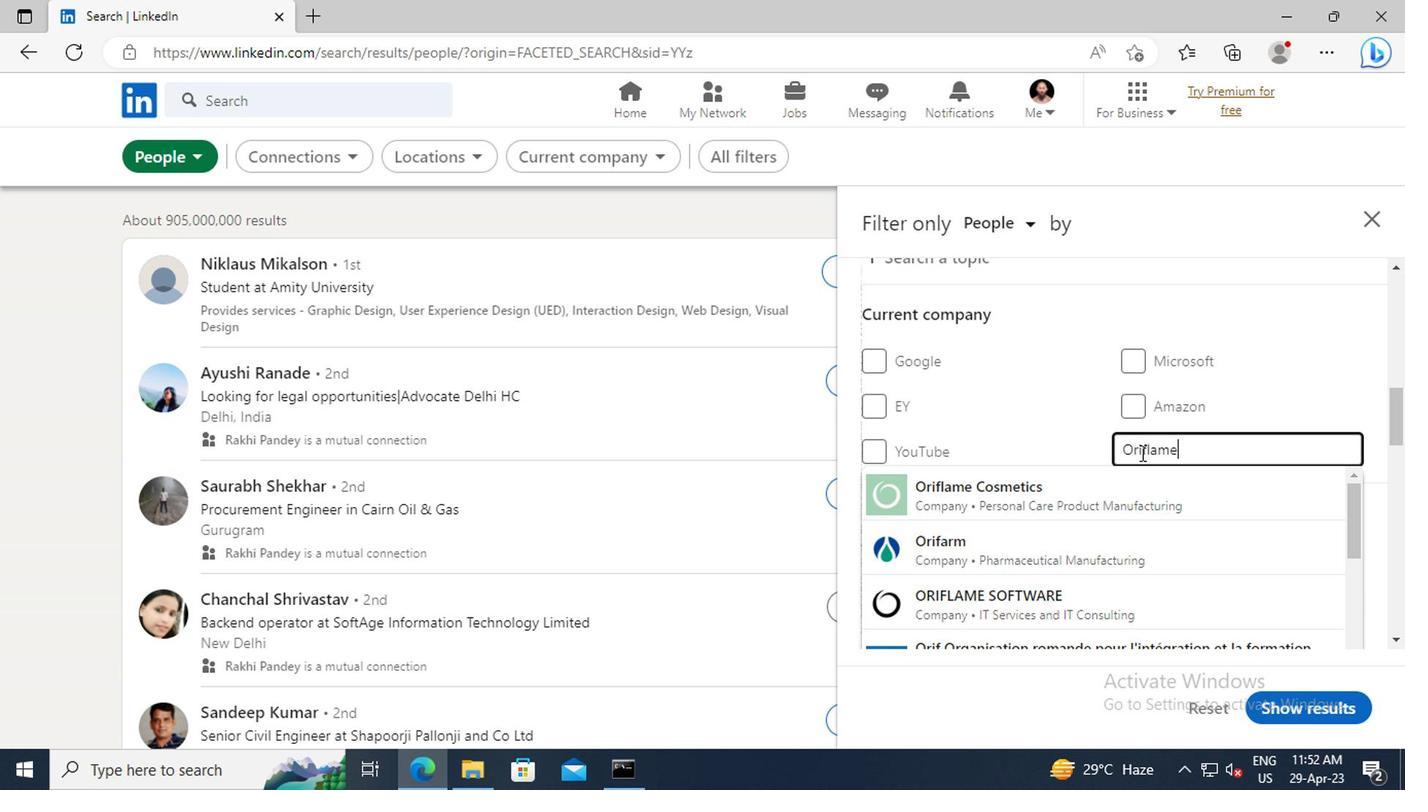 
Action: Mouse moved to (940, 477)
Screenshot: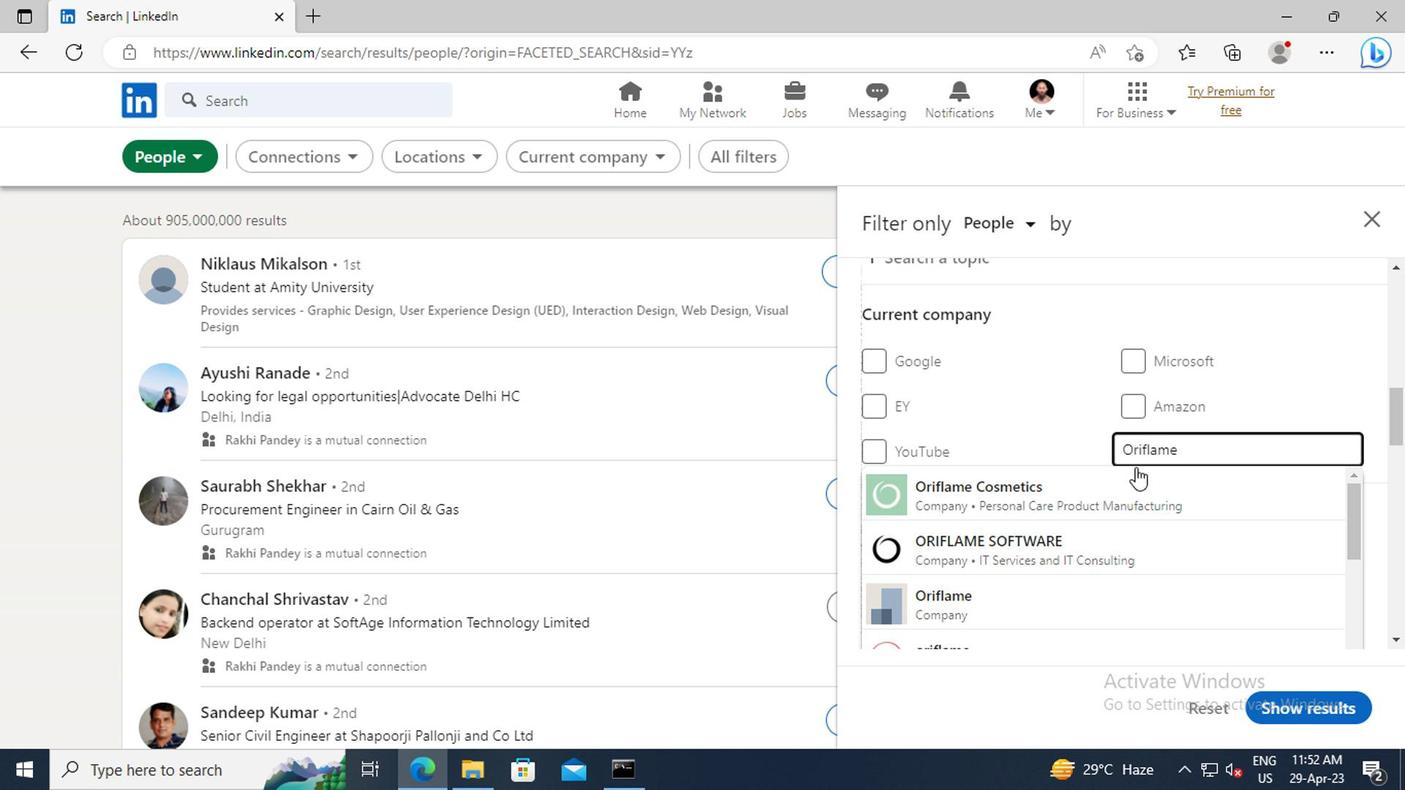 
Action: Mouse pressed left at (940, 477)
Screenshot: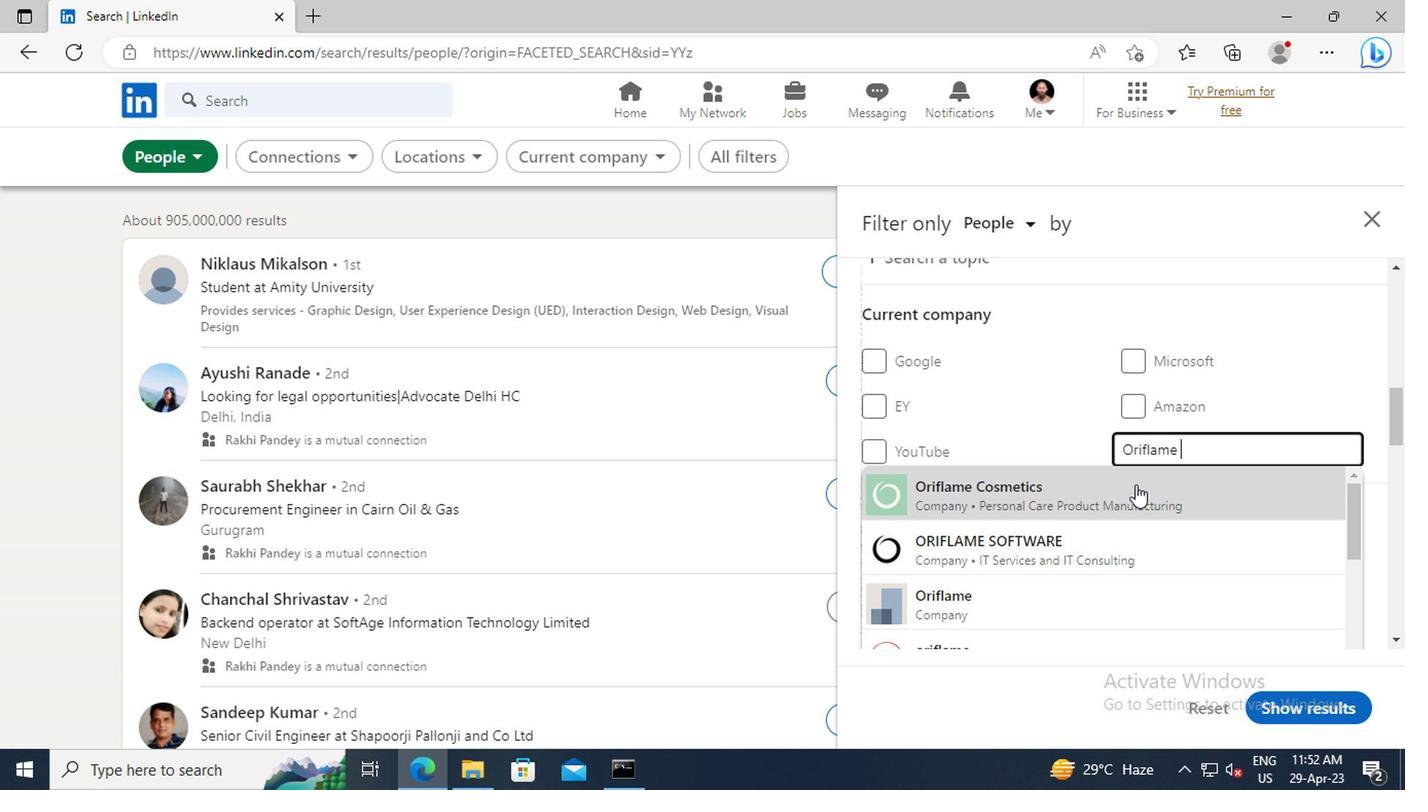 
Action: Mouse moved to (947, 458)
Screenshot: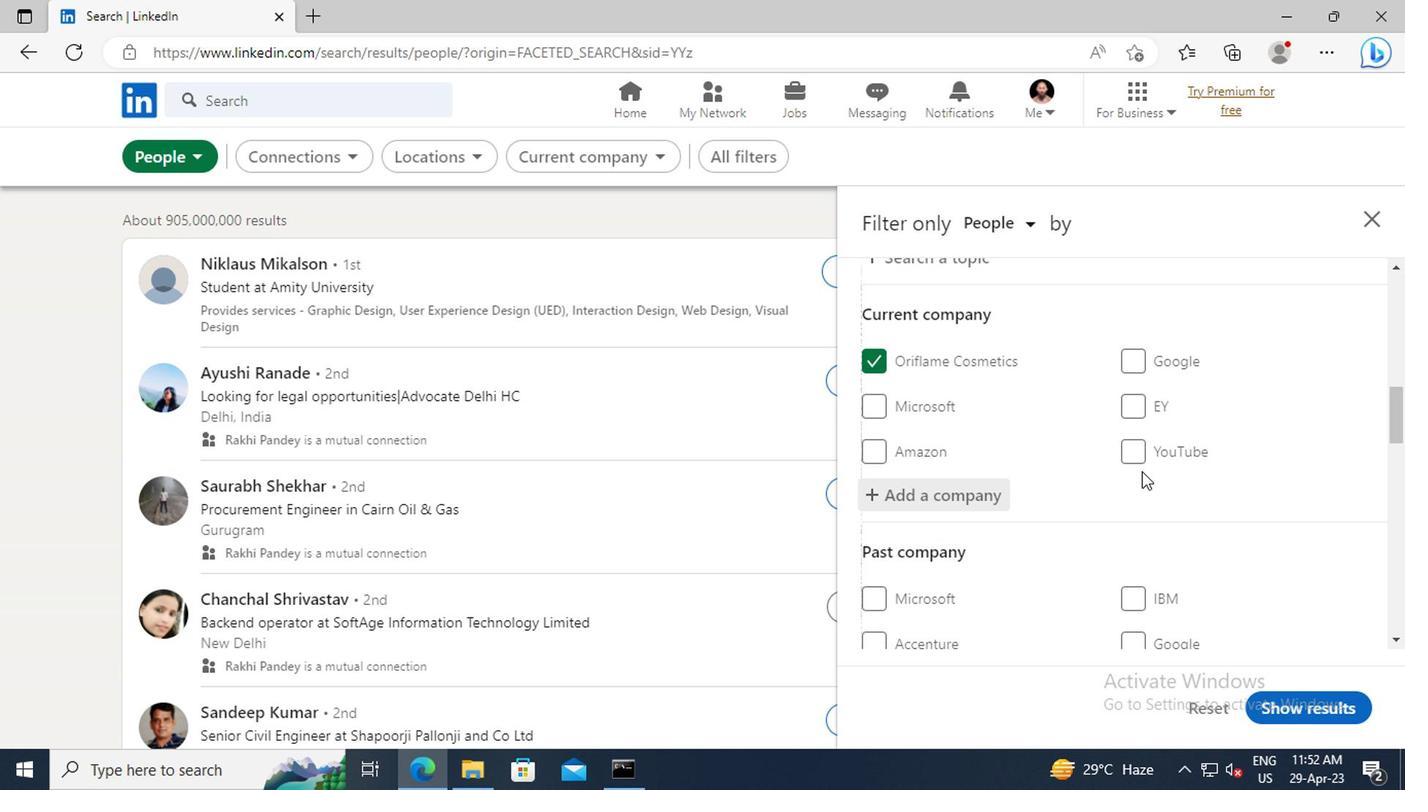 
Action: Mouse scrolled (947, 457) with delta (0, 0)
Screenshot: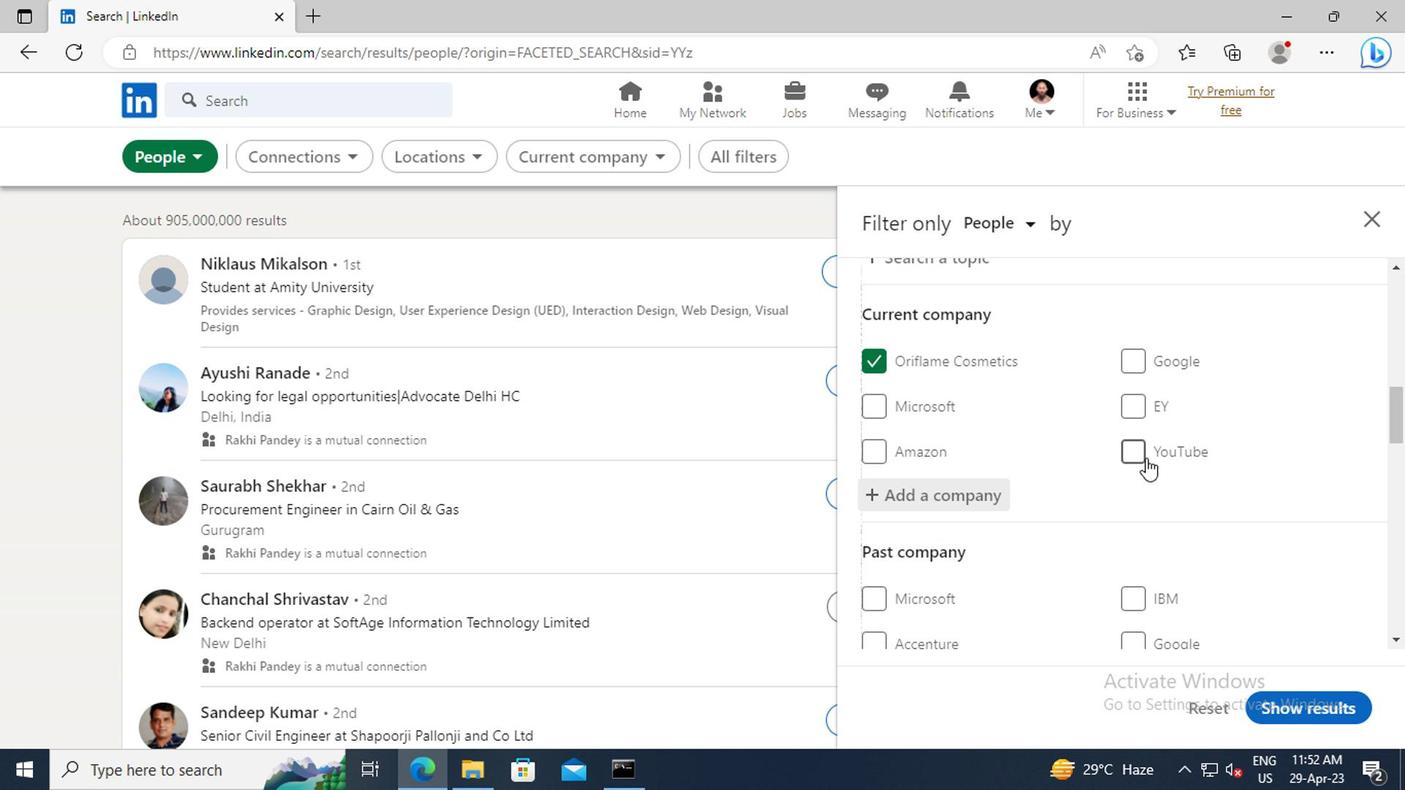 
Action: Mouse moved to (955, 437)
Screenshot: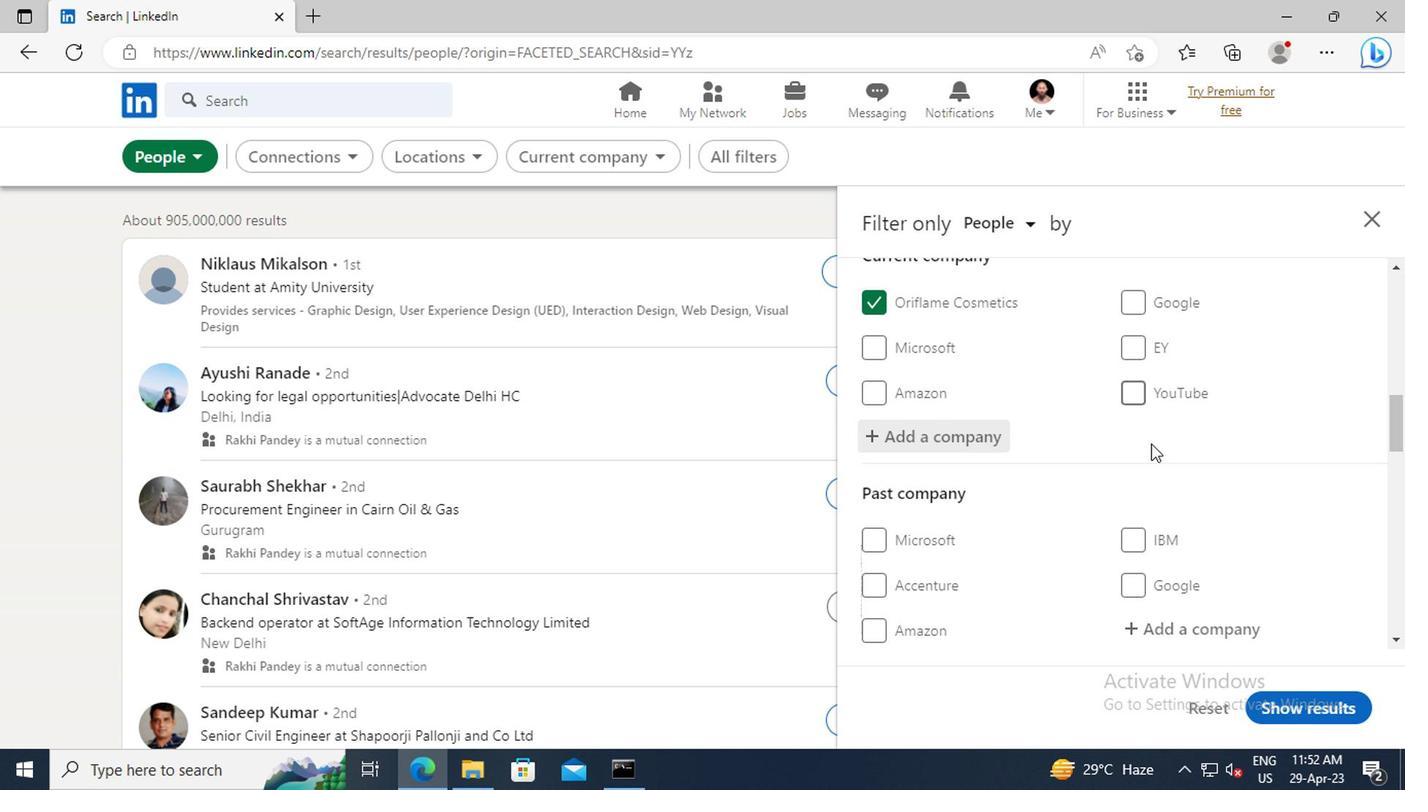 
Action: Mouse scrolled (955, 436) with delta (0, 0)
Screenshot: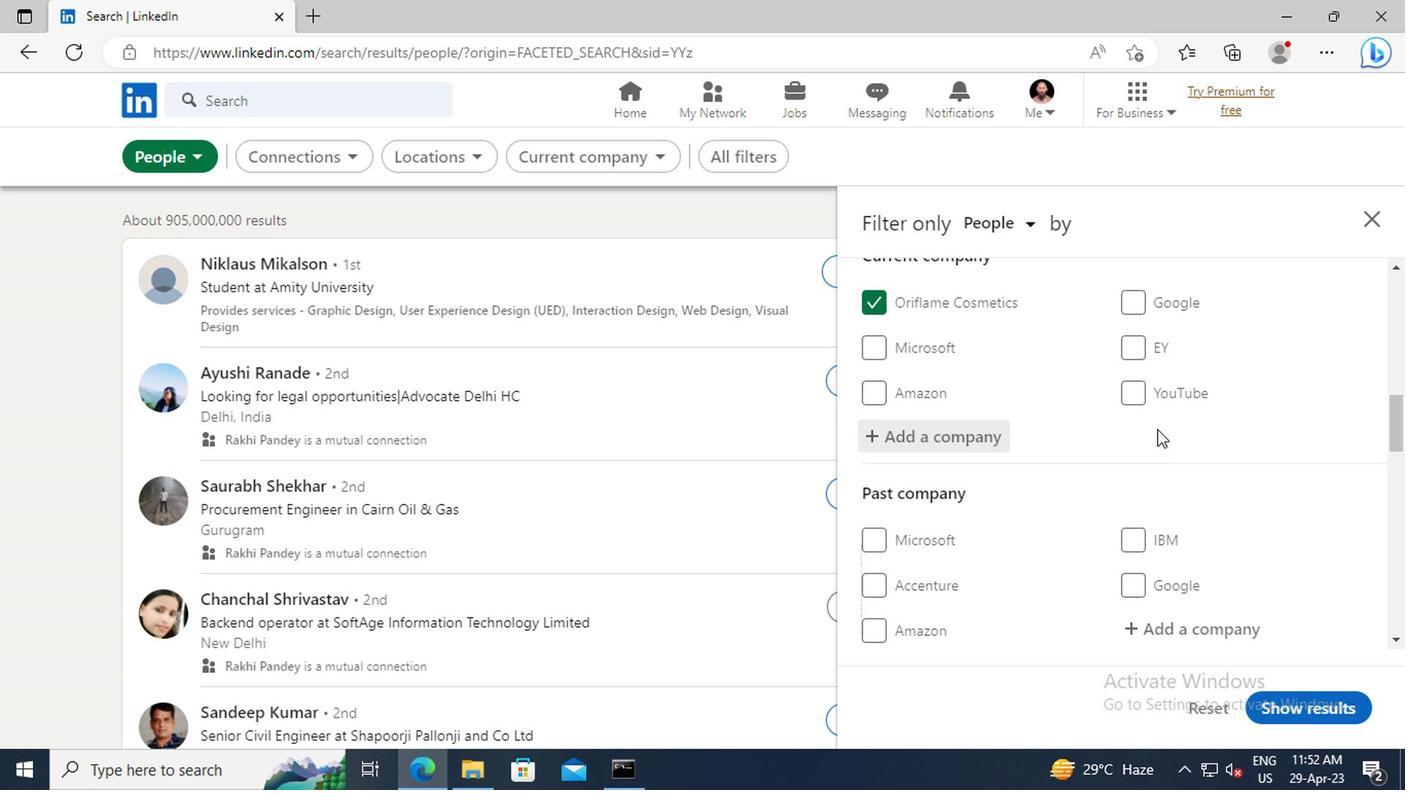 
Action: Mouse scrolled (955, 436) with delta (0, 0)
Screenshot: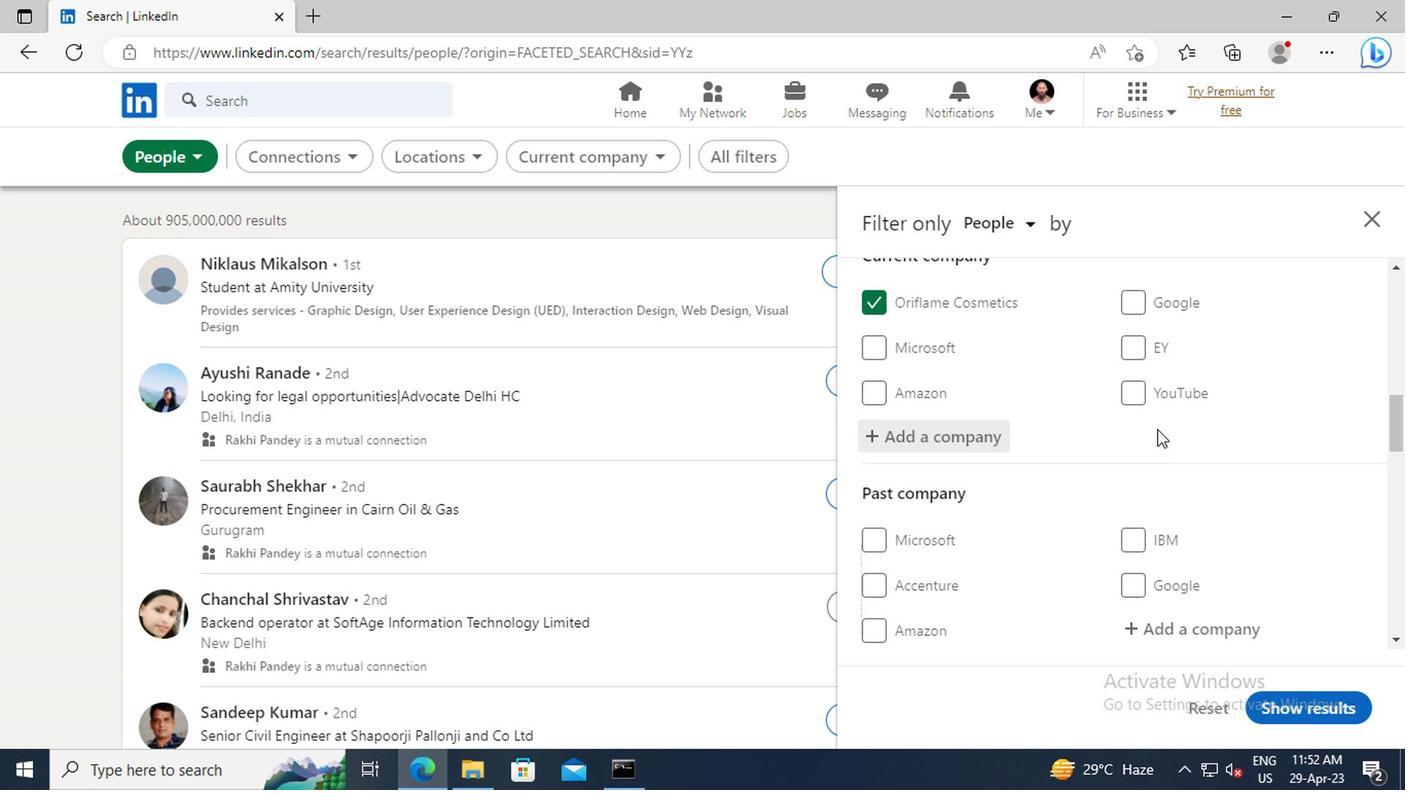 
Action: Mouse scrolled (955, 436) with delta (0, 0)
Screenshot: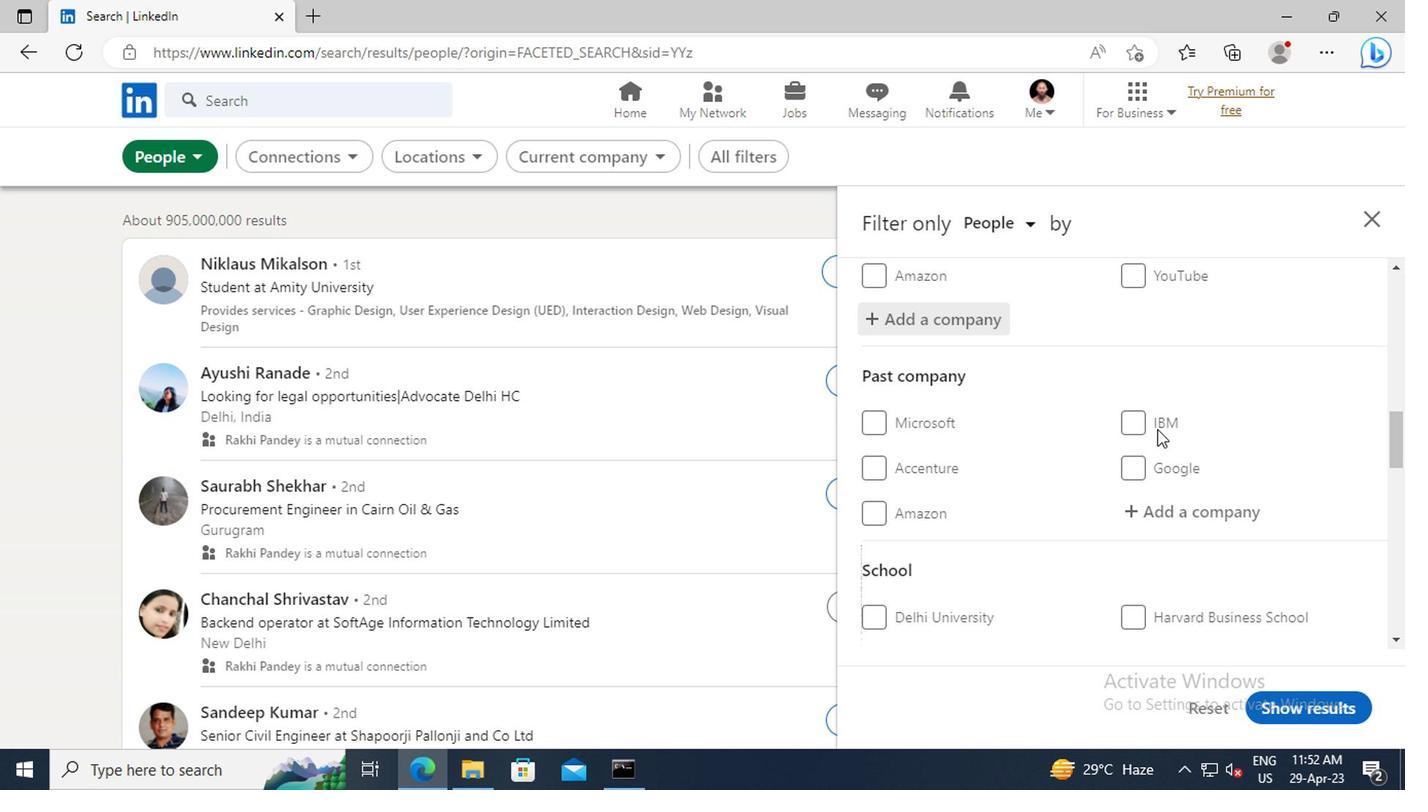 
Action: Mouse scrolled (955, 436) with delta (0, 0)
Screenshot: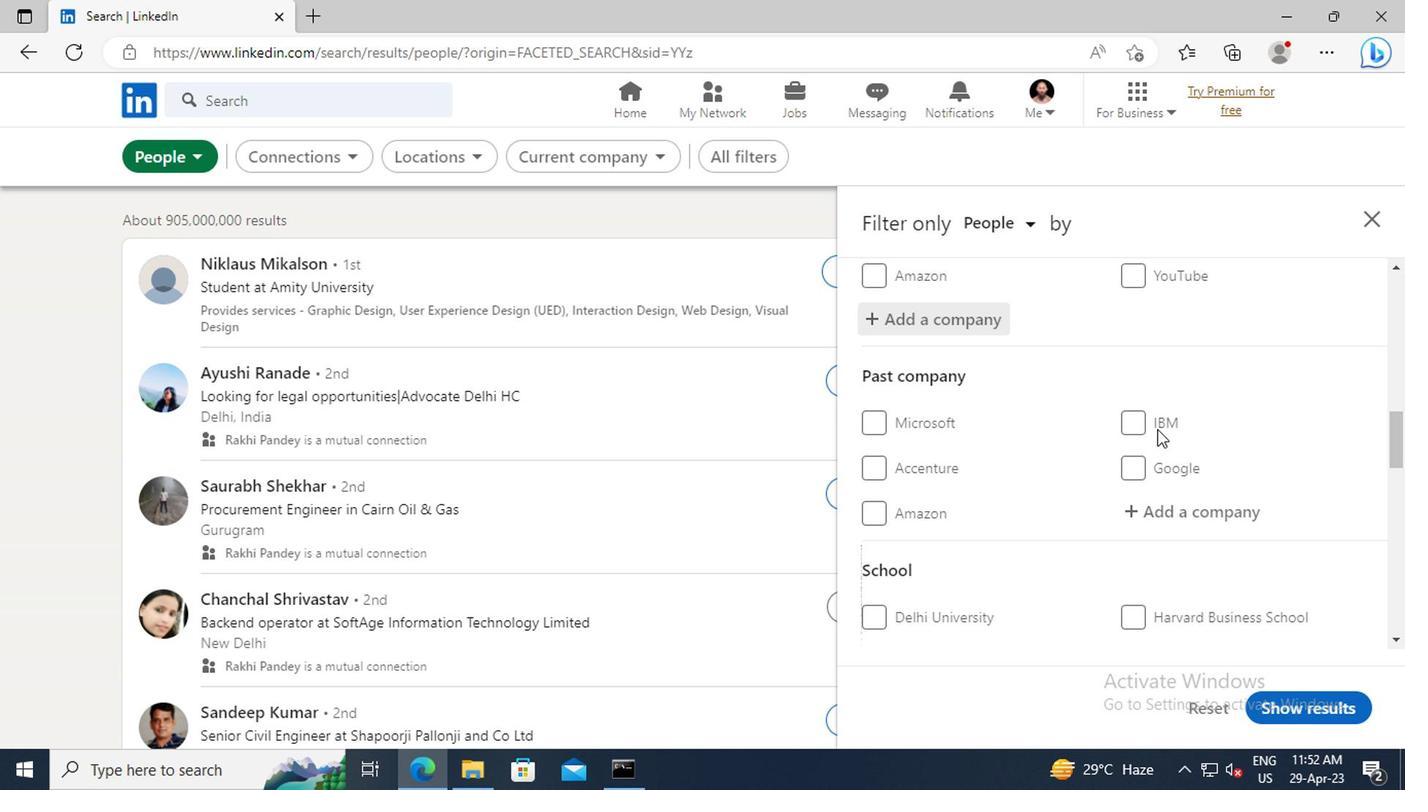 
Action: Mouse scrolled (955, 436) with delta (0, 0)
Screenshot: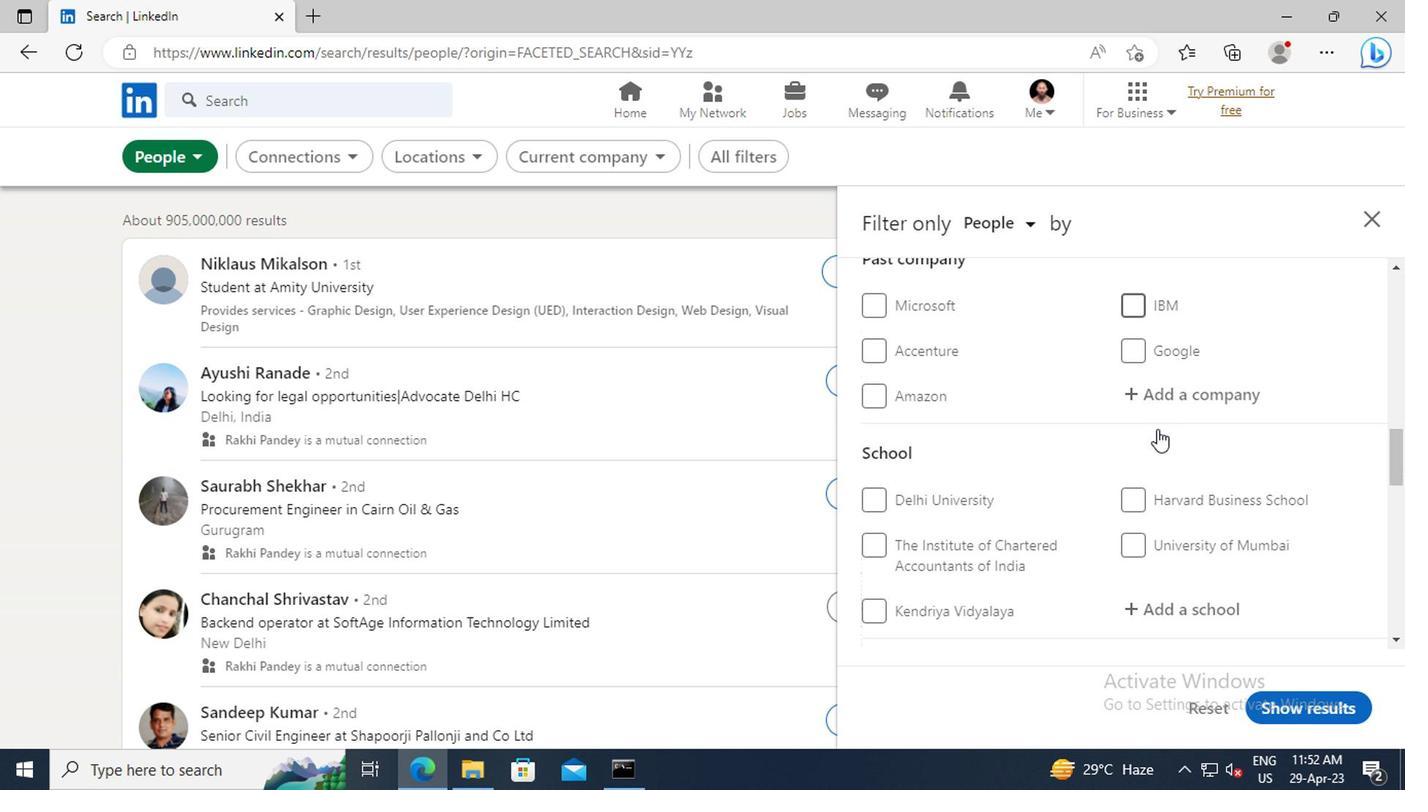 
Action: Mouse scrolled (955, 436) with delta (0, 0)
Screenshot: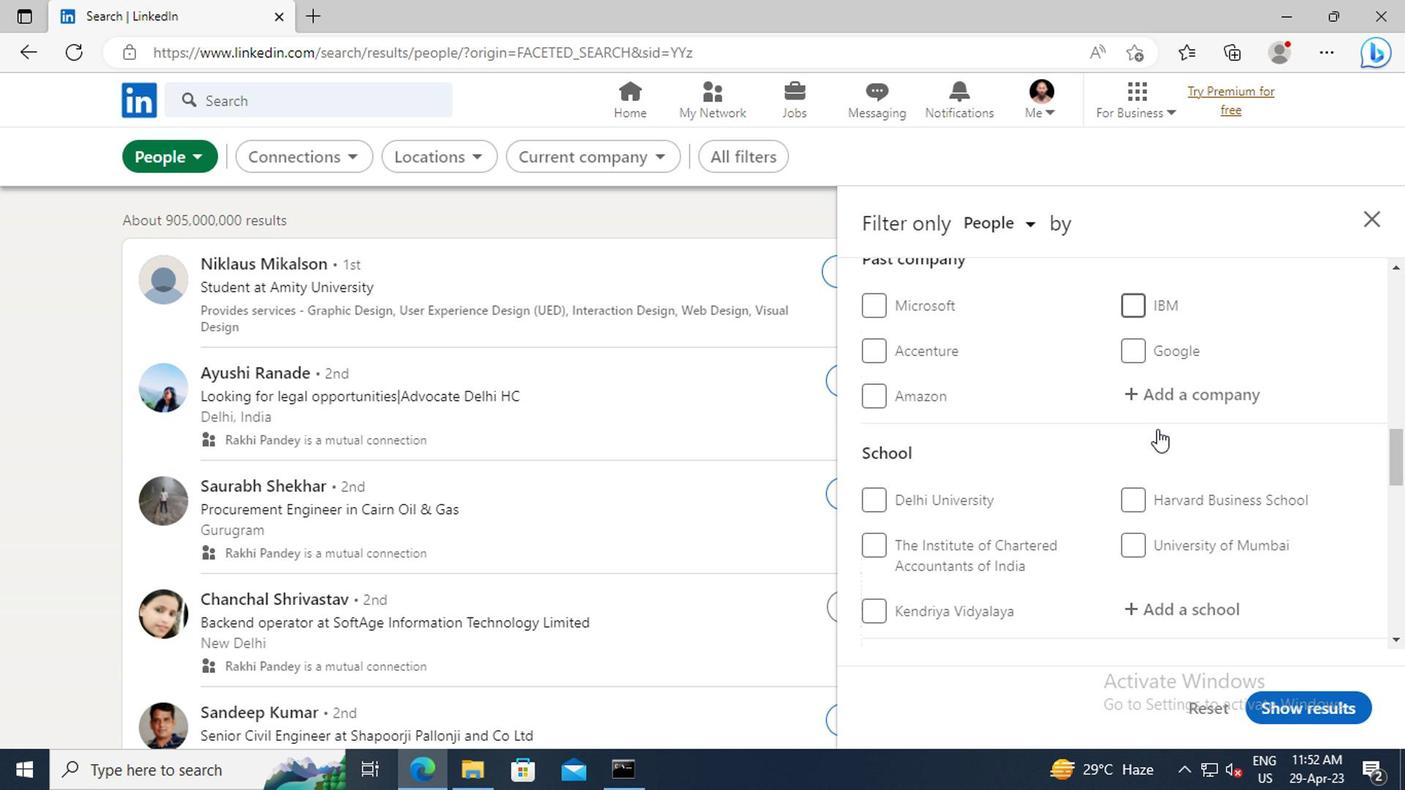 
Action: Mouse scrolled (955, 436) with delta (0, 0)
Screenshot: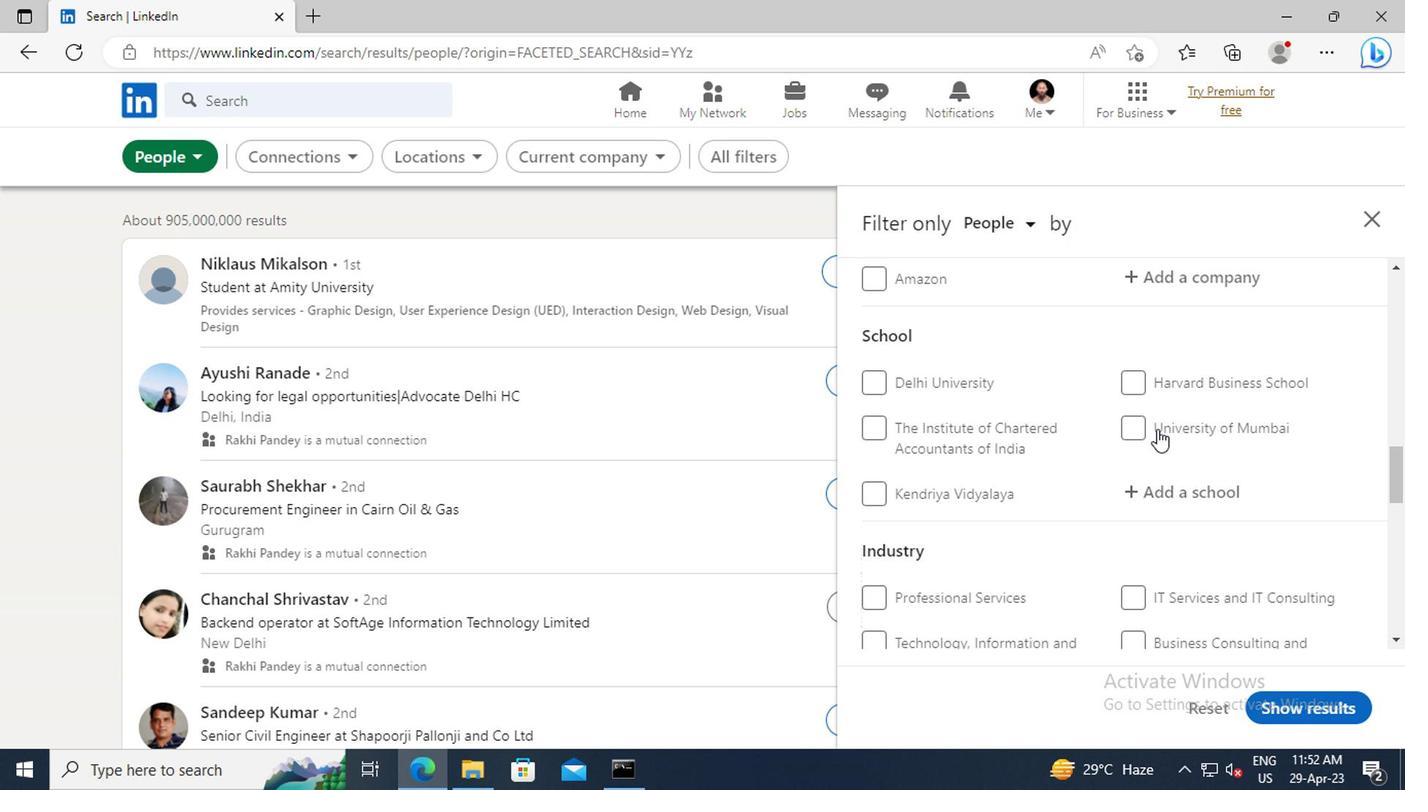 
Action: Mouse moved to (950, 441)
Screenshot: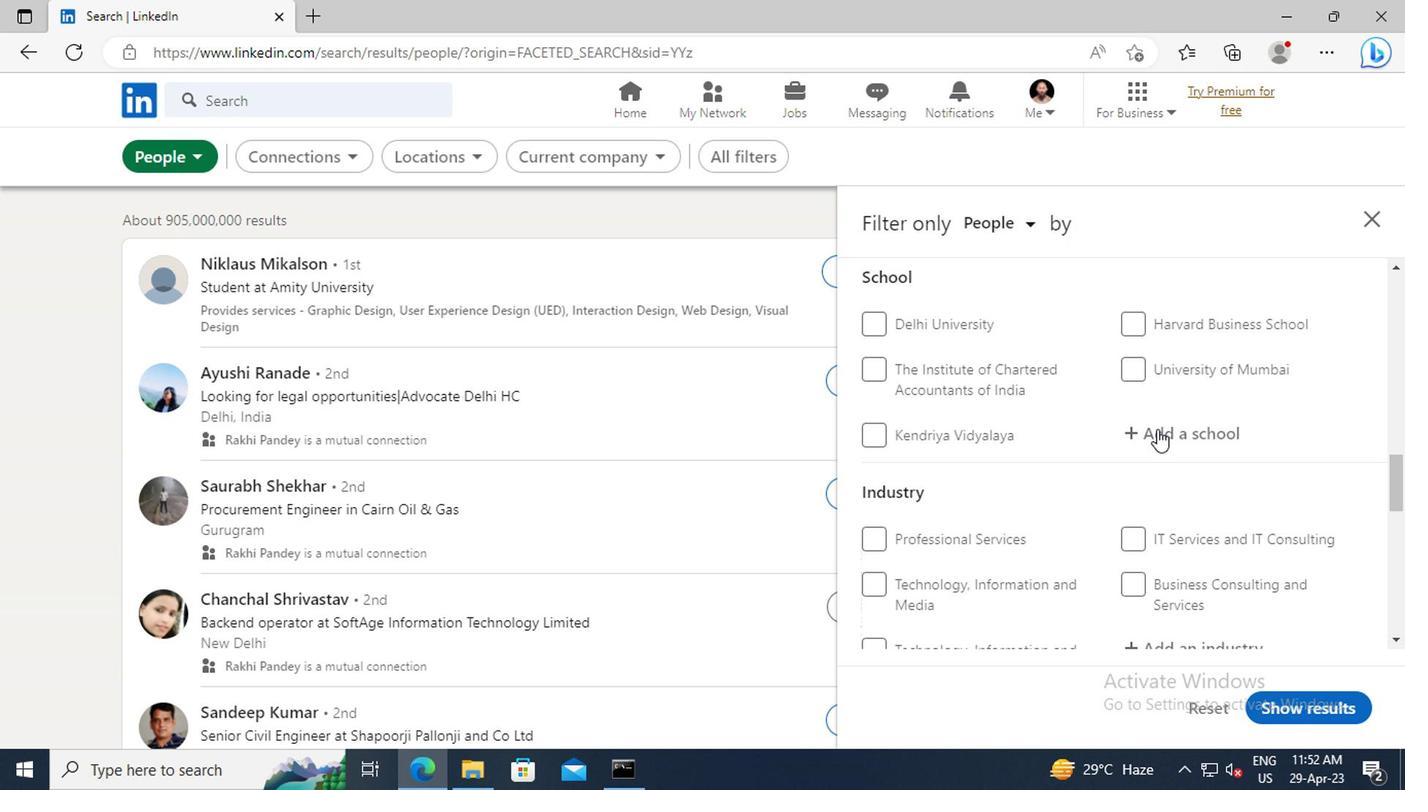 
Action: Mouse pressed left at (950, 441)
Screenshot: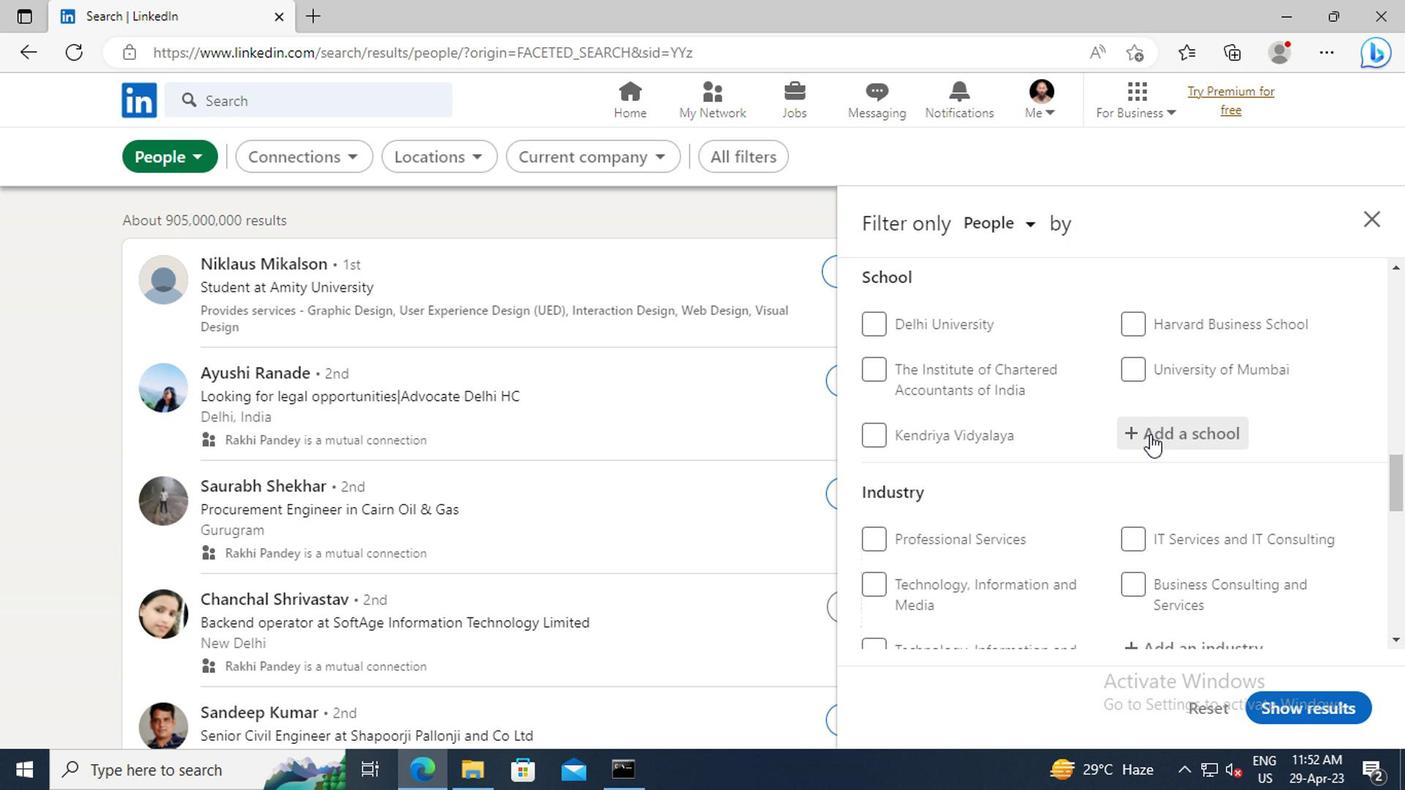 
Action: Key pressed <Key.shift>EMLYON<Key.space>BUSIN
Screenshot: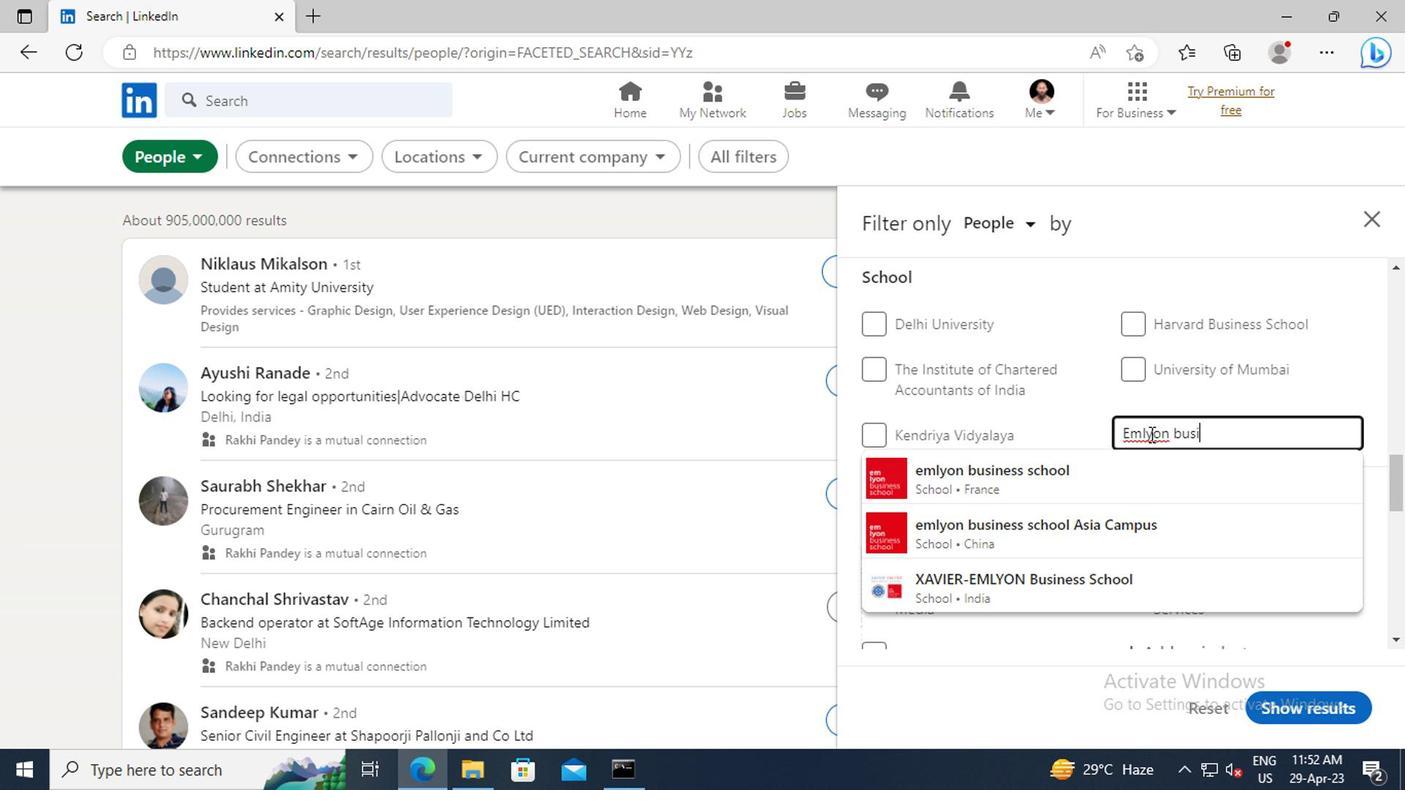 
Action: Mouse moved to (936, 466)
Screenshot: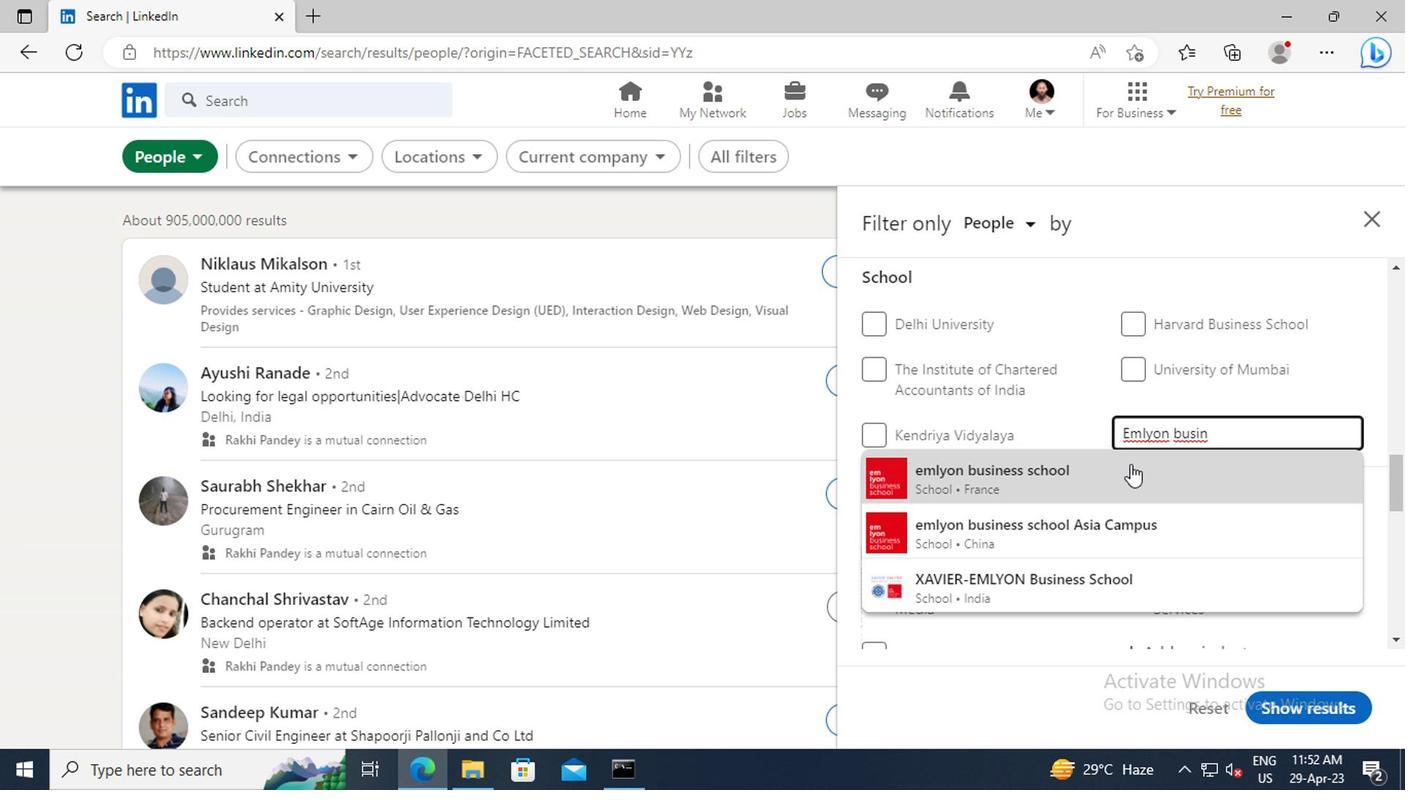 
Action: Mouse pressed left at (936, 466)
Screenshot: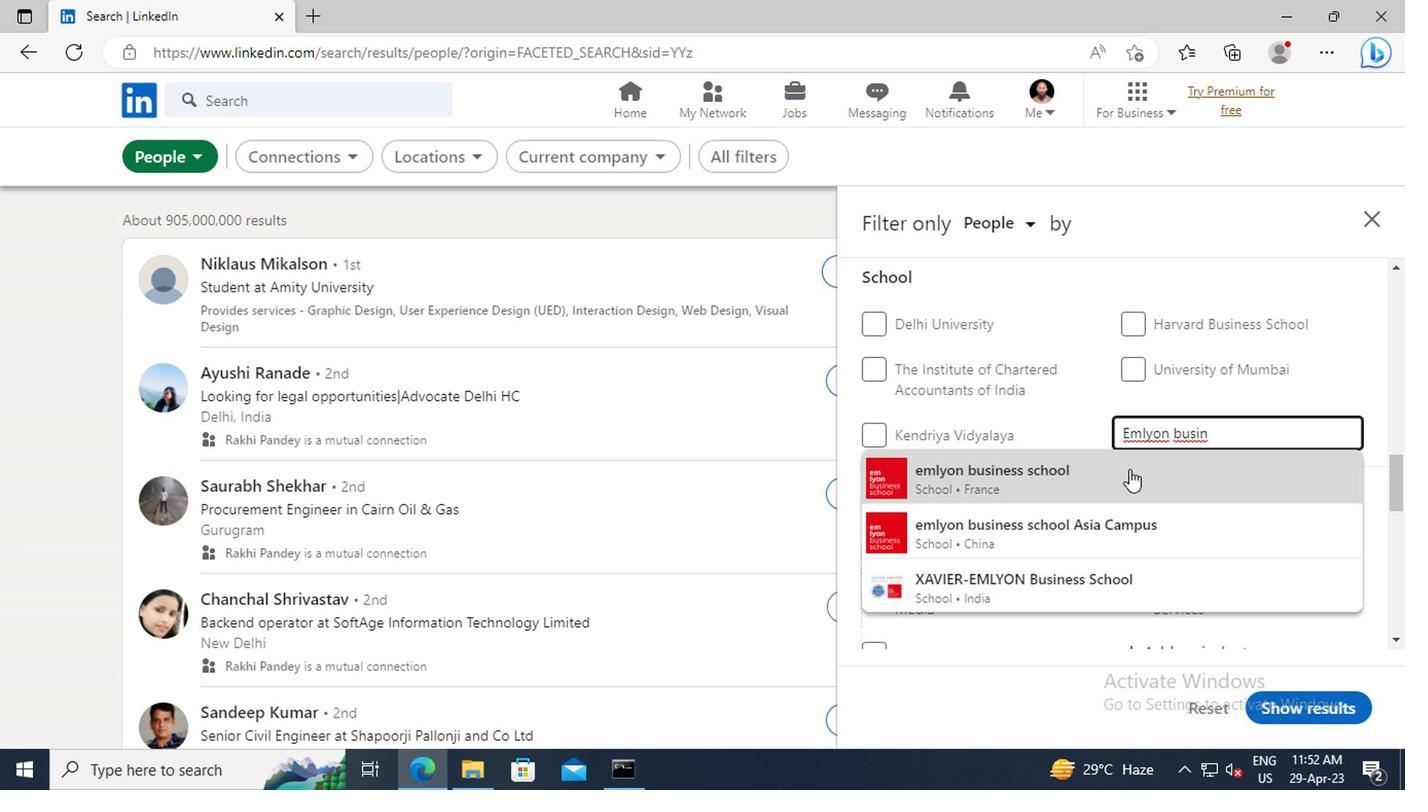
Action: Mouse scrolled (936, 465) with delta (0, 0)
Screenshot: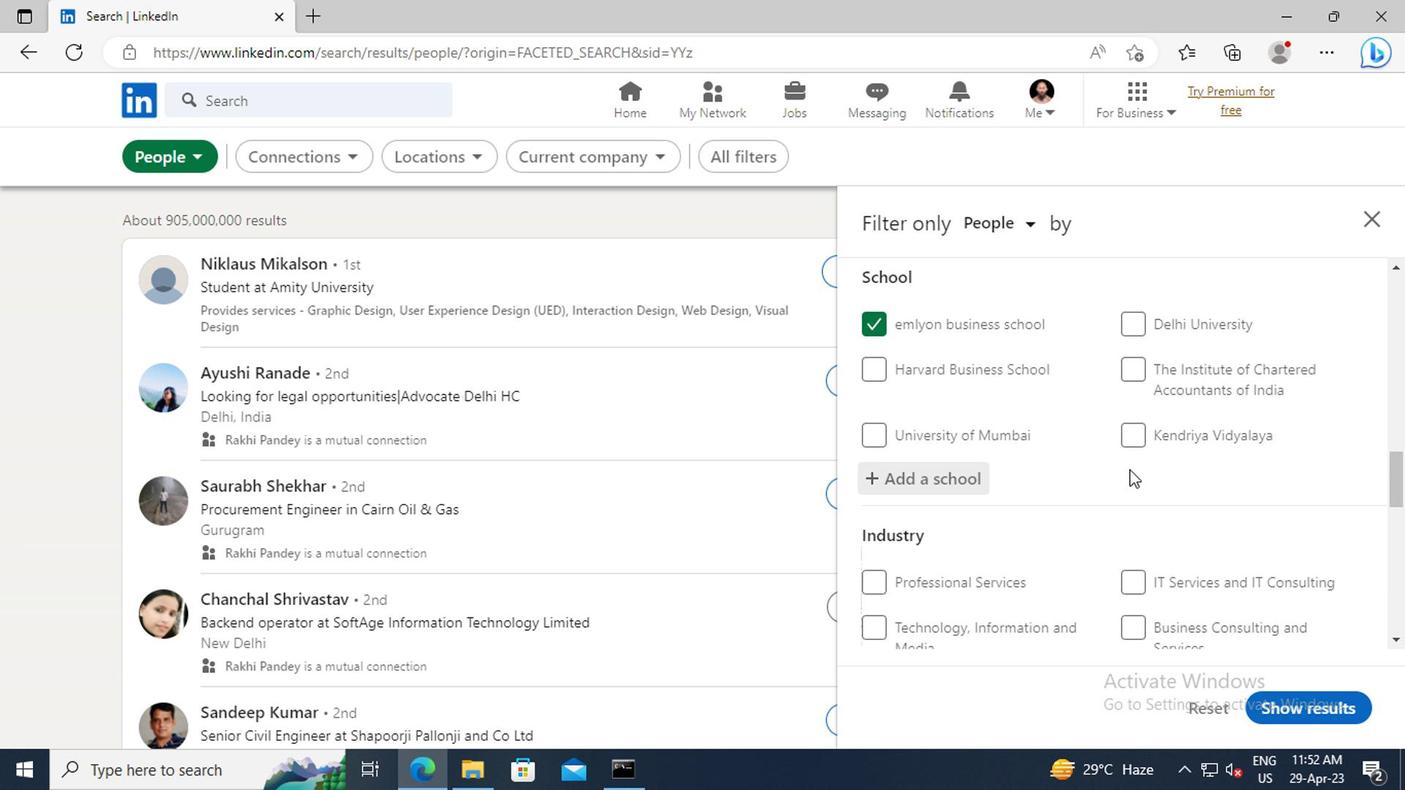 
Action: Mouse scrolled (936, 465) with delta (0, 0)
Screenshot: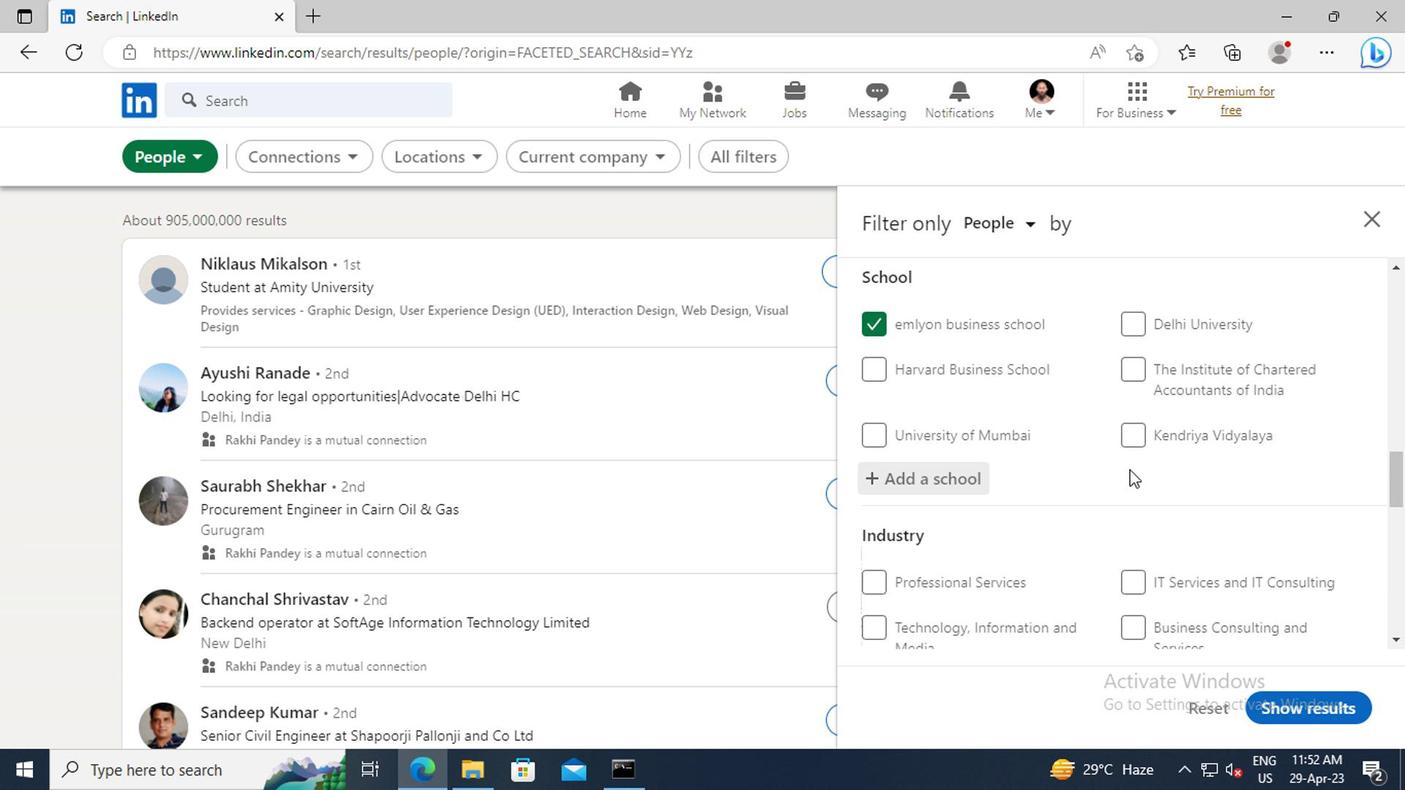 
Action: Mouse moved to (932, 461)
Screenshot: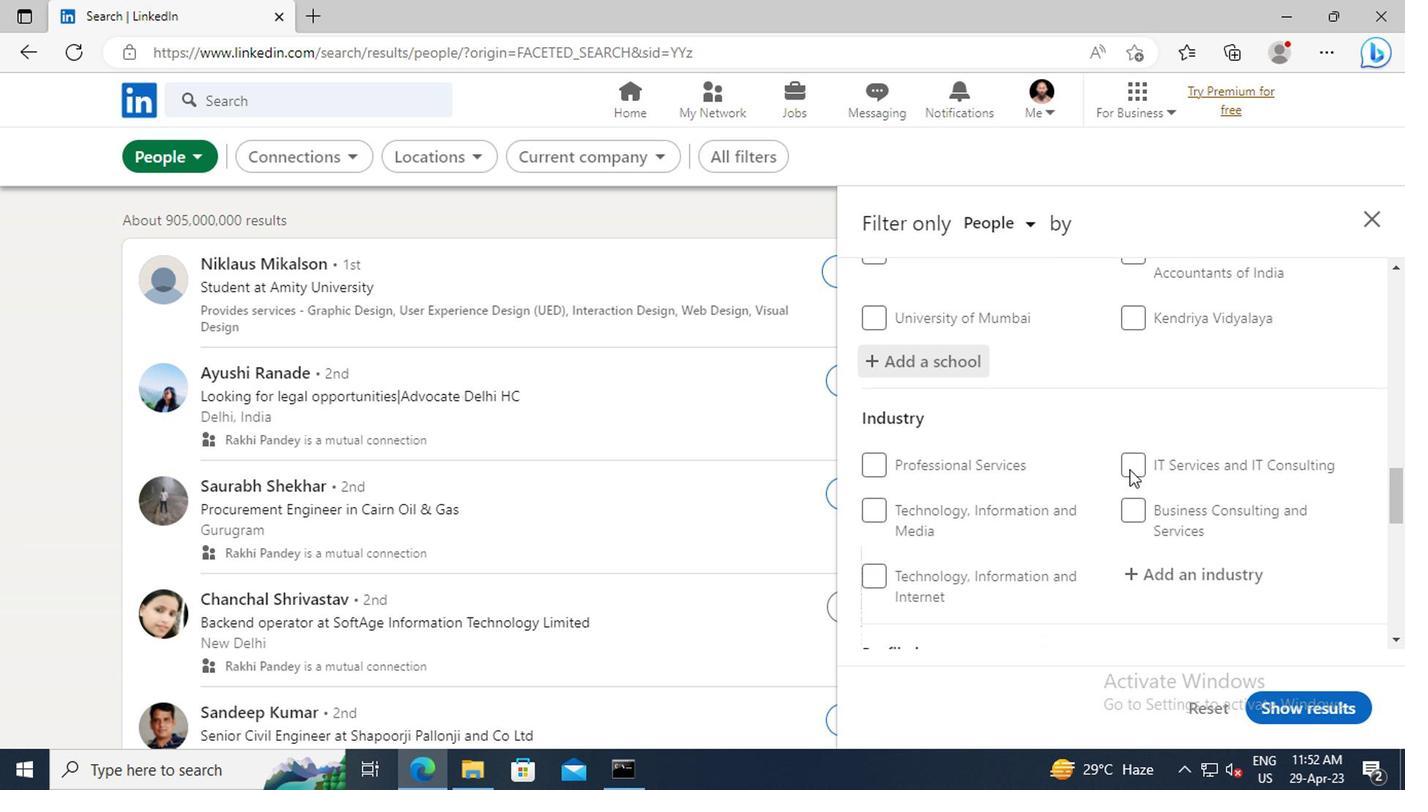 
Action: Mouse scrolled (932, 460) with delta (0, 0)
Screenshot: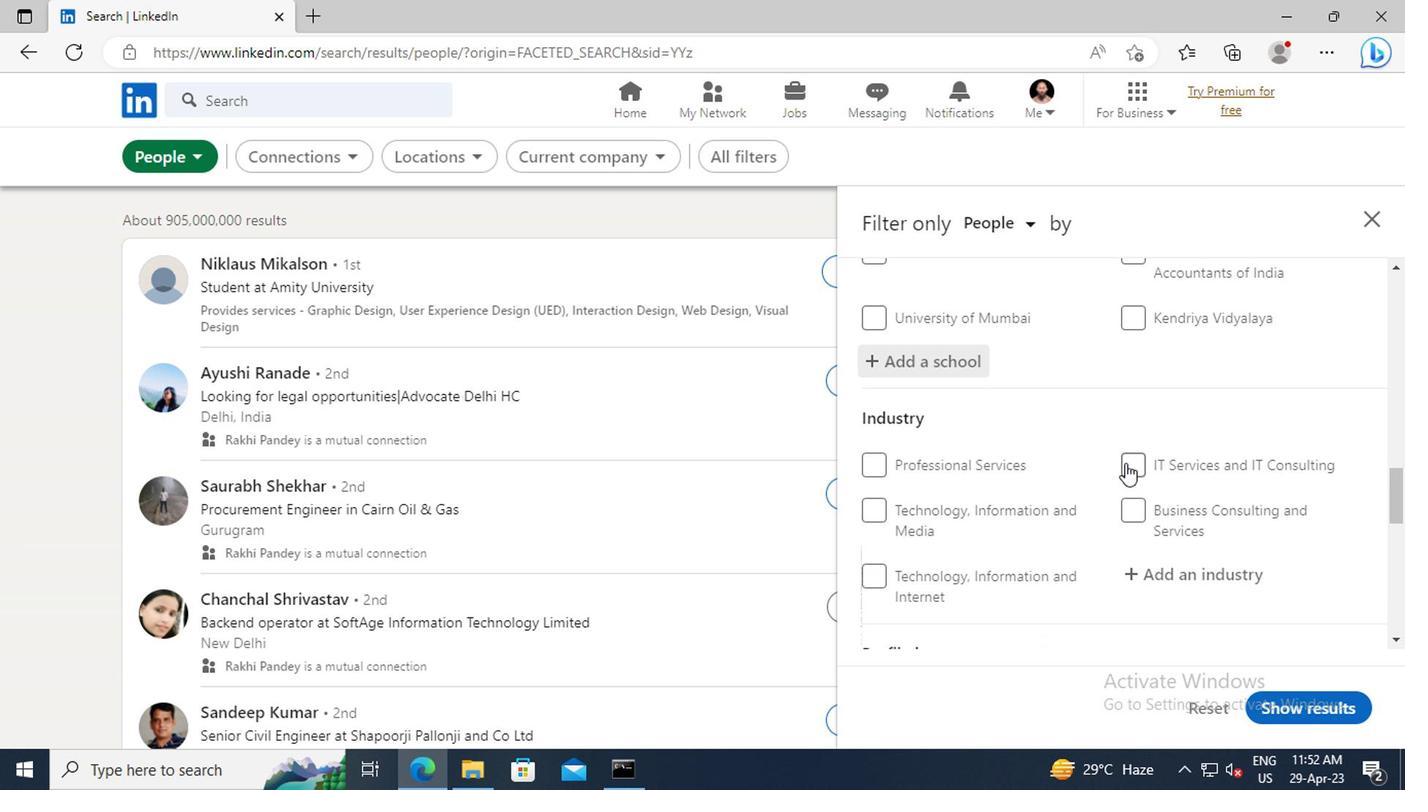 
Action: Mouse scrolled (932, 460) with delta (0, 0)
Screenshot: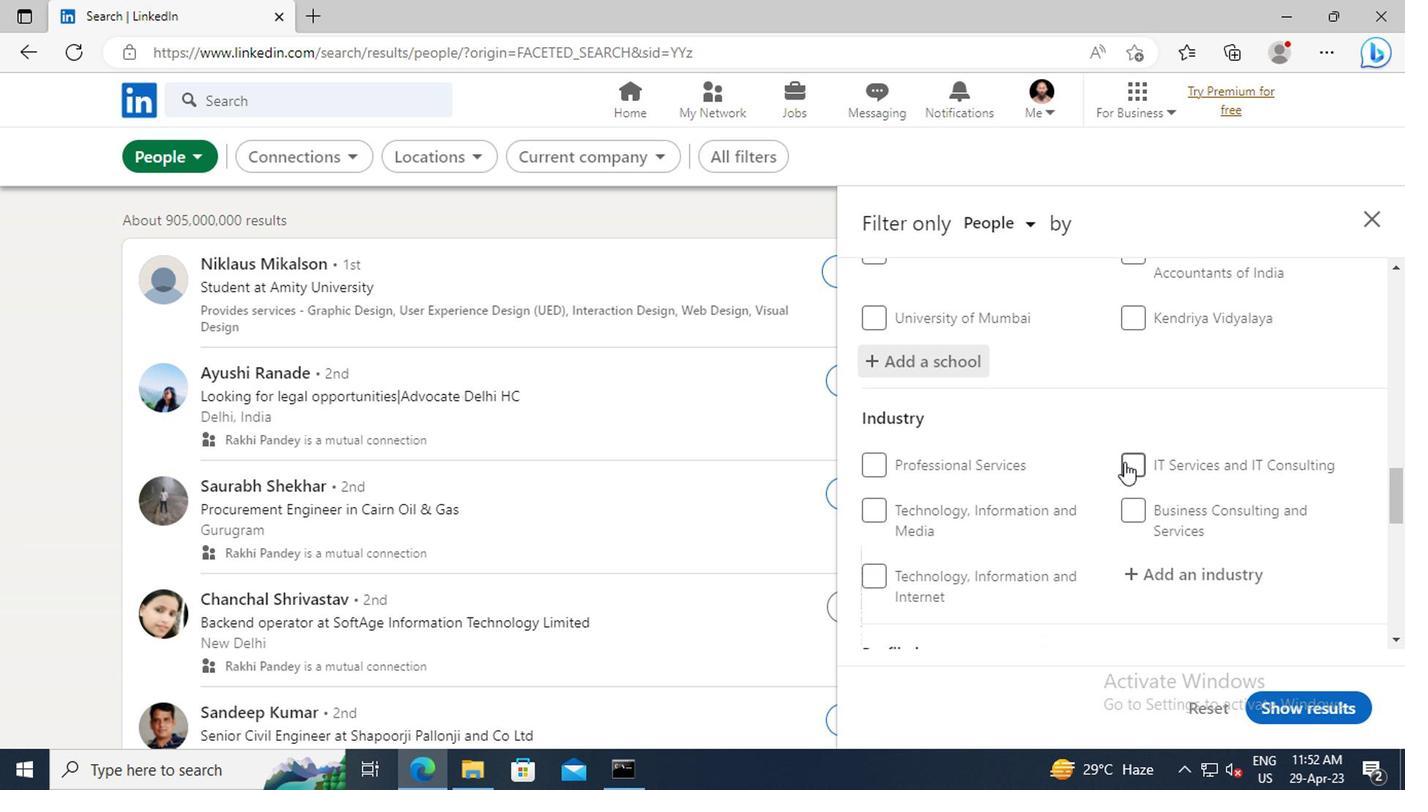 
Action: Mouse moved to (943, 460)
Screenshot: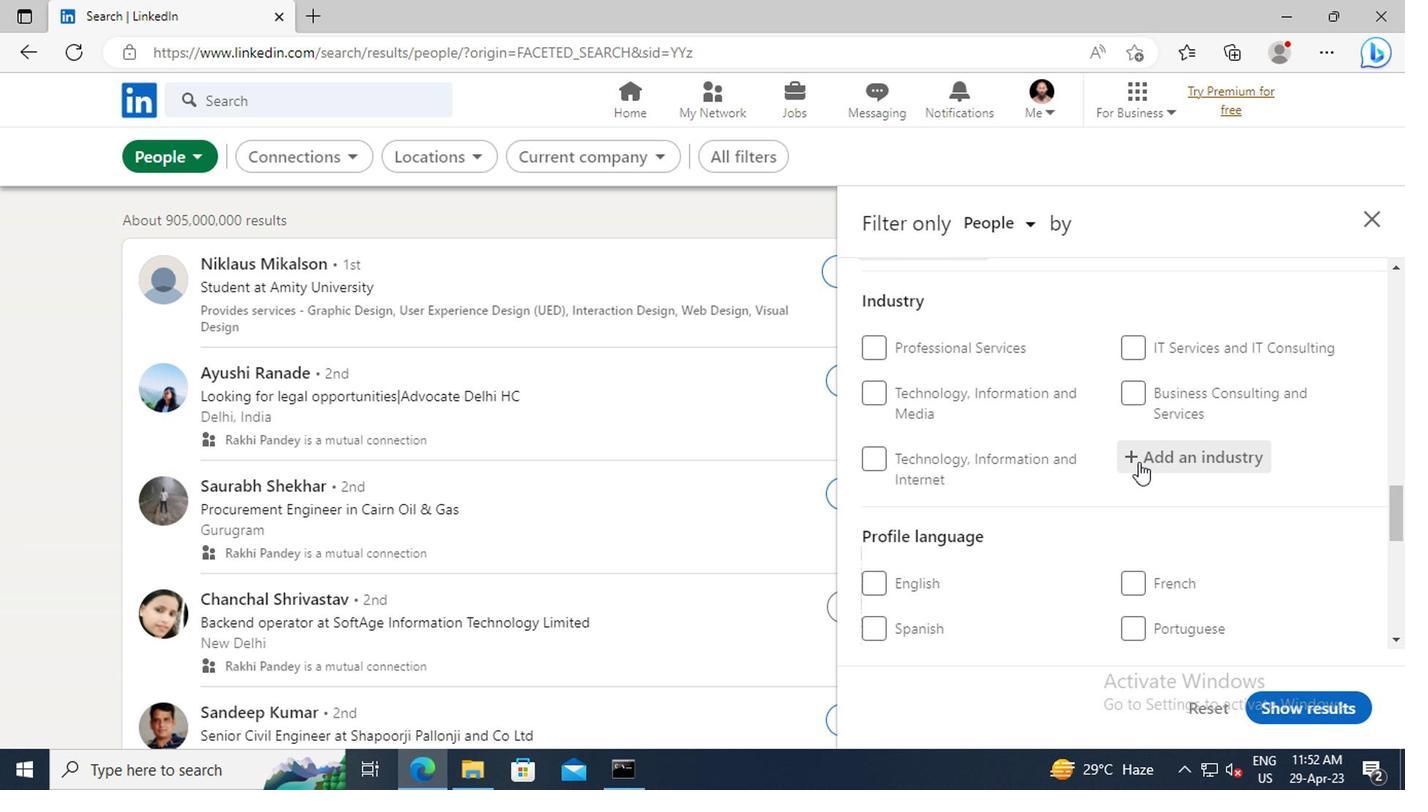 
Action: Mouse pressed left at (943, 460)
Screenshot: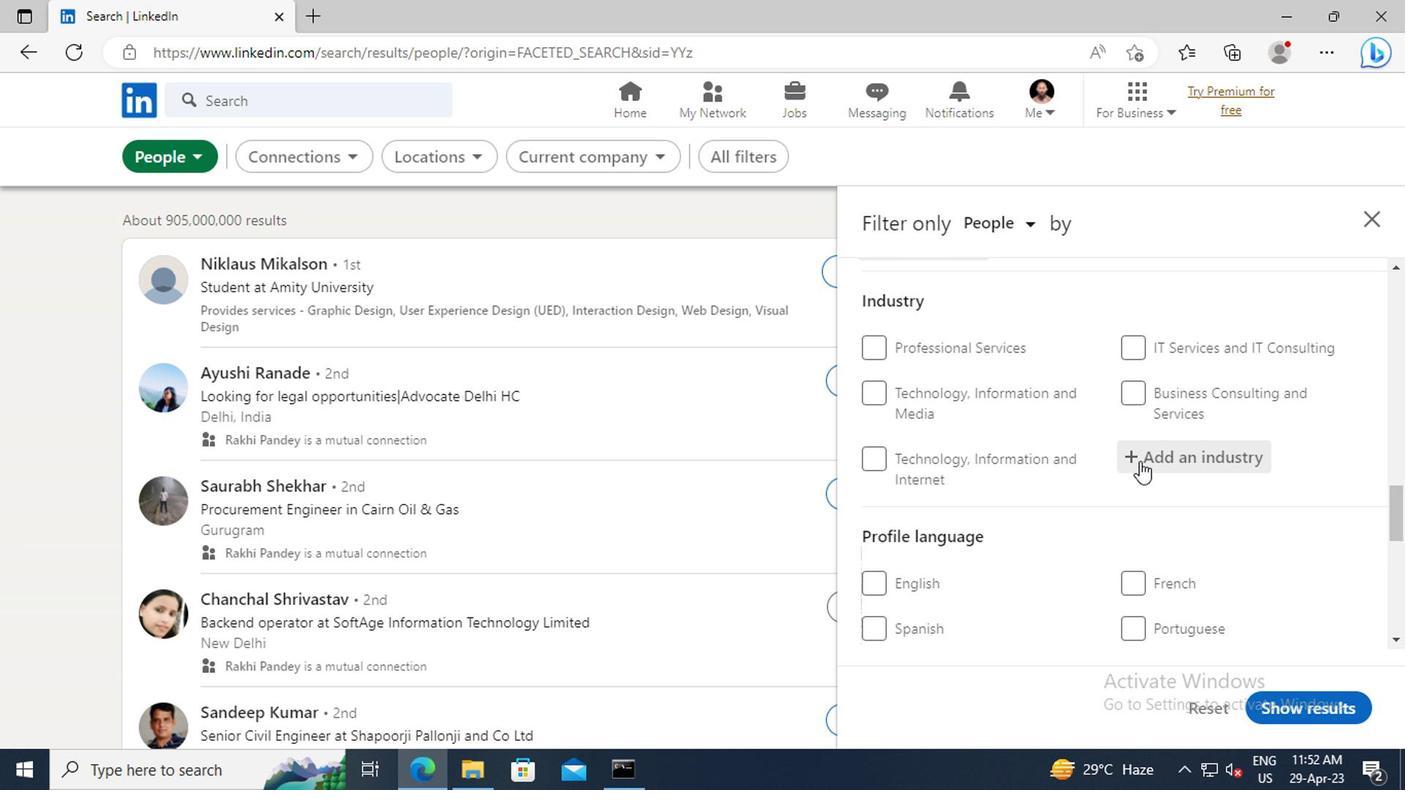 
Action: Key pressed <Key.shift>ARCHITECTURAL<Key.space>AND
Screenshot: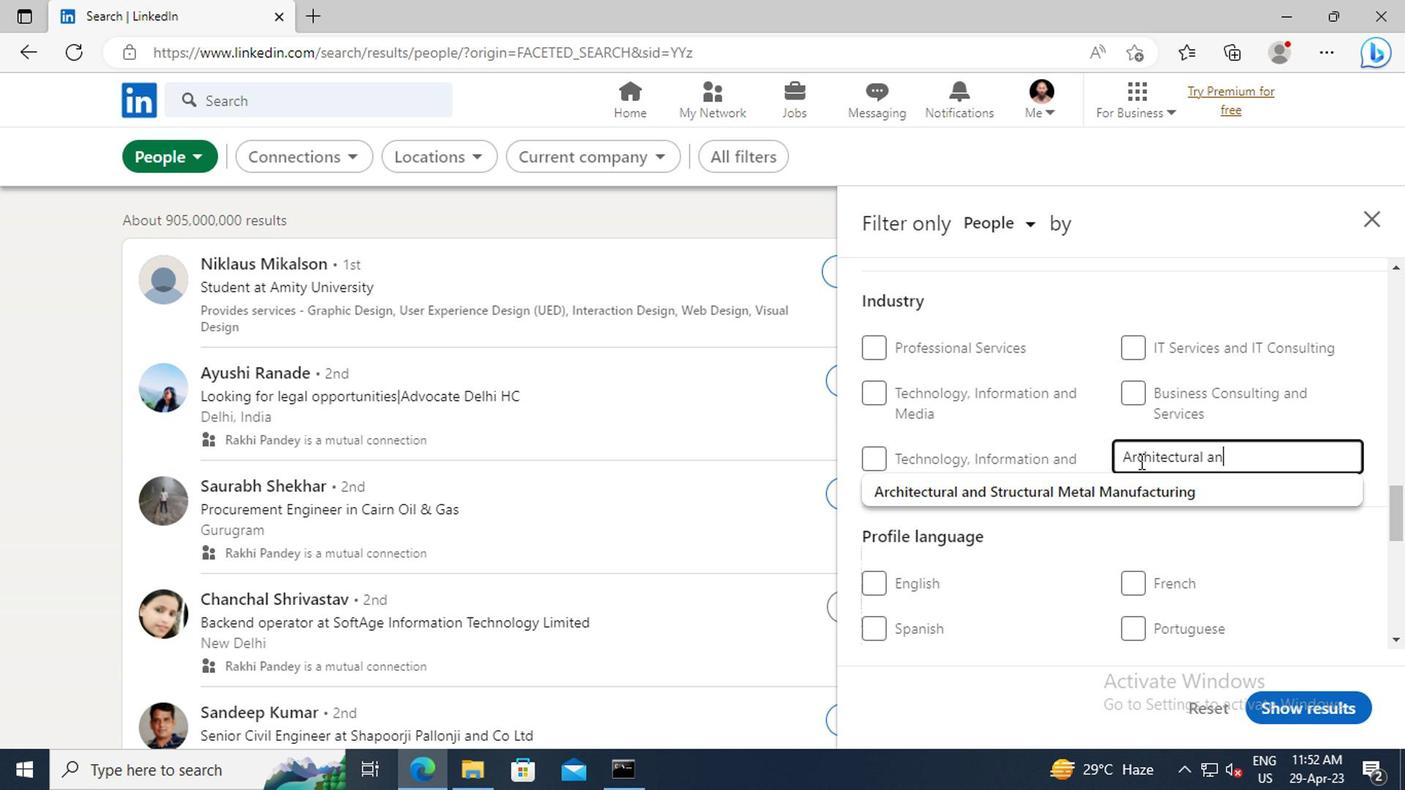 
Action: Mouse moved to (944, 477)
Screenshot: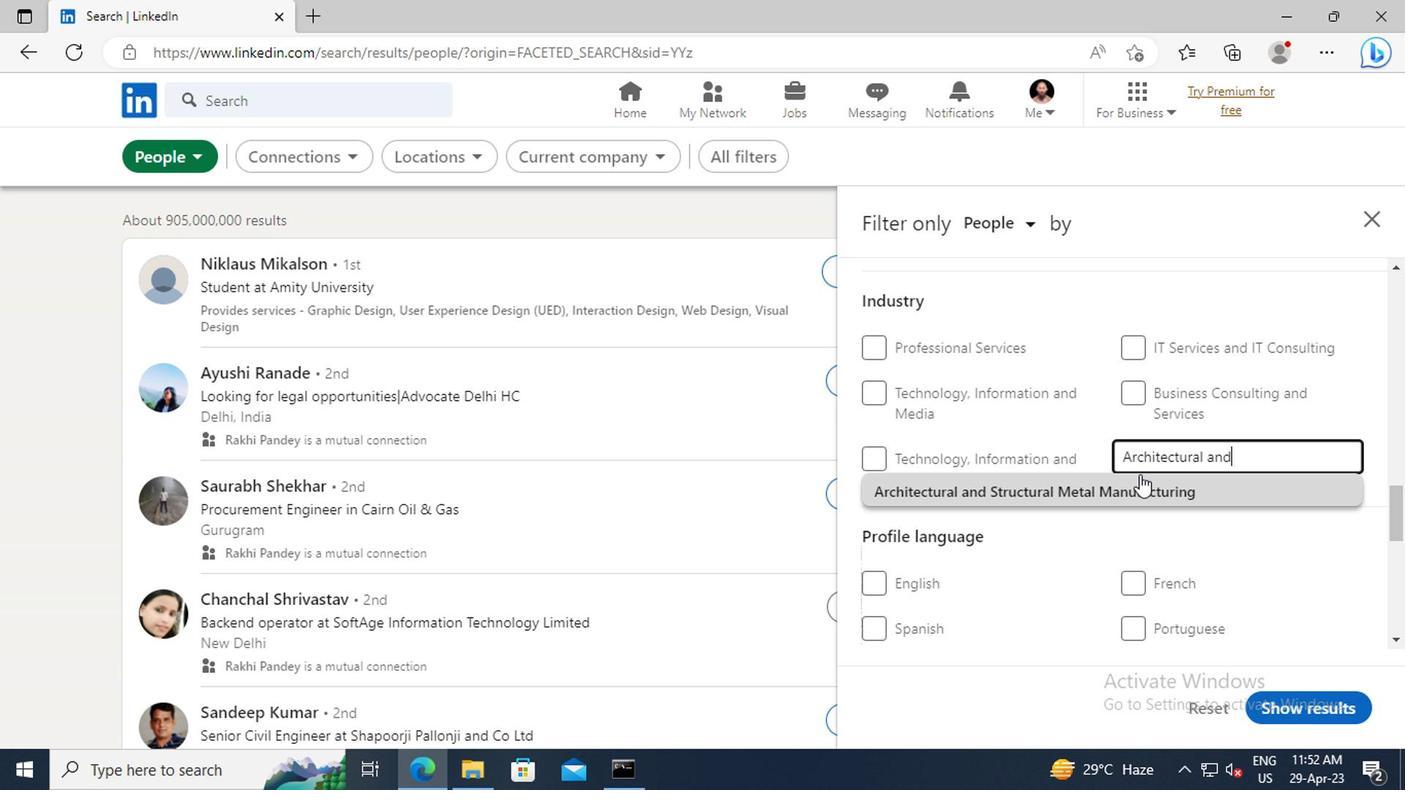 
Action: Mouse pressed left at (944, 477)
Screenshot: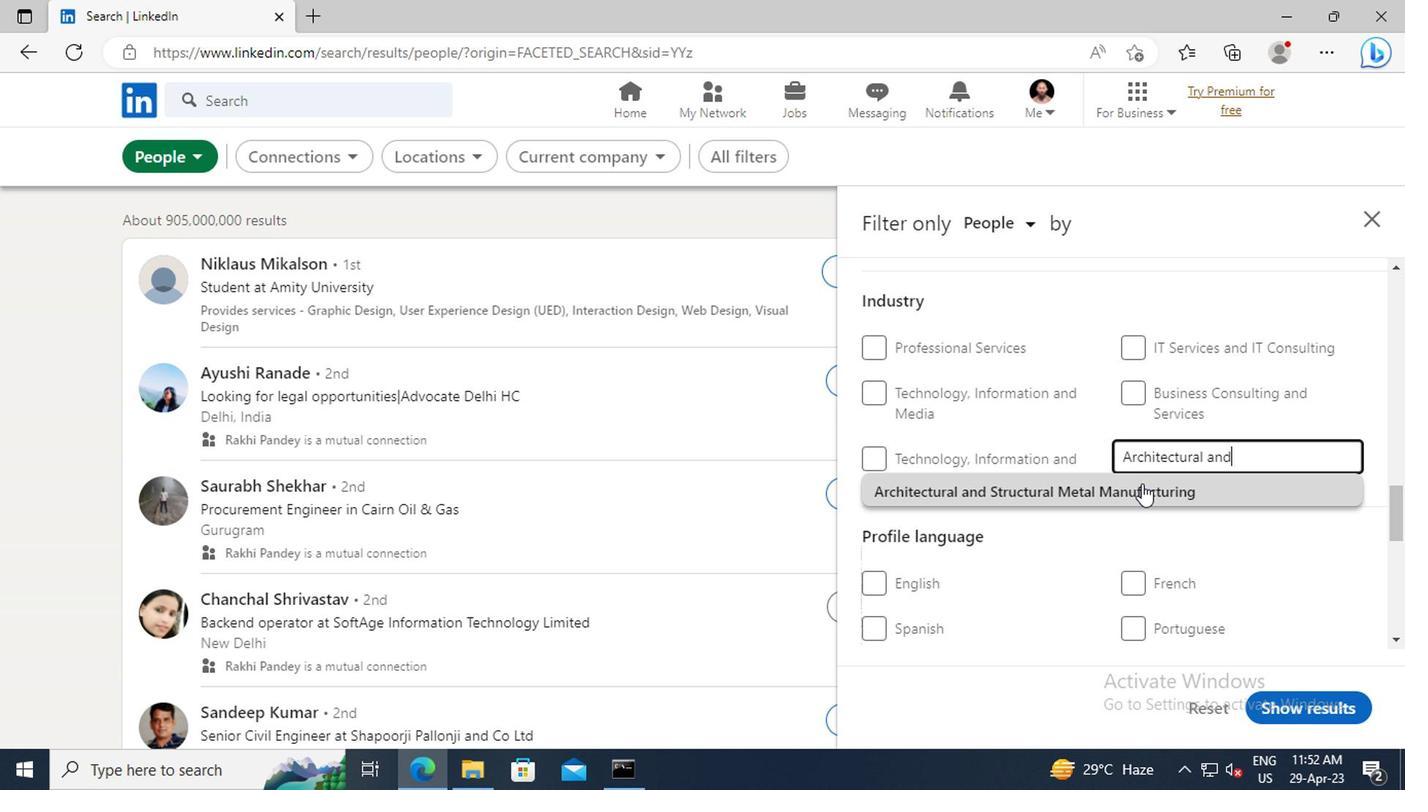
Action: Mouse scrolled (944, 476) with delta (0, 0)
Screenshot: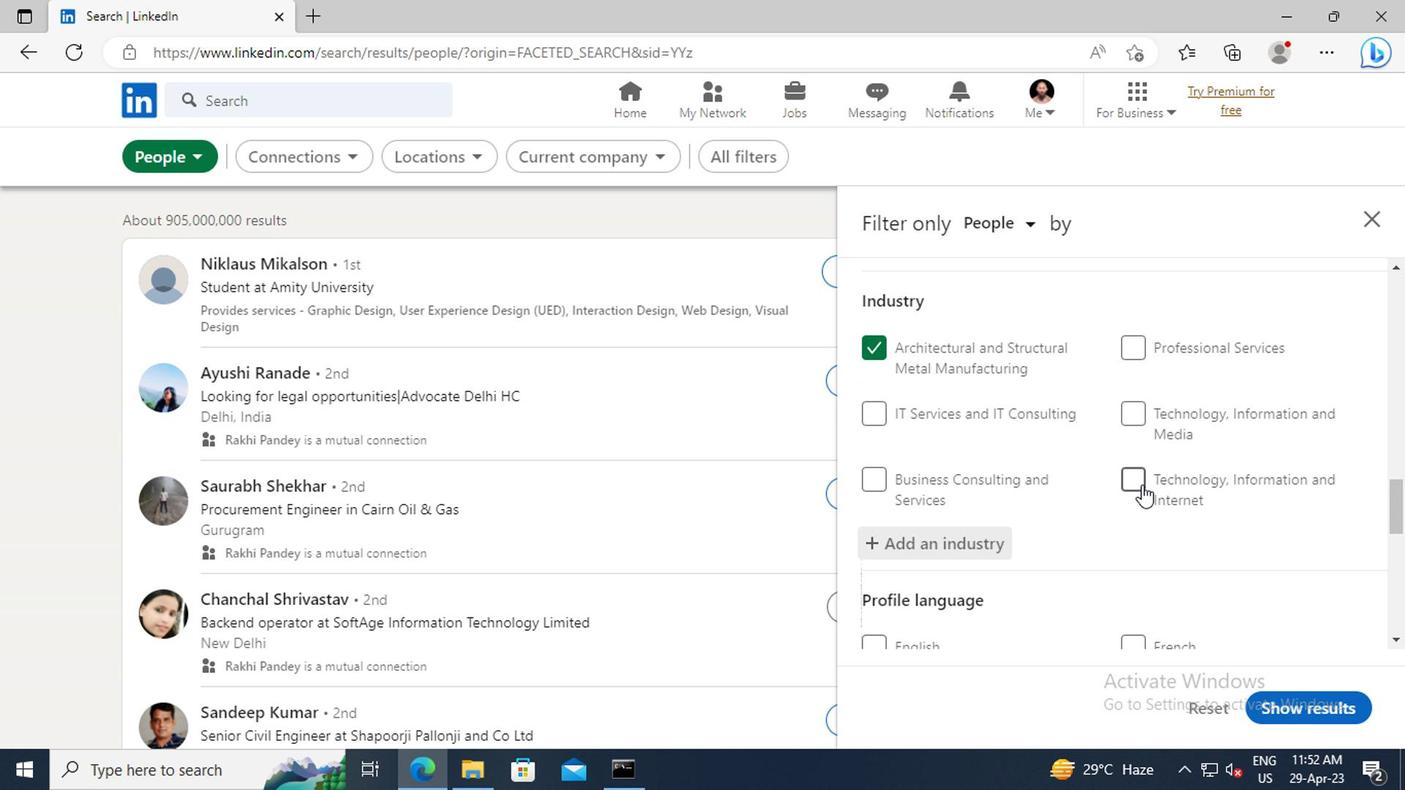 
Action: Mouse scrolled (944, 476) with delta (0, 0)
Screenshot: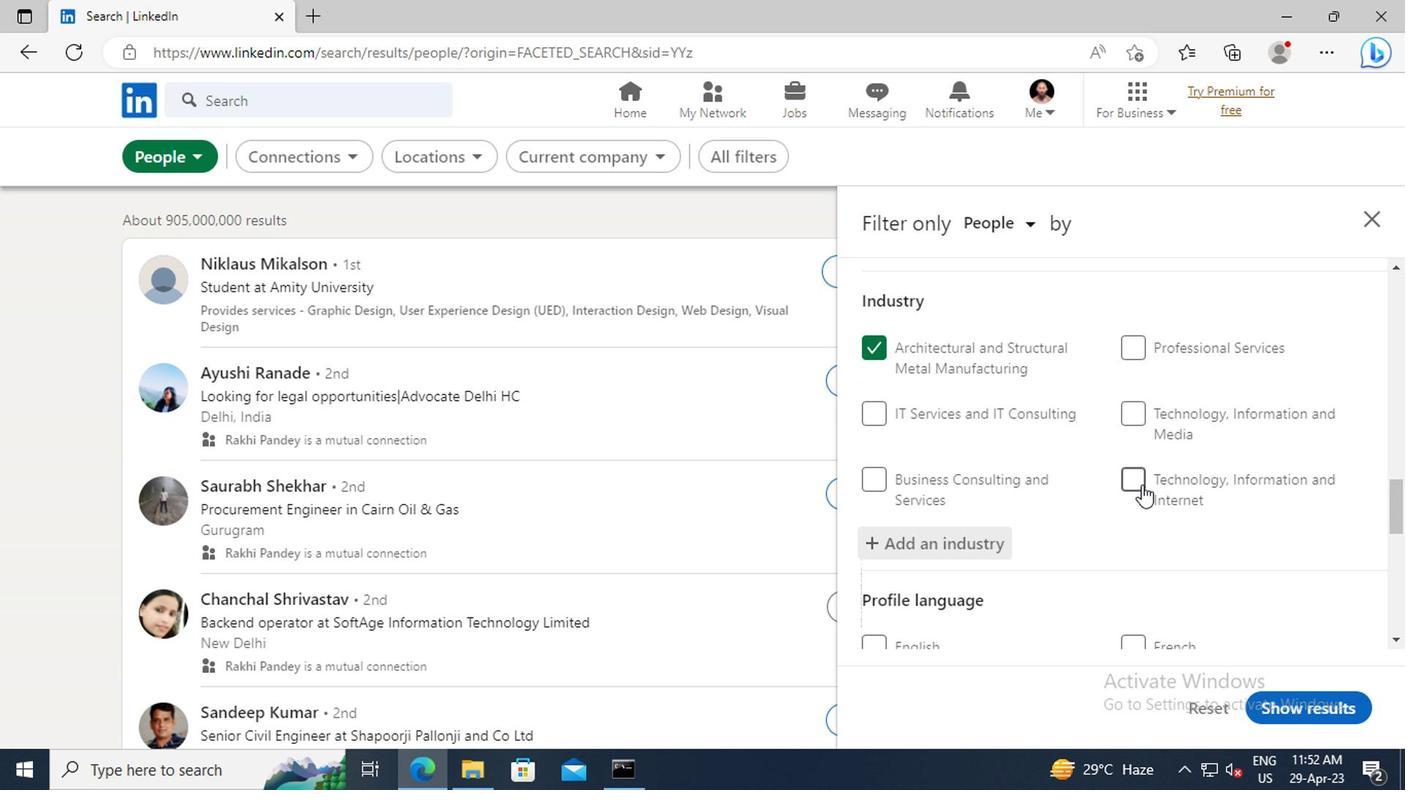 
Action: Mouse moved to (944, 467)
Screenshot: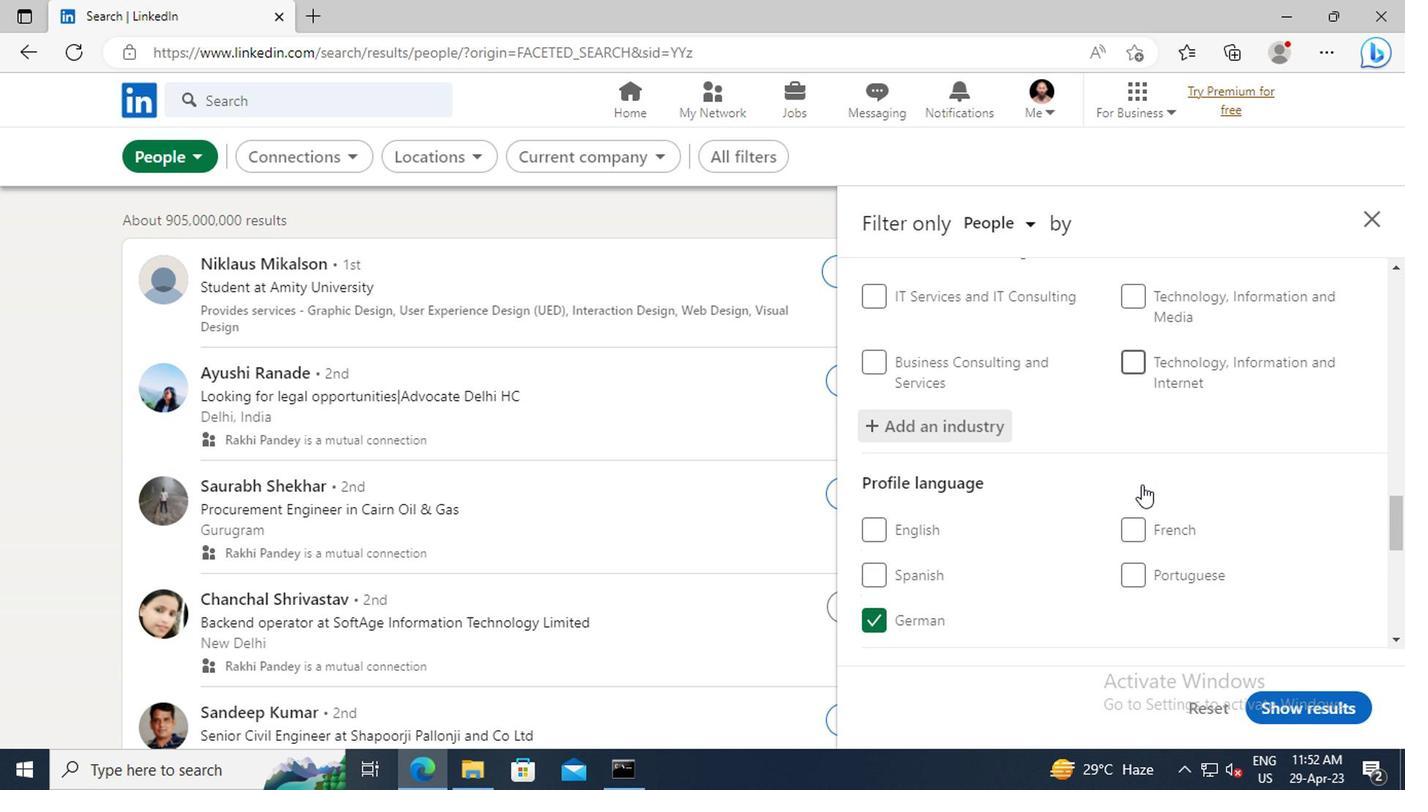 
Action: Mouse scrolled (944, 467) with delta (0, 0)
Screenshot: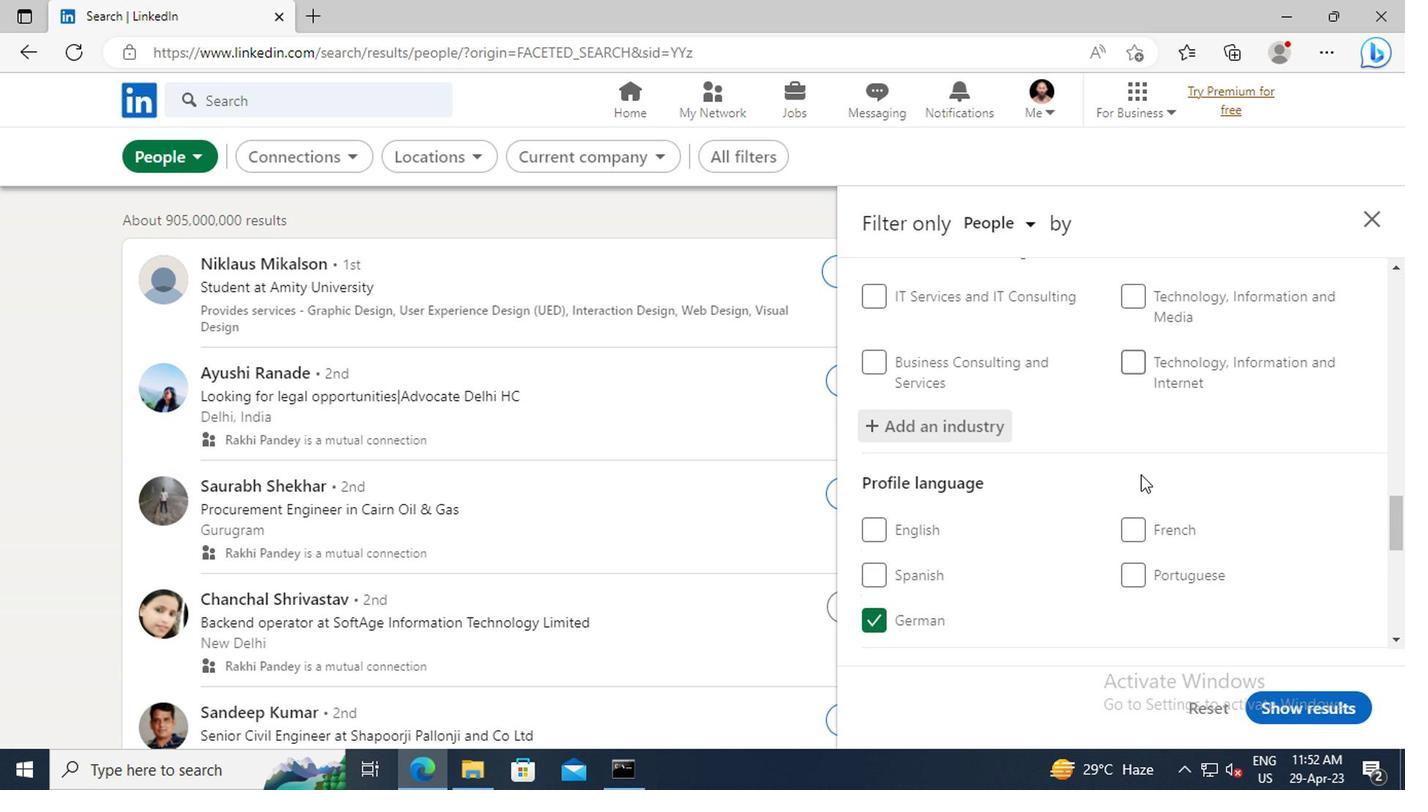 
Action: Mouse scrolled (944, 467) with delta (0, 0)
Screenshot: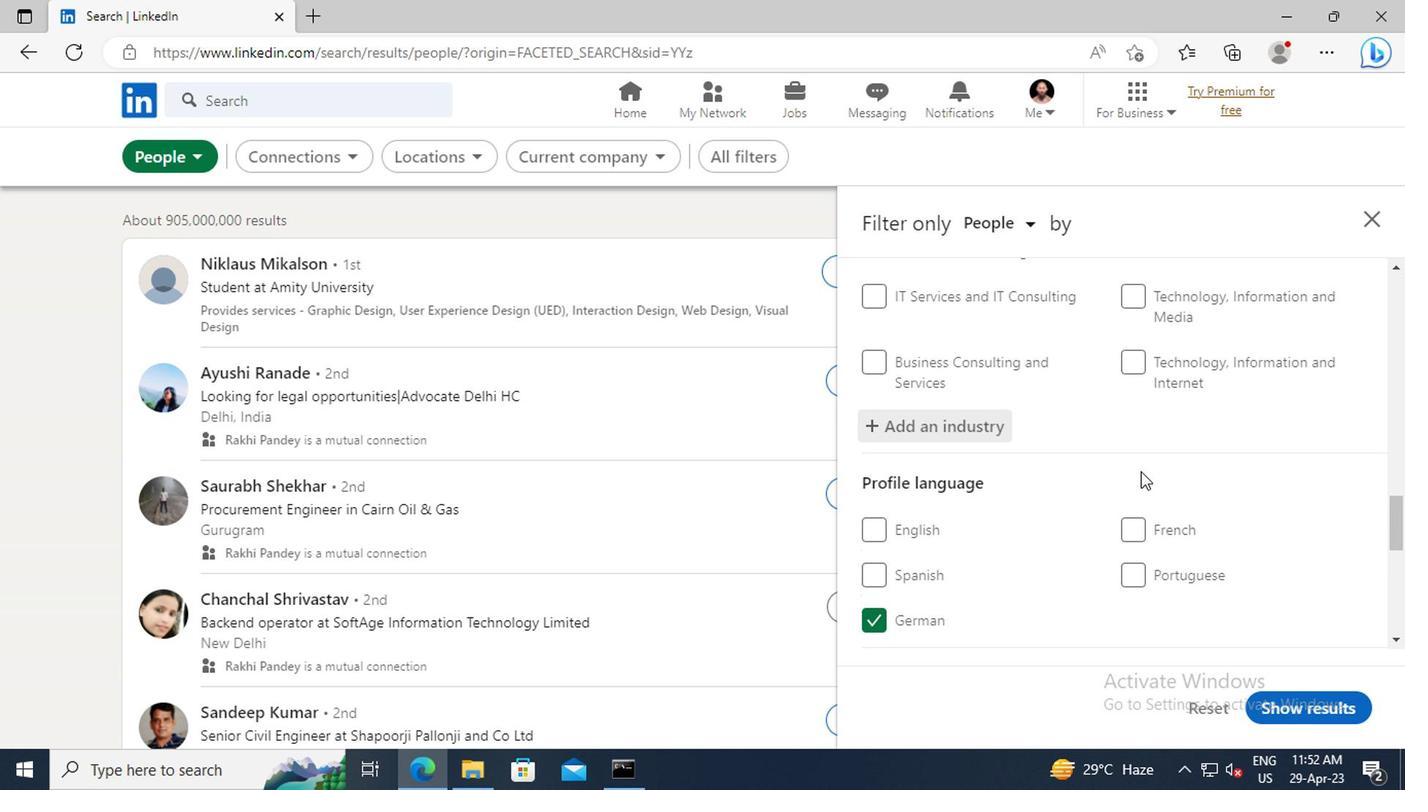
Action: Mouse moved to (944, 450)
Screenshot: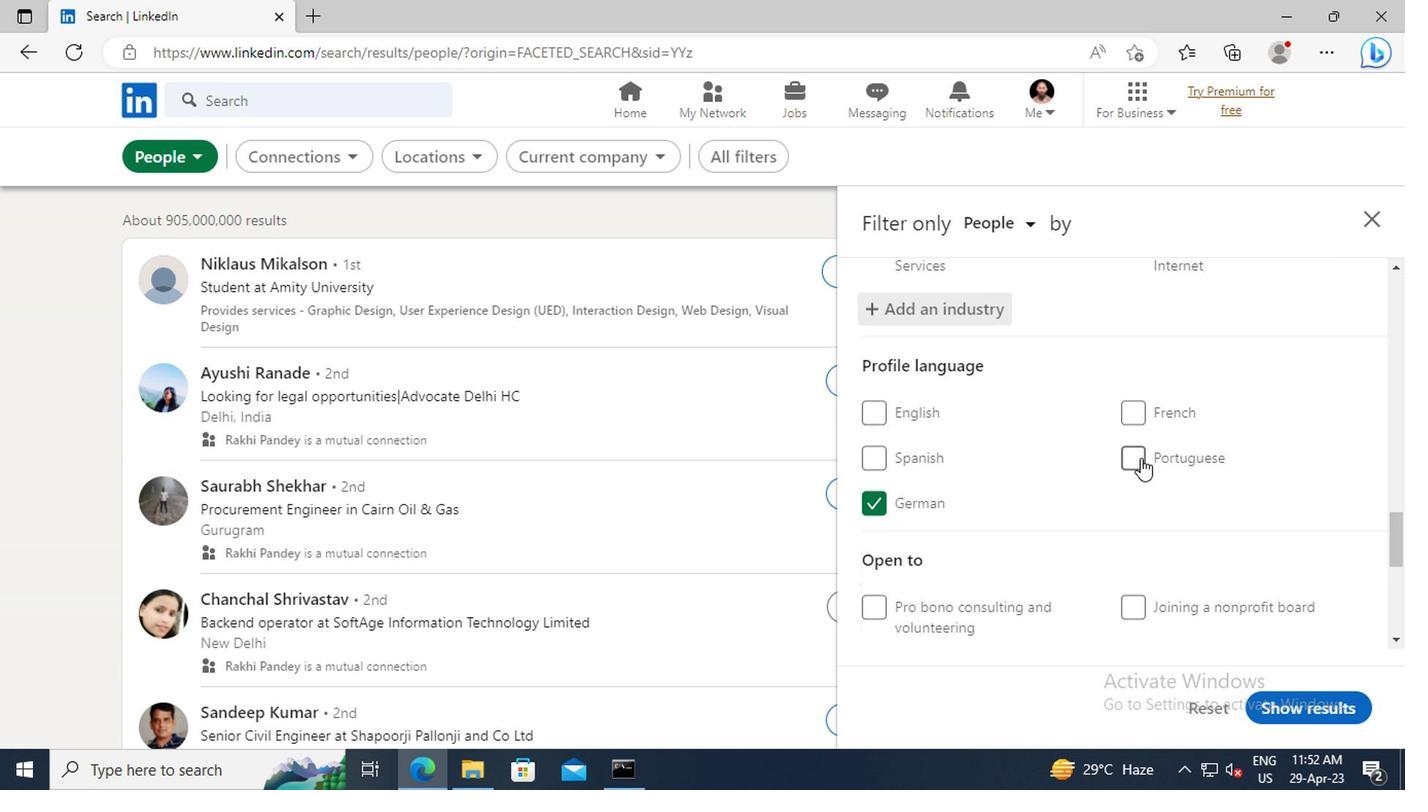 
Action: Mouse scrolled (944, 449) with delta (0, 0)
Screenshot: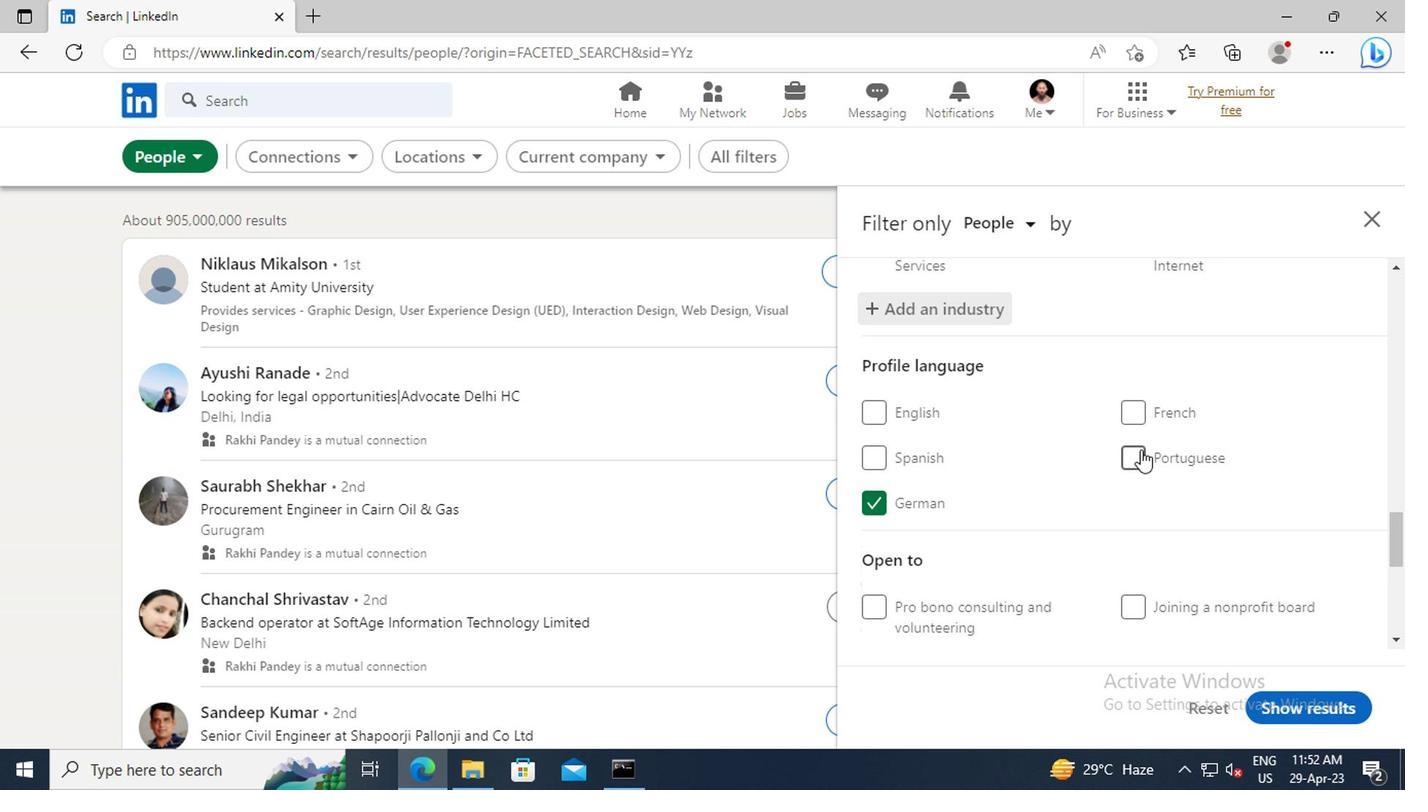 
Action: Mouse scrolled (944, 449) with delta (0, 0)
Screenshot: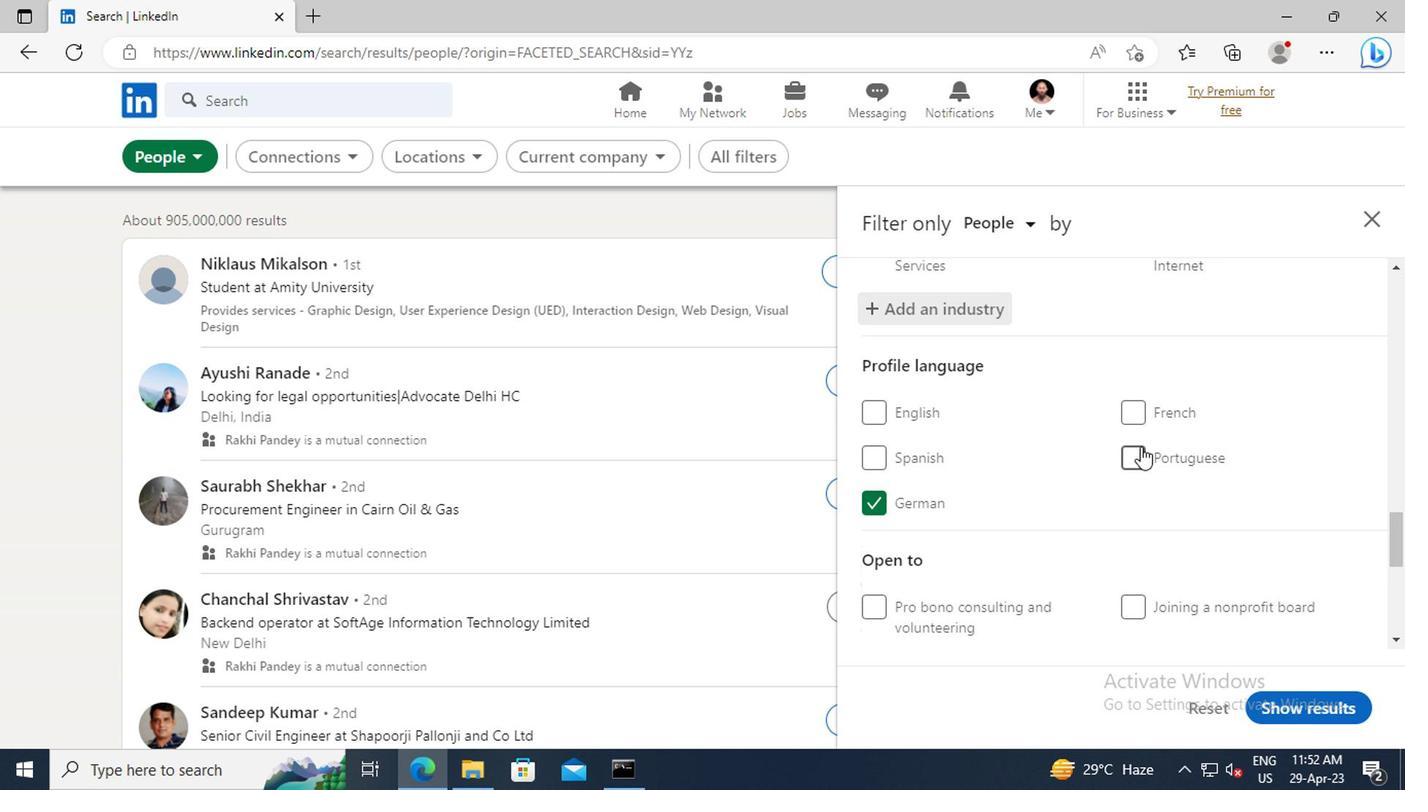 
Action: Mouse moved to (944, 437)
Screenshot: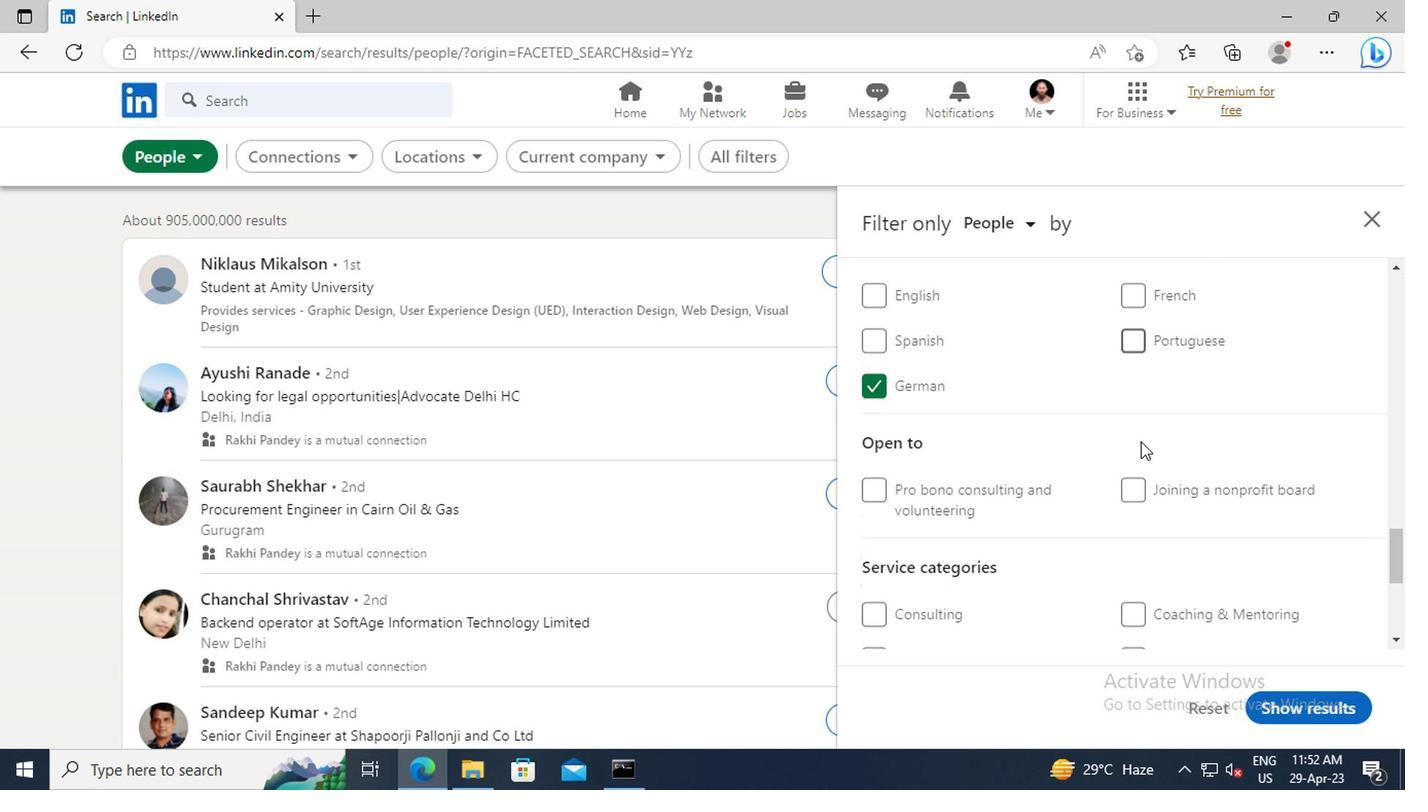 
Action: Mouse scrolled (944, 436) with delta (0, 0)
Screenshot: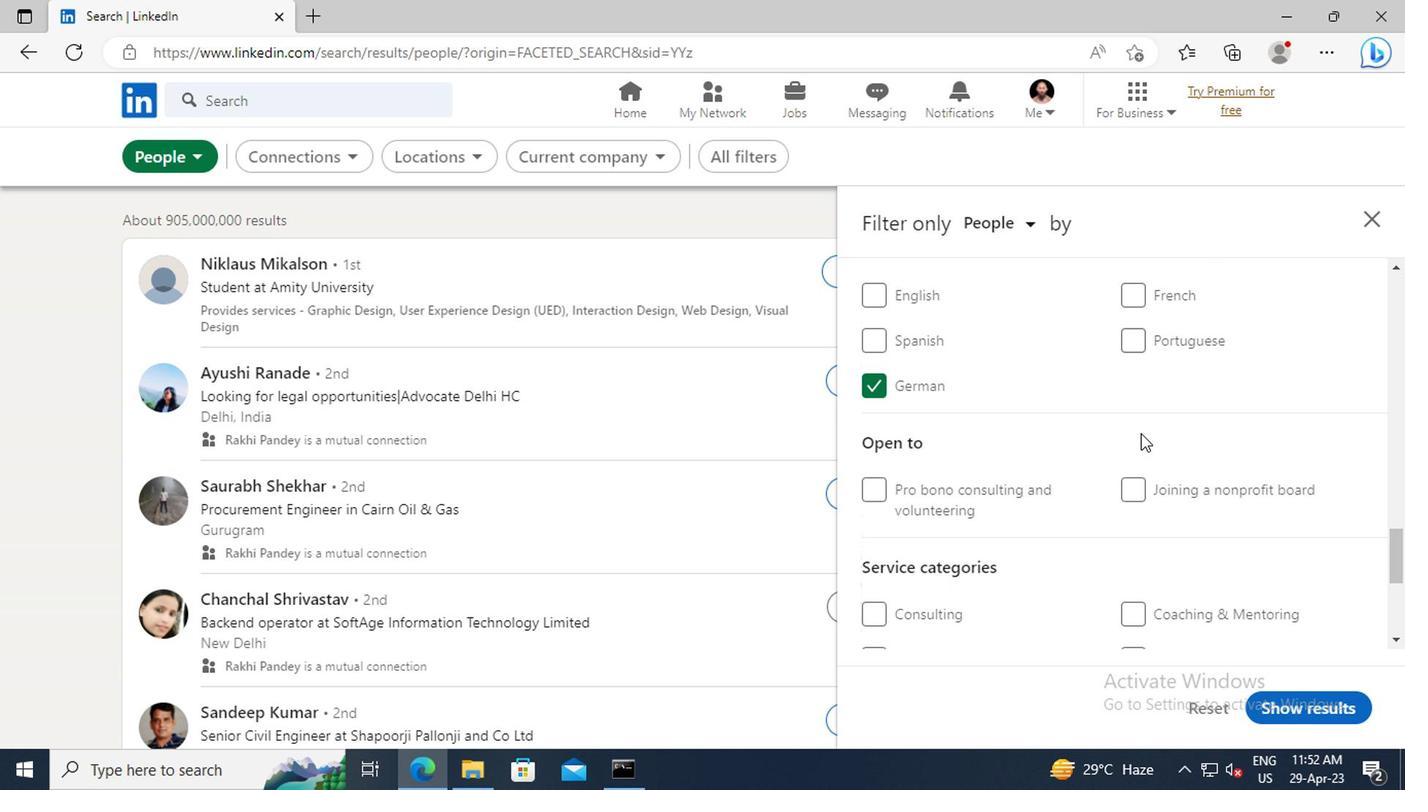 
Action: Mouse scrolled (944, 436) with delta (0, 0)
Screenshot: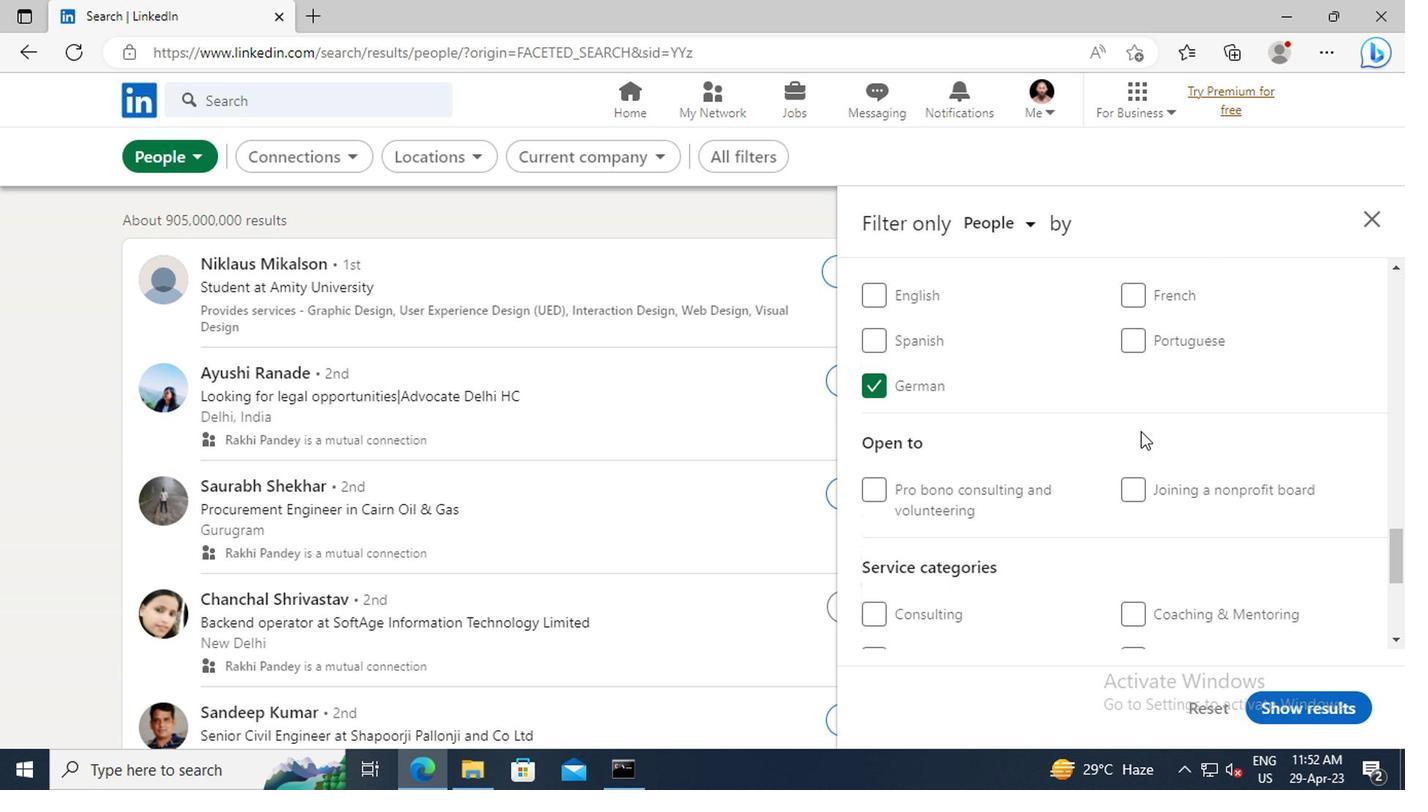 
Action: Mouse scrolled (944, 436) with delta (0, 0)
Screenshot: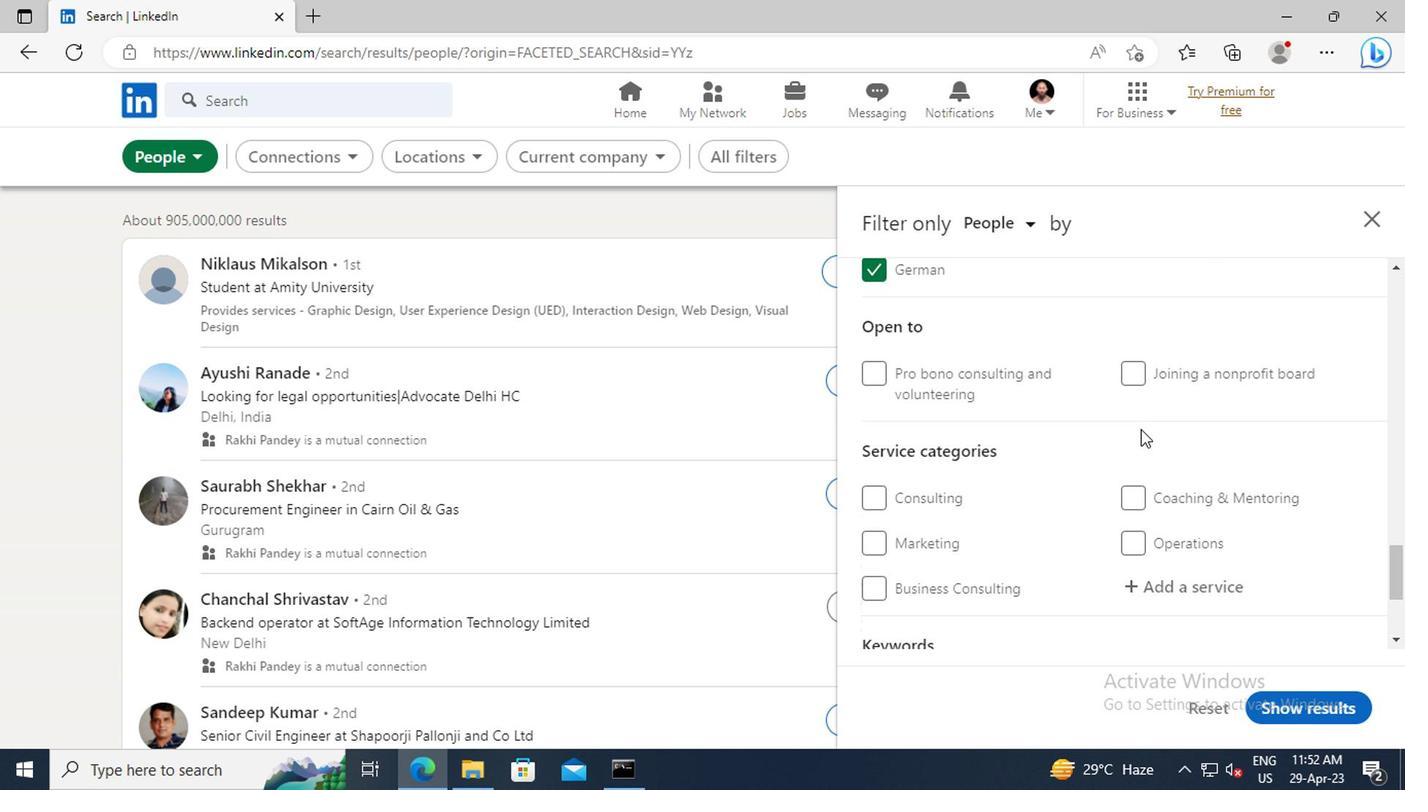 
Action: Mouse scrolled (944, 436) with delta (0, 0)
Screenshot: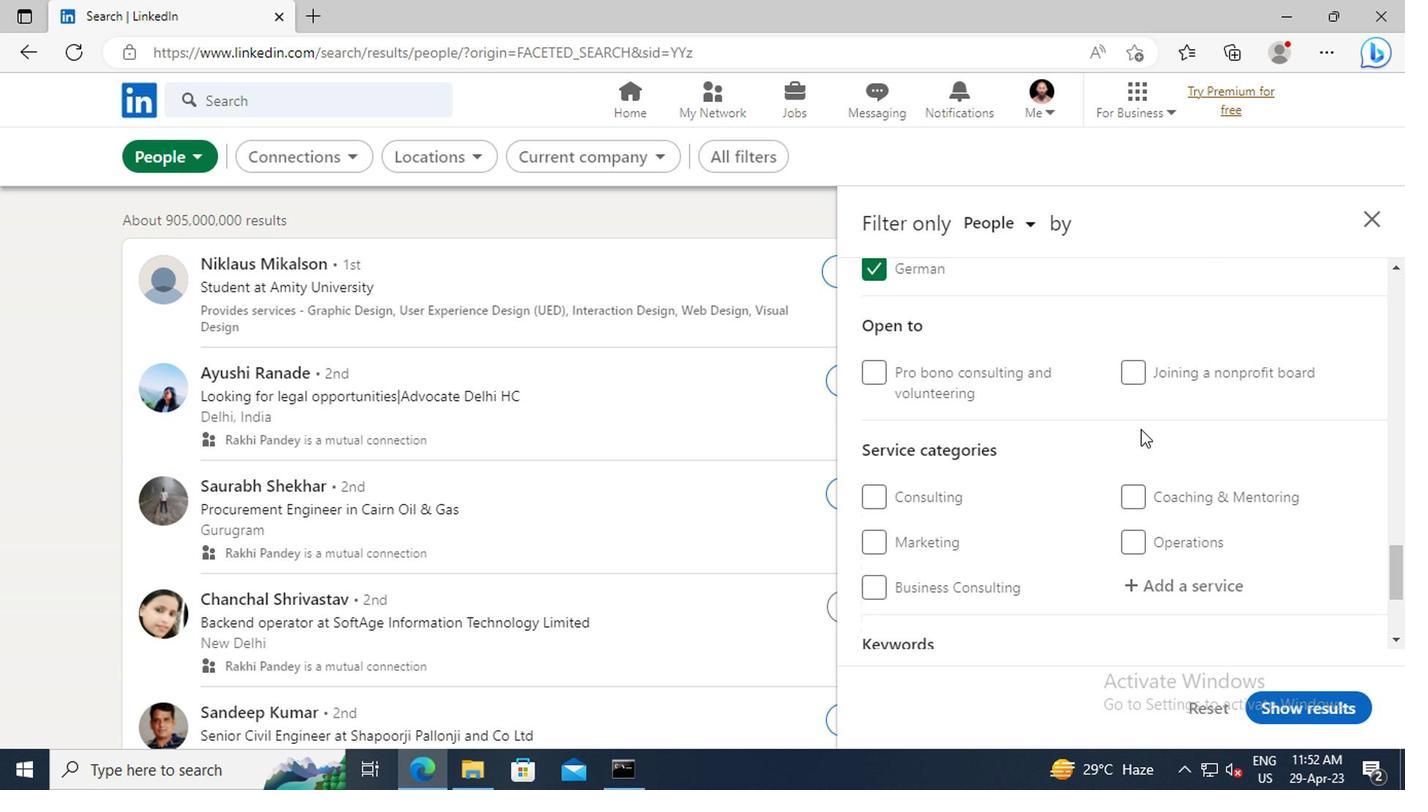 
Action: Mouse moved to (943, 461)
Screenshot: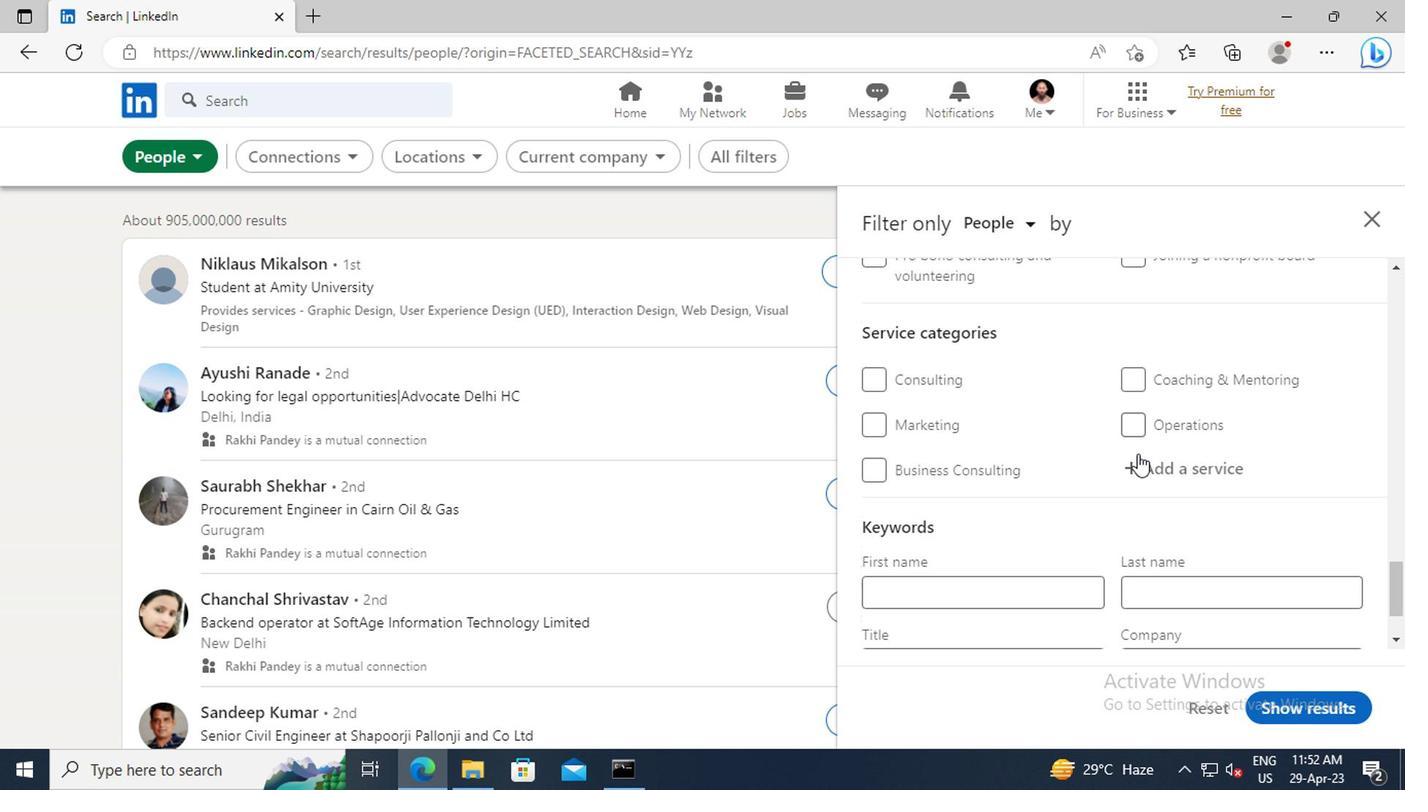 
Action: Mouse pressed left at (943, 461)
Screenshot: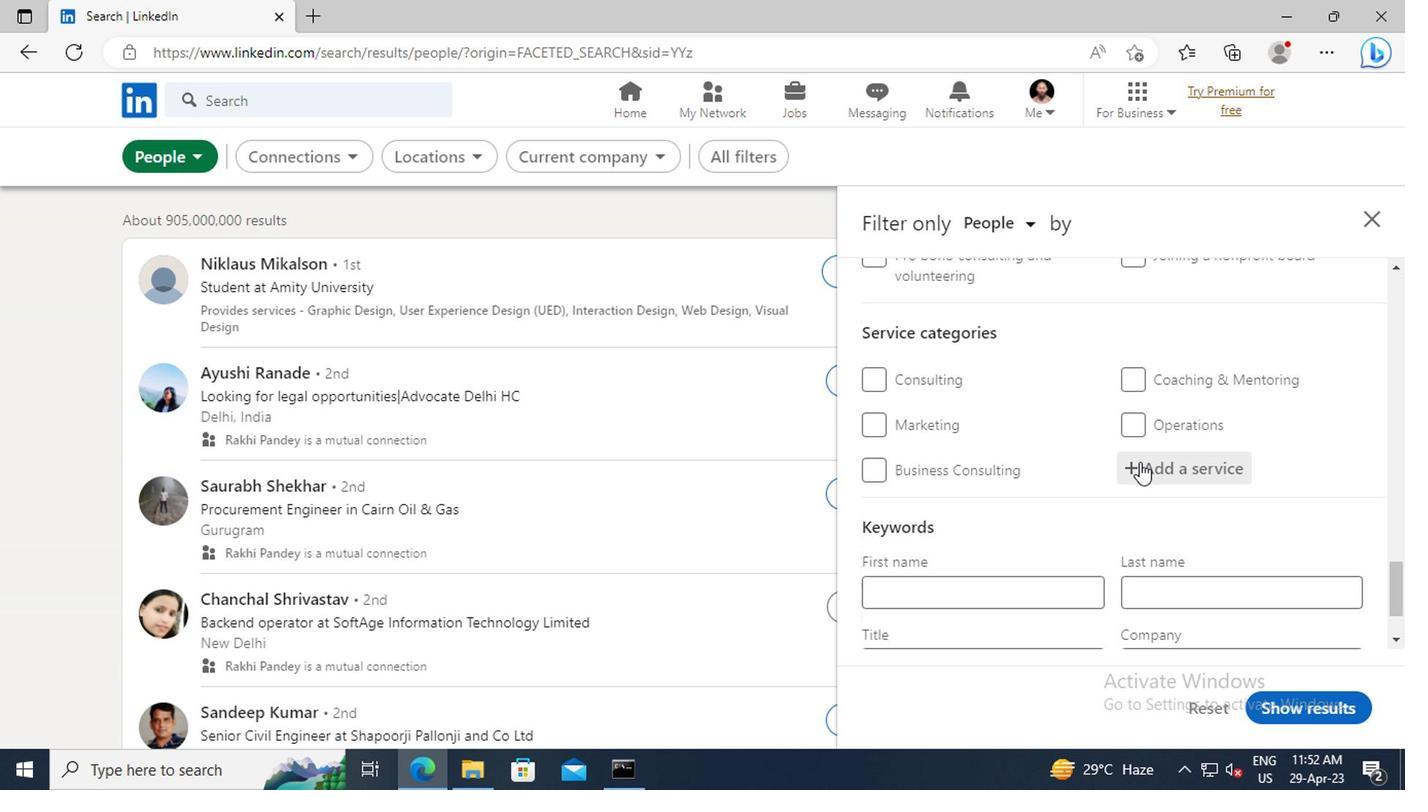 
Action: Key pressed <Key.shift>BUSINESS<Key.space><Key.shift>ANA
Screenshot: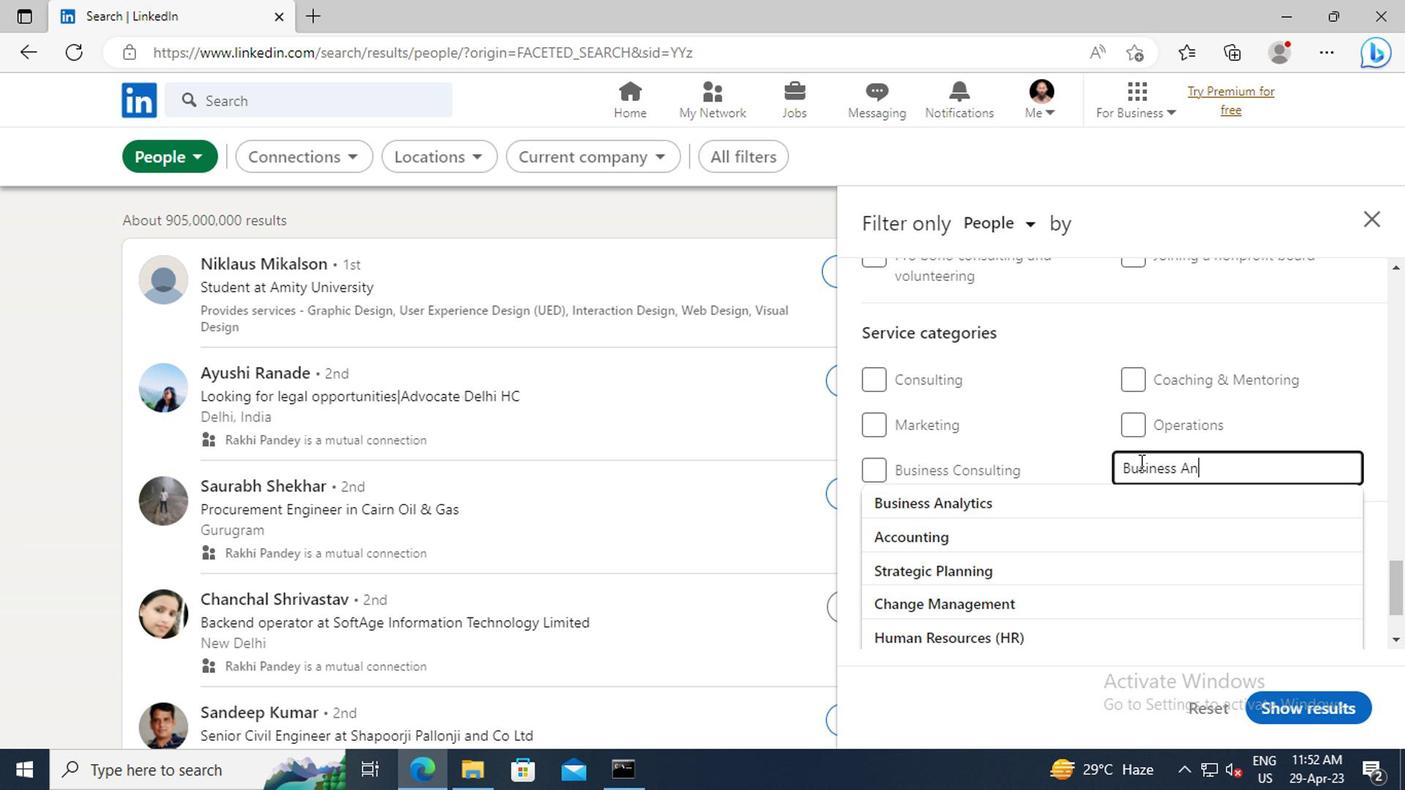 
Action: Mouse moved to (934, 483)
Screenshot: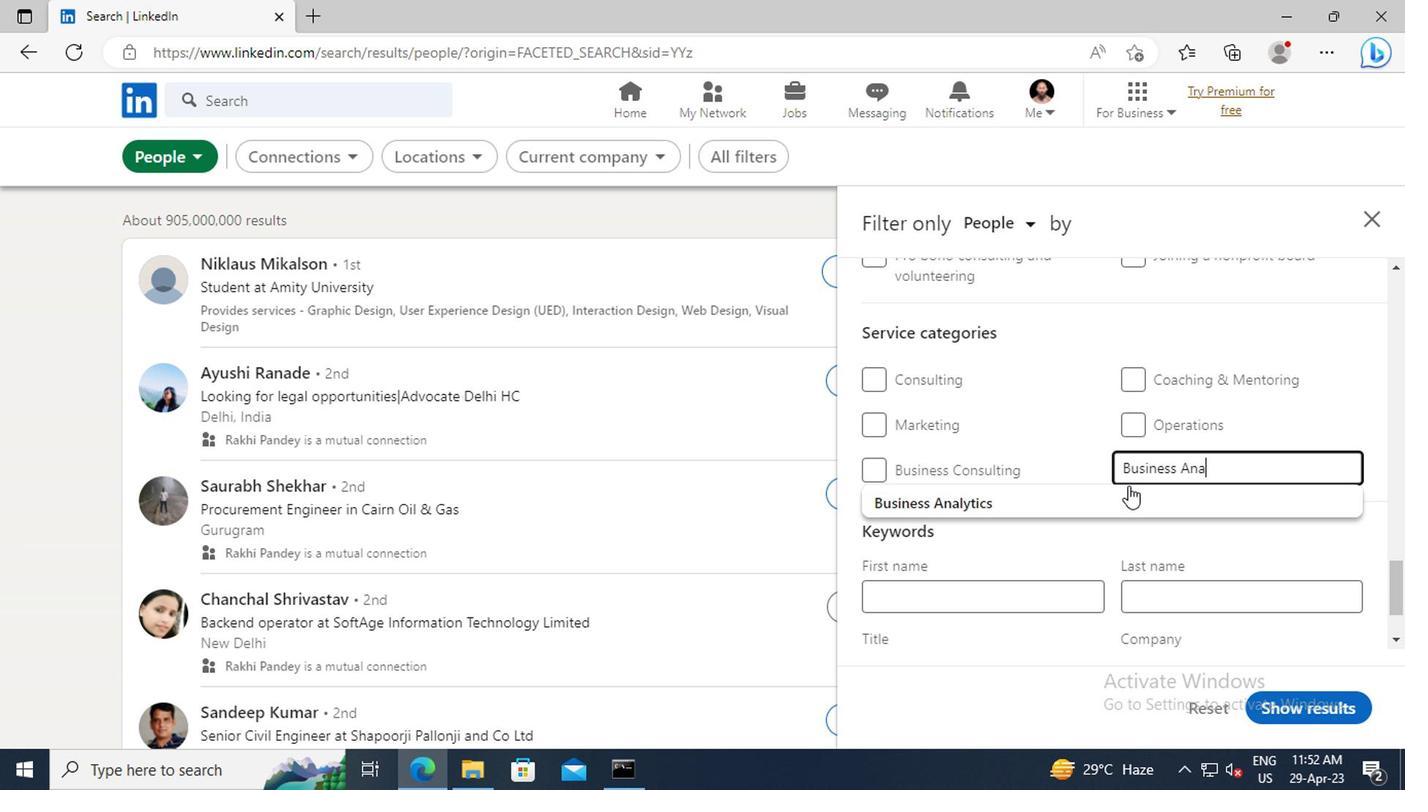 
Action: Mouse pressed left at (934, 483)
Screenshot: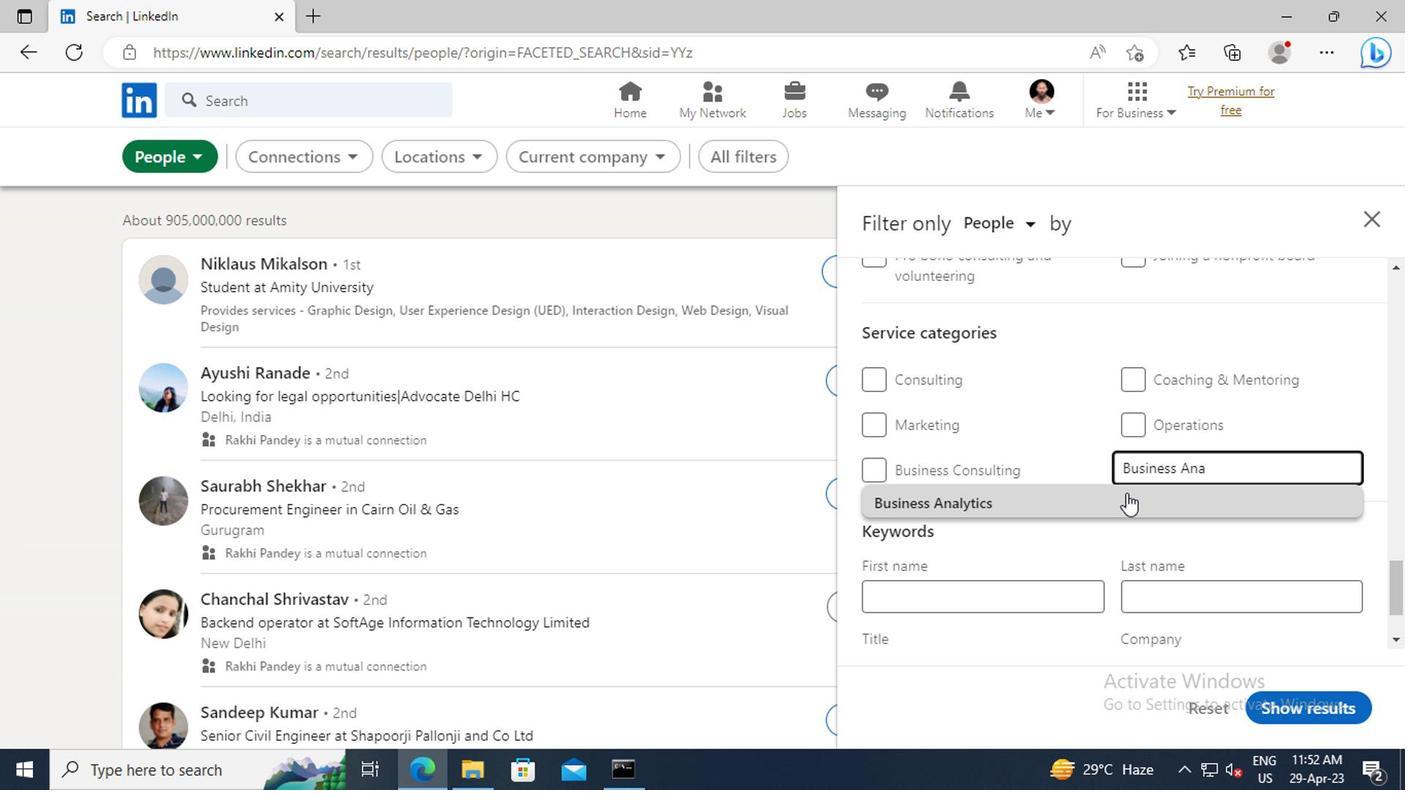 
Action: Mouse scrolled (934, 482) with delta (0, 0)
Screenshot: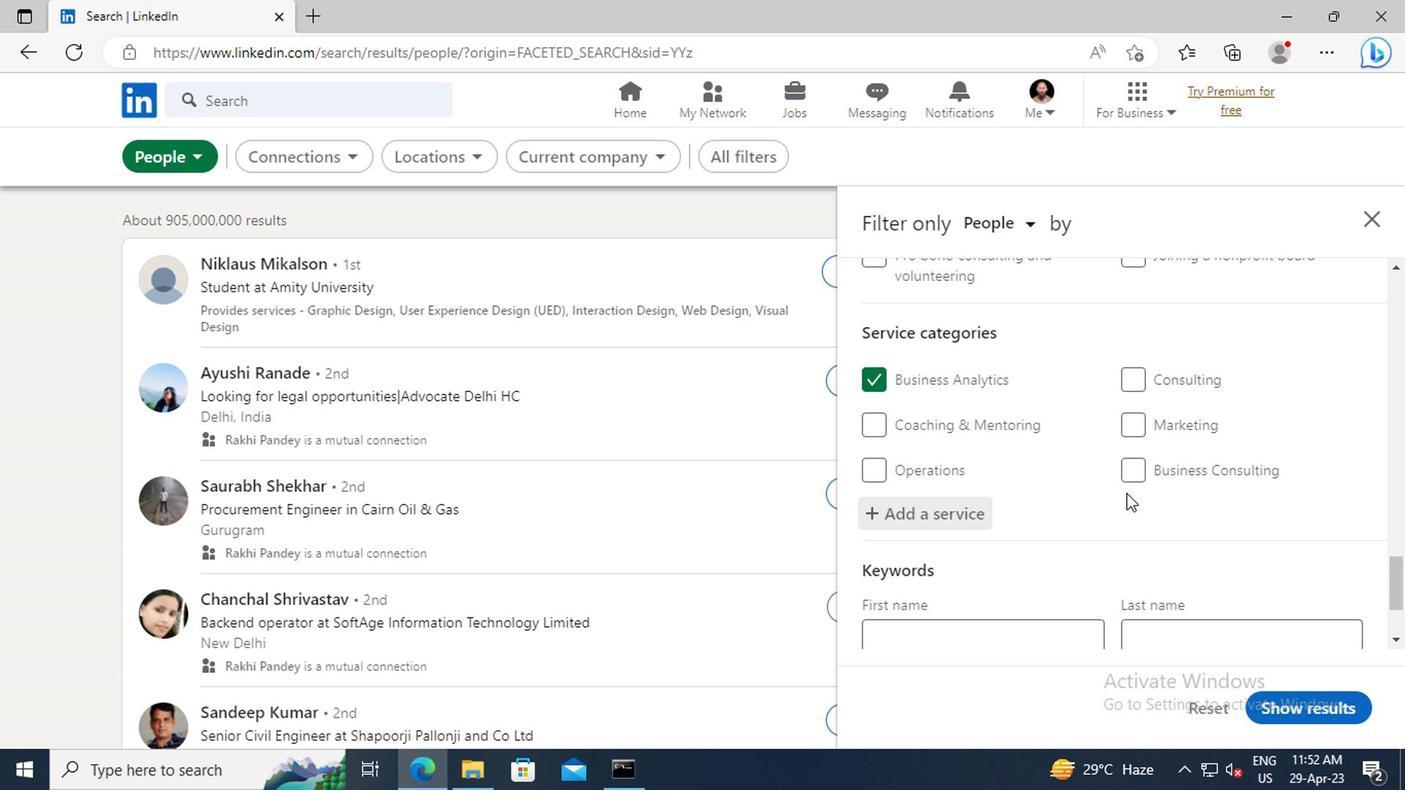 
Action: Mouse scrolled (934, 482) with delta (0, 0)
Screenshot: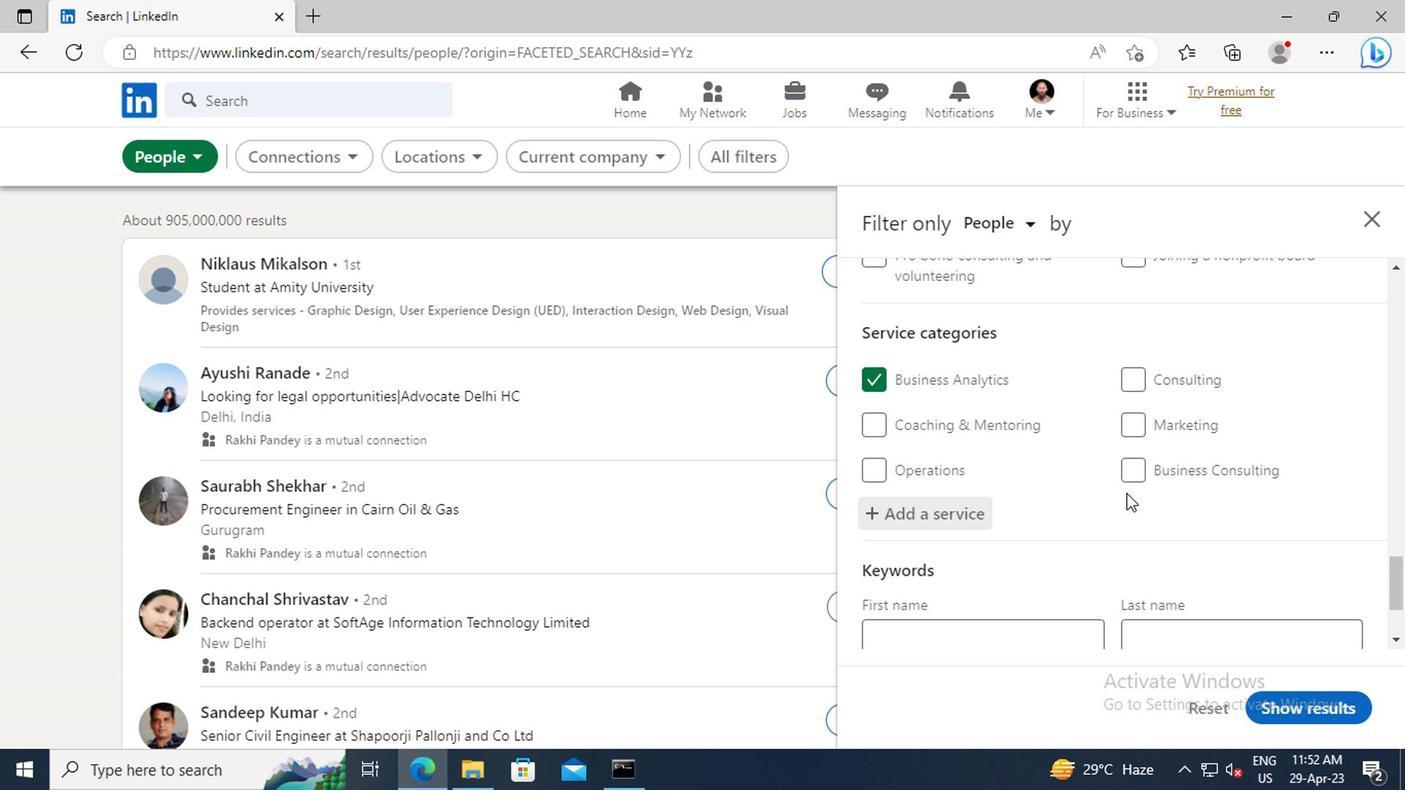 
Action: Mouse scrolled (934, 482) with delta (0, 0)
Screenshot: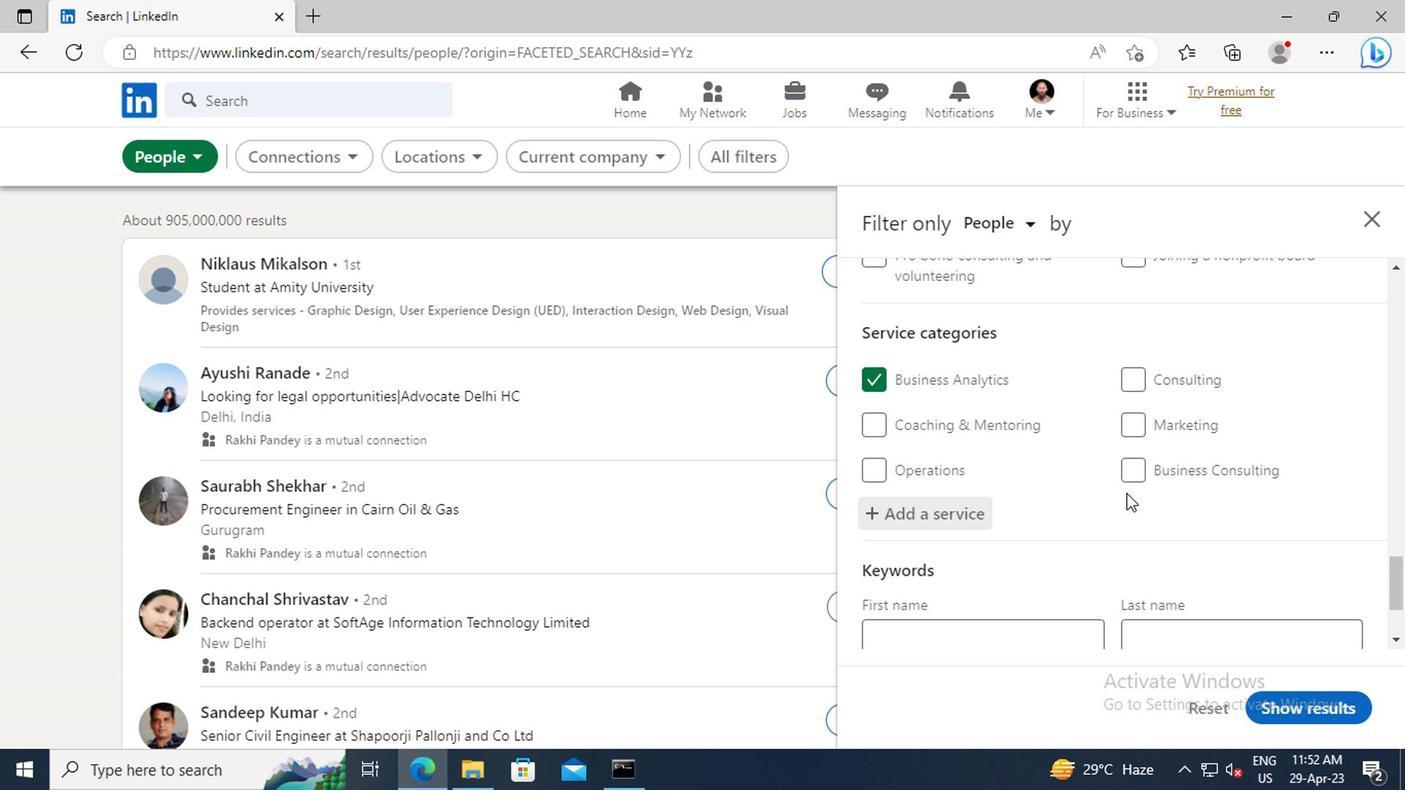 
Action: Mouse scrolled (934, 482) with delta (0, 0)
Screenshot: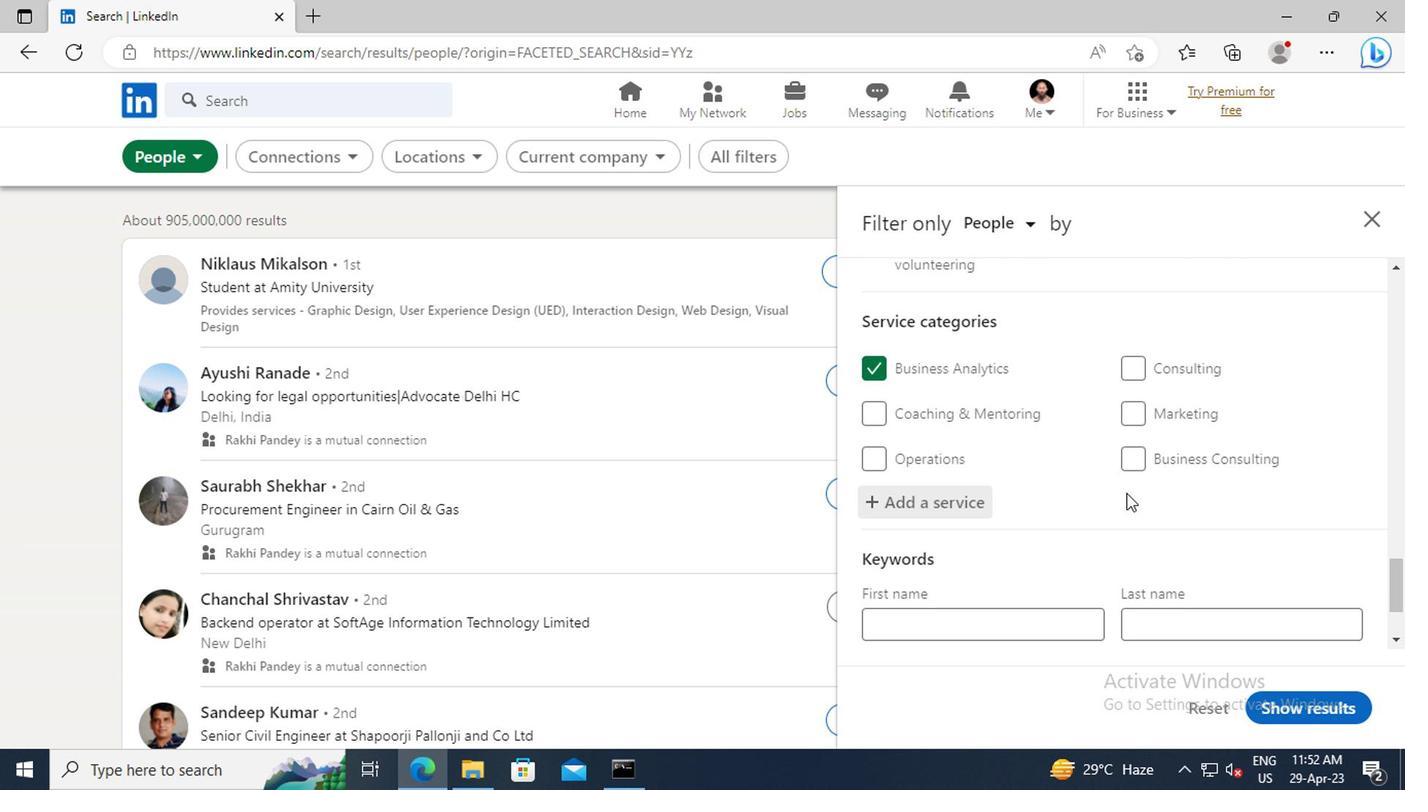
Action: Mouse moved to (778, 530)
Screenshot: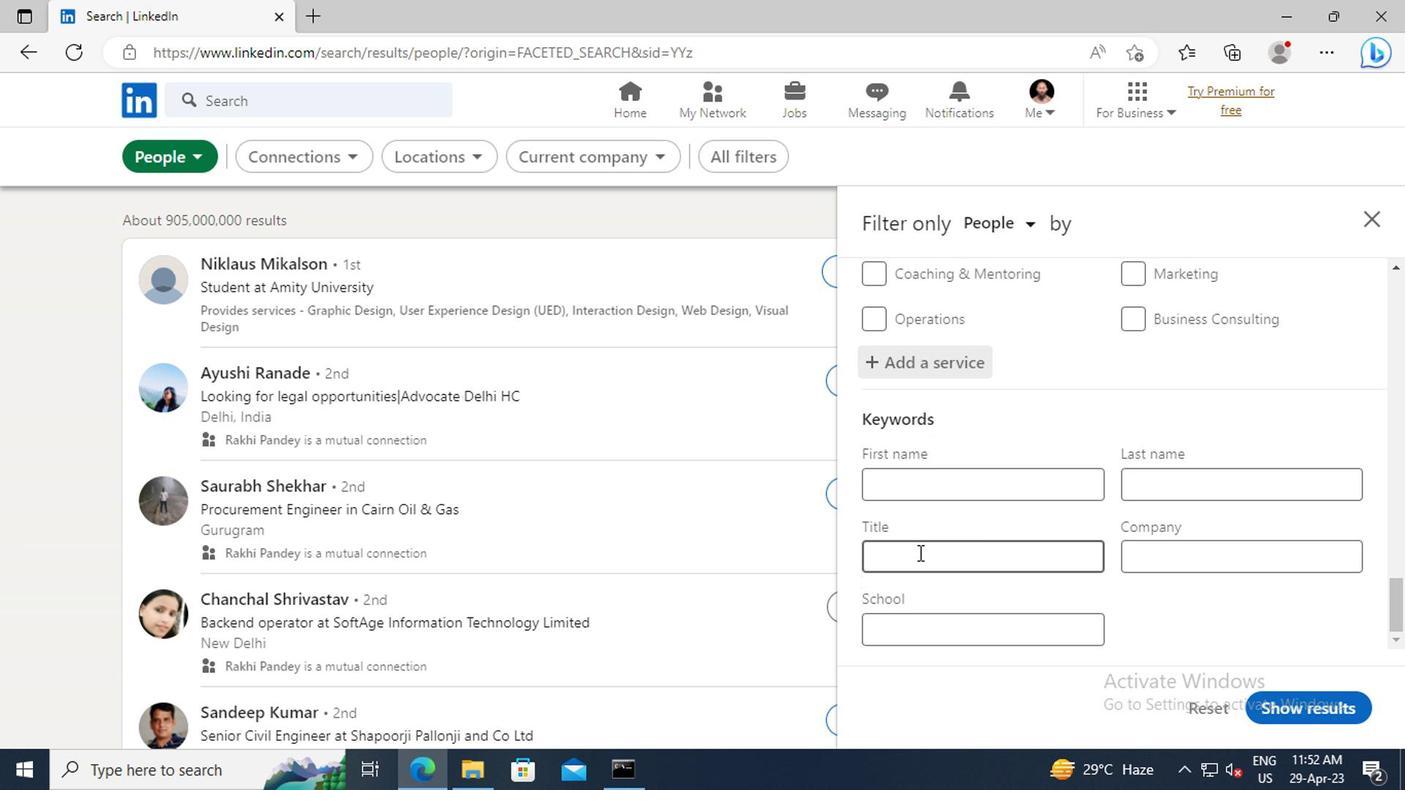 
Action: Mouse pressed left at (778, 530)
Screenshot: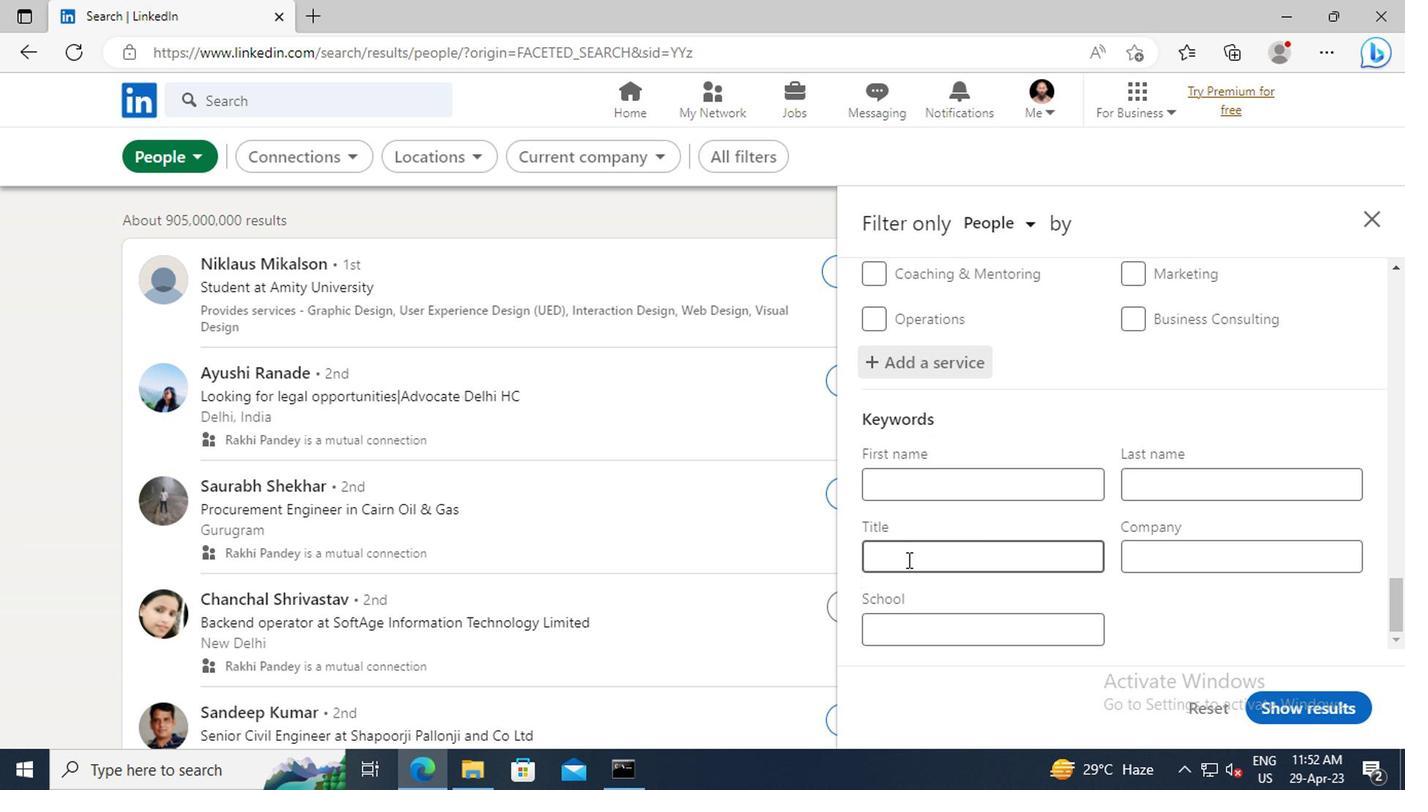 
Action: Key pressed <Key.shift>ASSISTANT<Key.space><Key.shift>MANAGER<Key.enter>
Screenshot: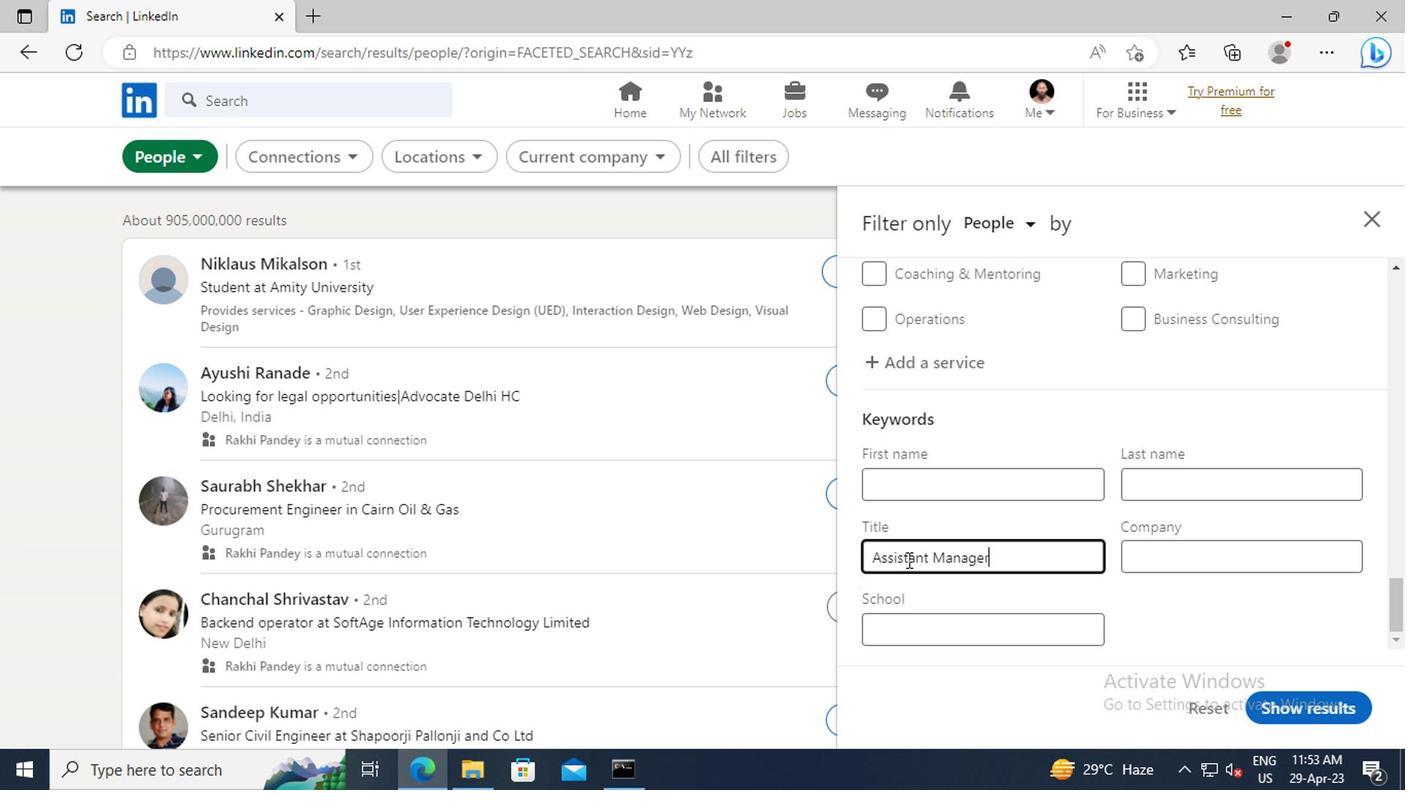 
Action: Mouse moved to (1047, 641)
Screenshot: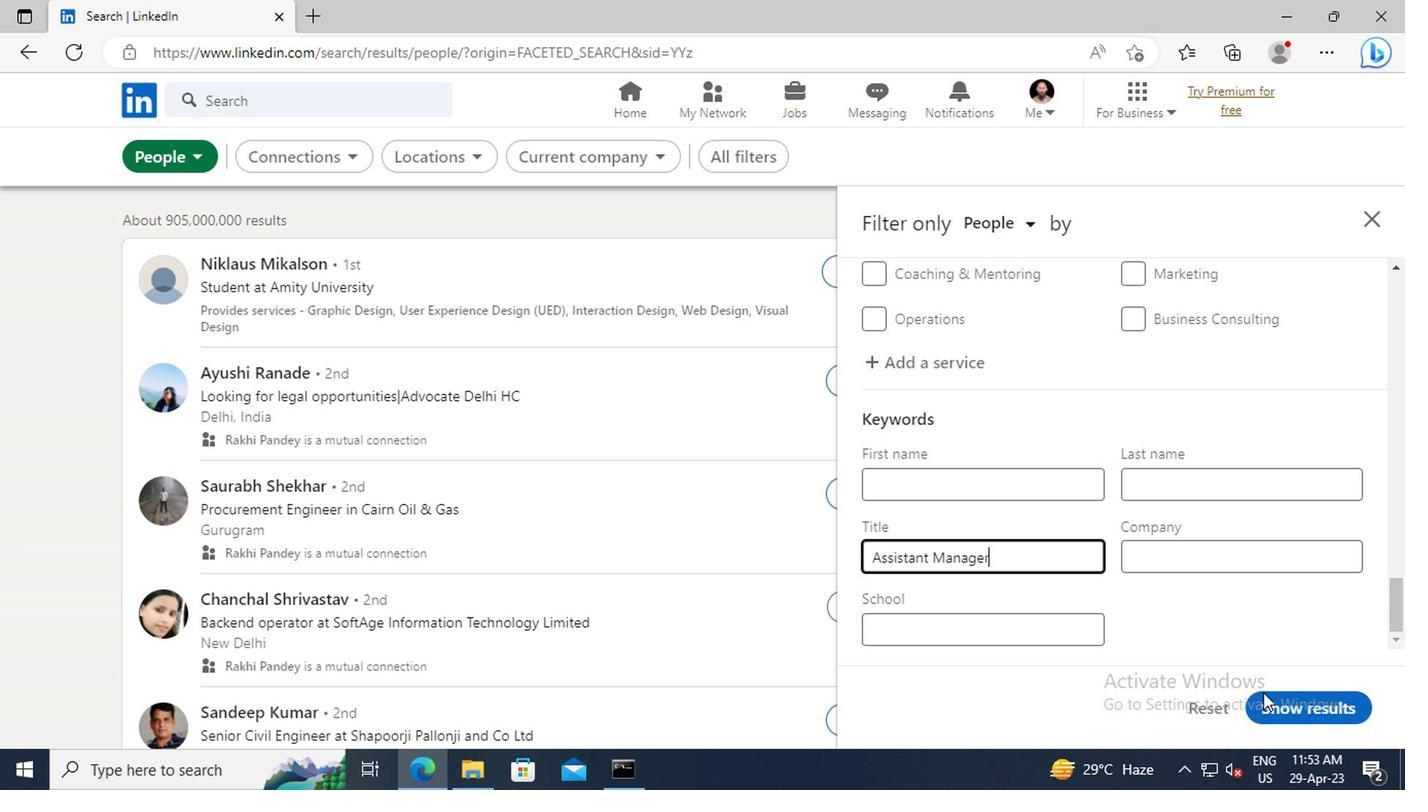 
Action: Mouse pressed left at (1047, 641)
Screenshot: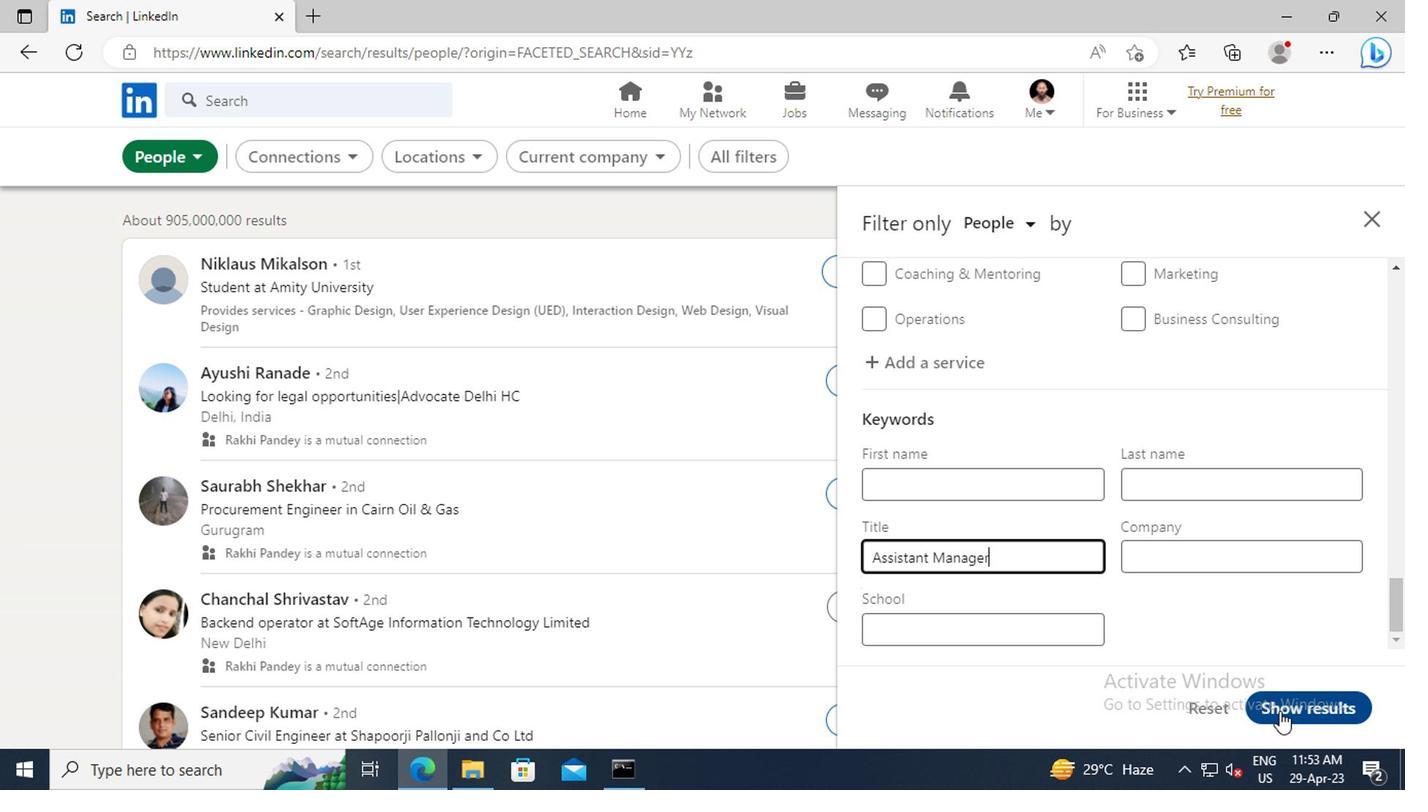 
Action: Mouse moved to (1047, 639)
Screenshot: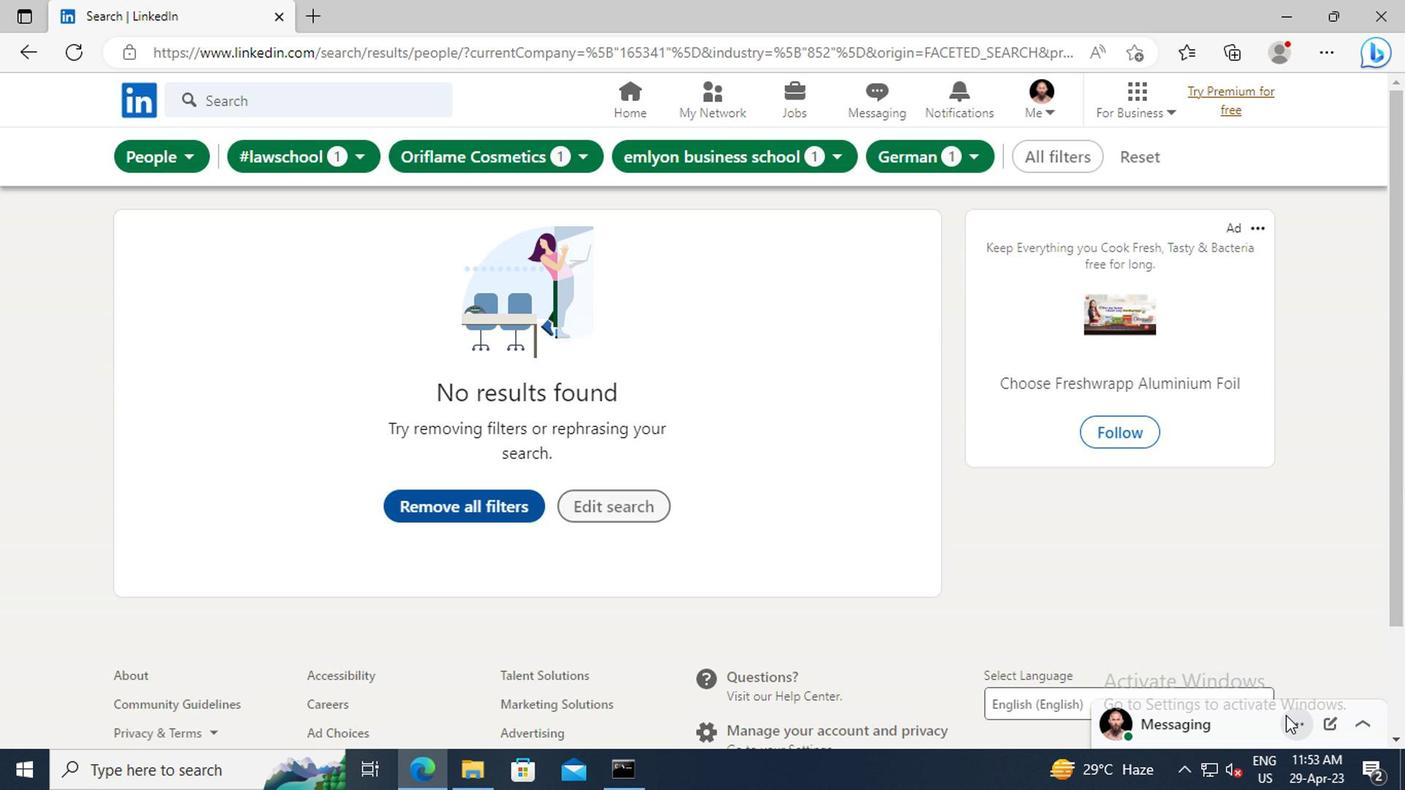 
